 Task: Find a flat in Newry, United Kingdom, for 6 adults from 26 August to 7 September, with a price range of 10,000 to 15,000, 6 bedrooms, 6 beds, 6 bathrooms, and amenities including Wifi, TV, and Free parking.
Action: Mouse moved to (408, 182)
Screenshot: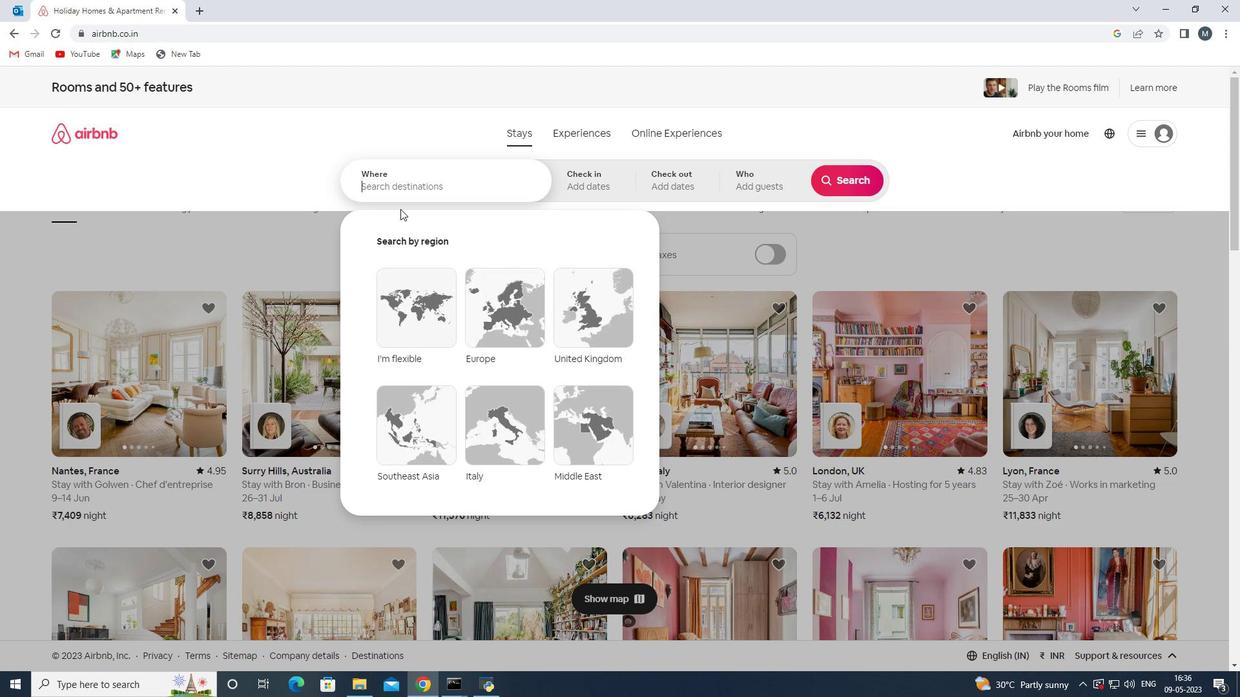 
Action: Mouse pressed left at (408, 182)
Screenshot: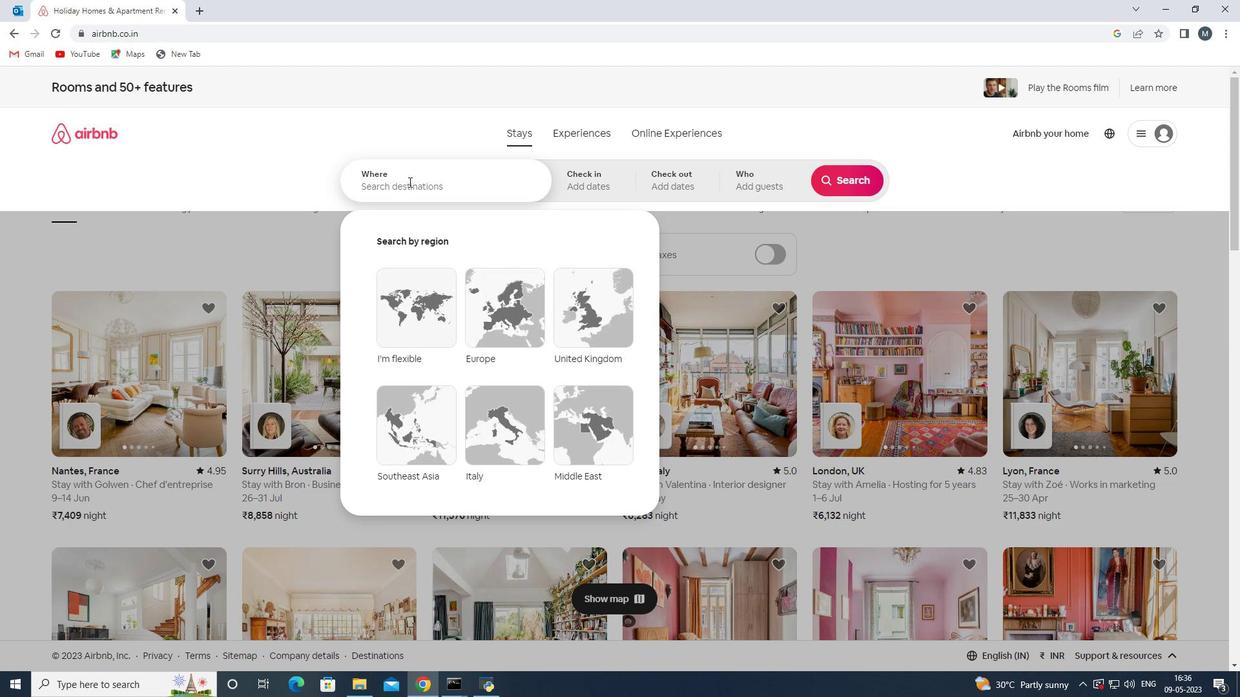 
Action: Mouse moved to (410, 182)
Screenshot: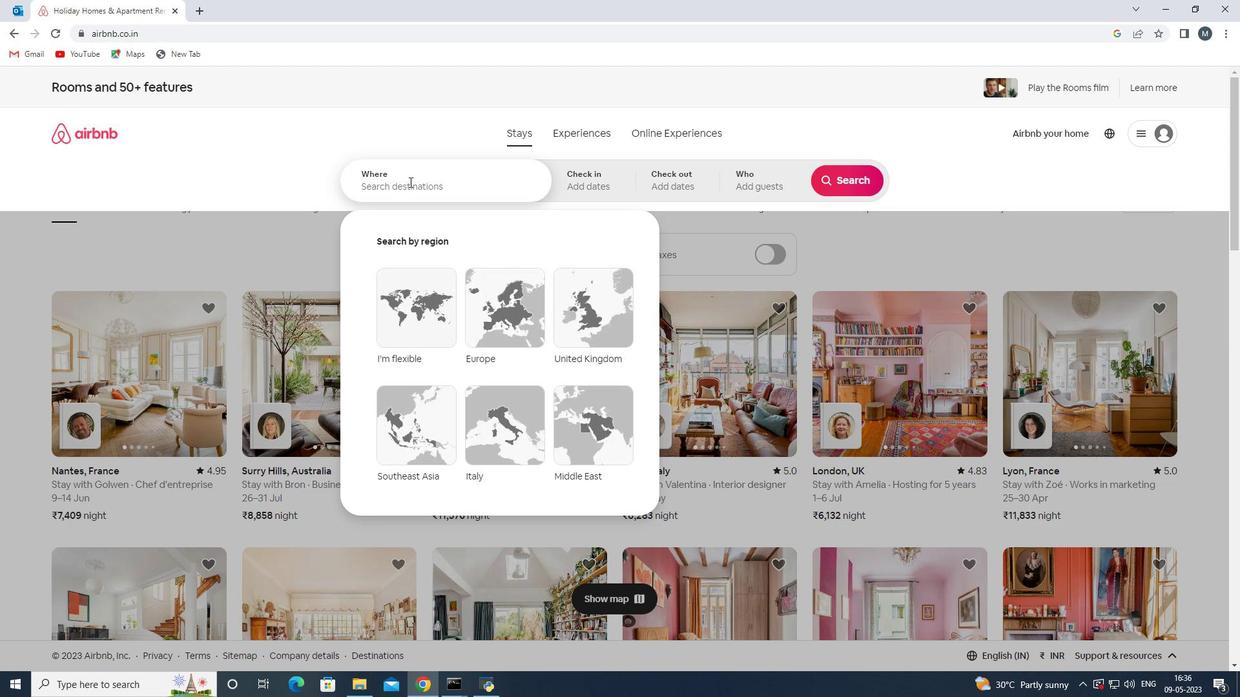 
Action: Key pressed <Key.shift>Newry,<Key.shift>u<Key.backspace><Key.space><Key.shift>United<Key.space>
Screenshot: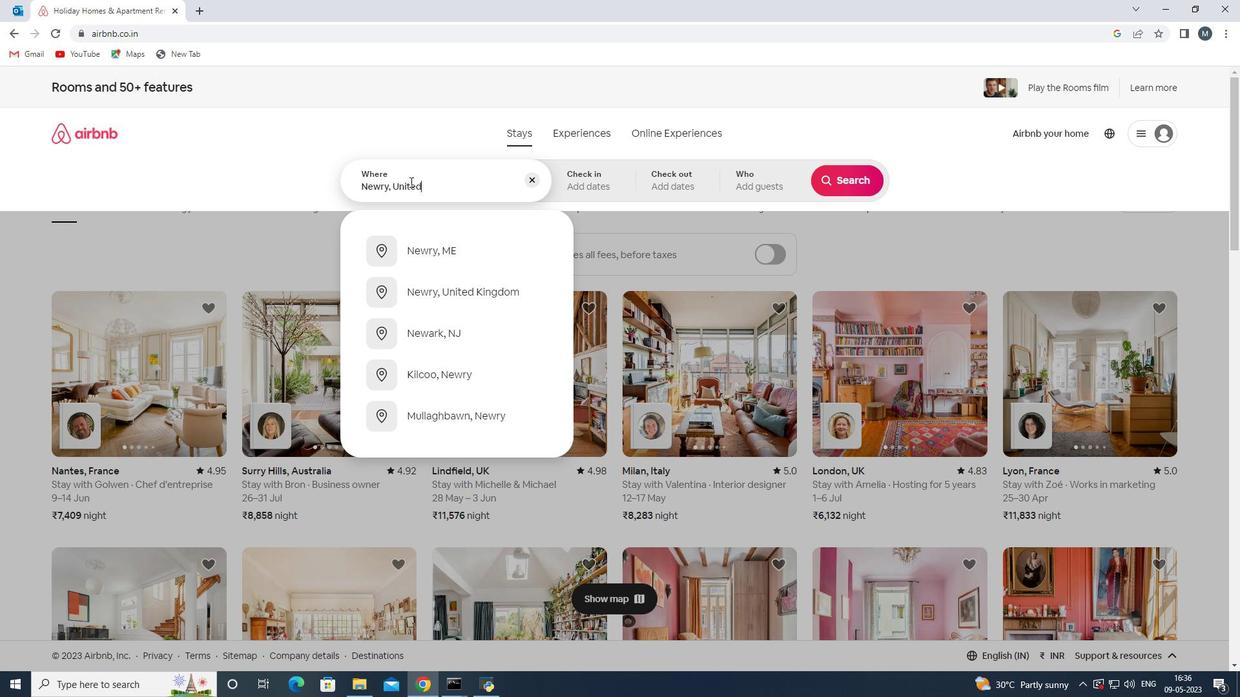 
Action: Mouse moved to (456, 283)
Screenshot: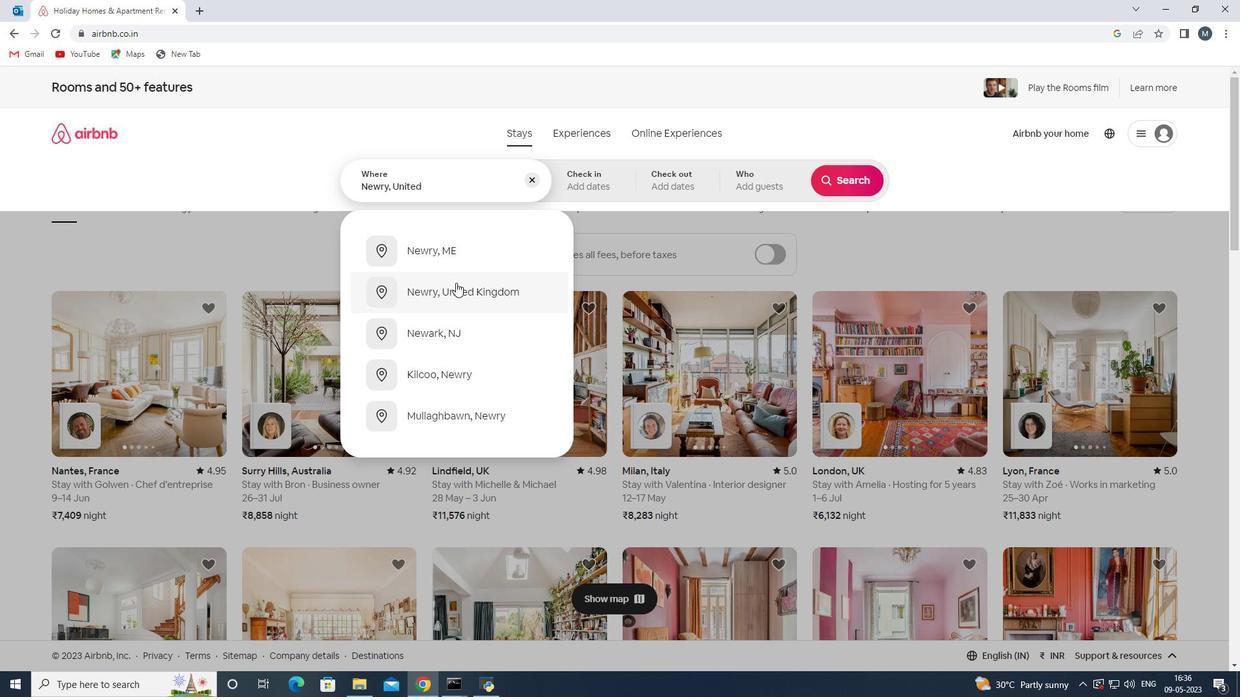 
Action: Mouse pressed left at (456, 283)
Screenshot: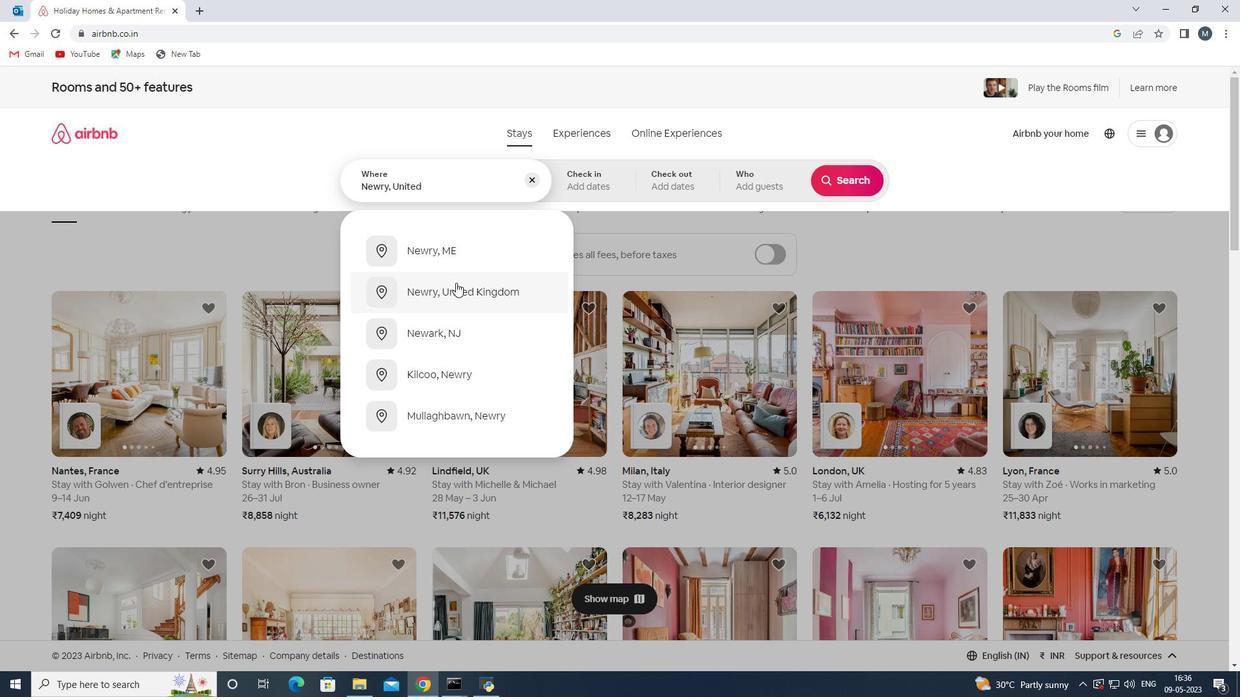 
Action: Mouse moved to (837, 284)
Screenshot: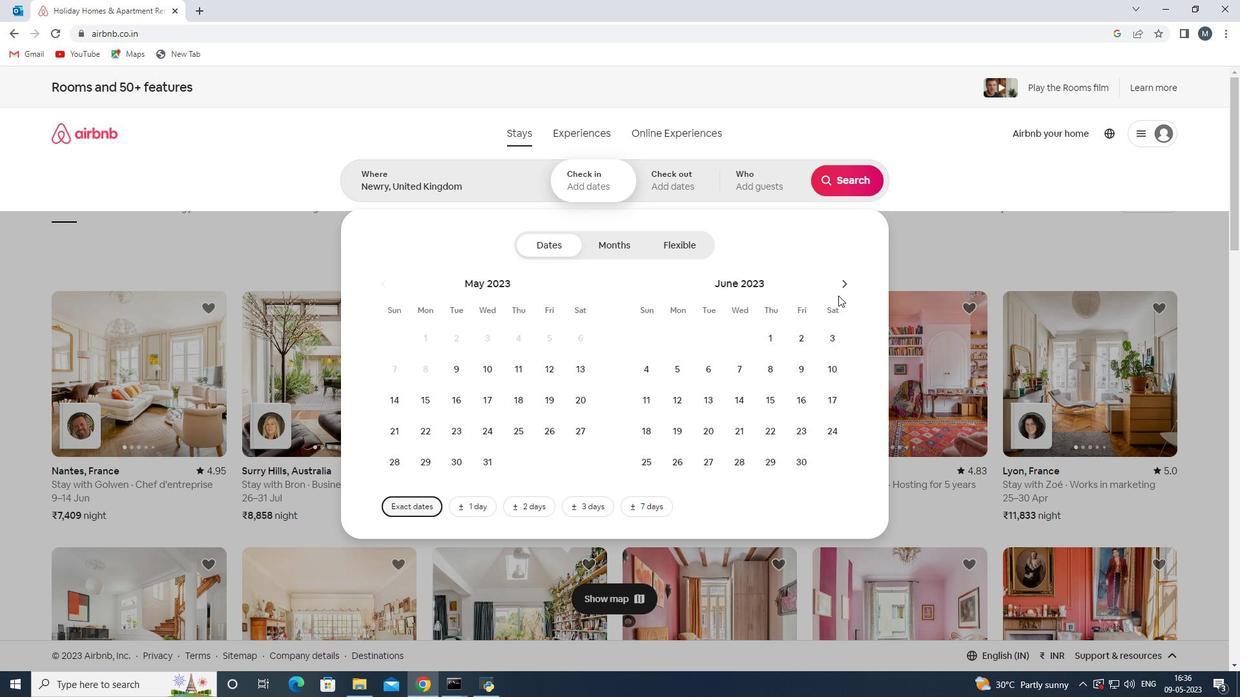 
Action: Mouse pressed left at (837, 284)
Screenshot: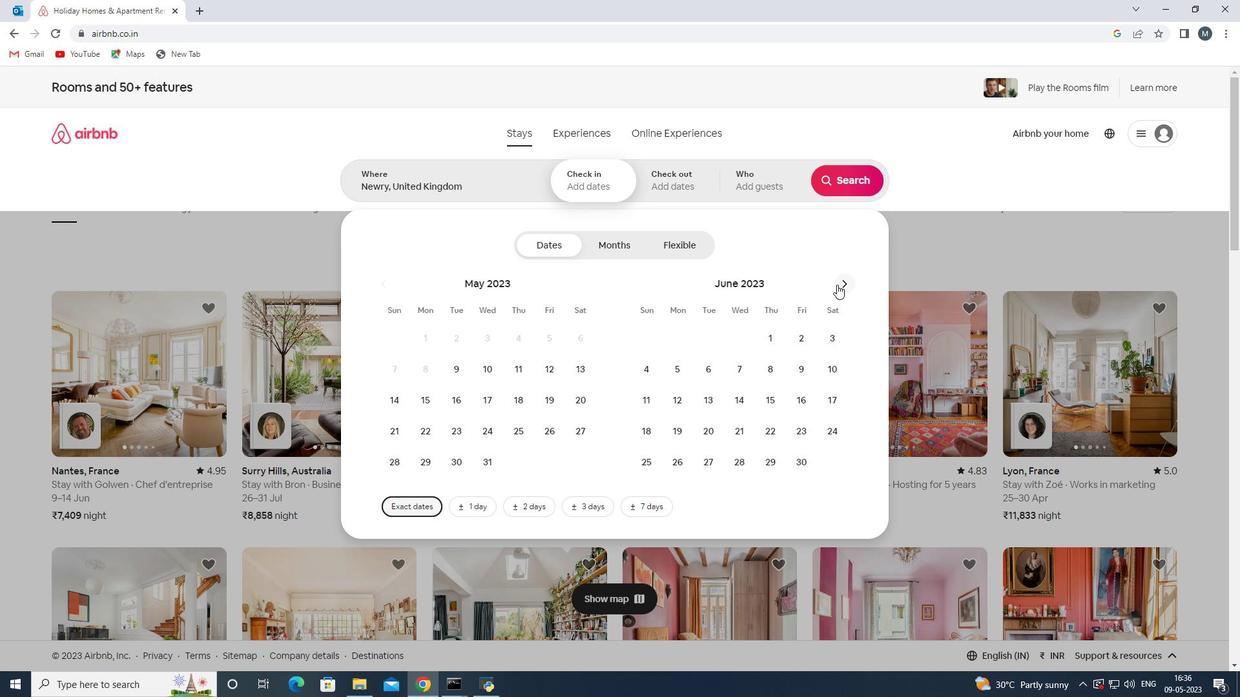 
Action: Mouse moved to (837, 284)
Screenshot: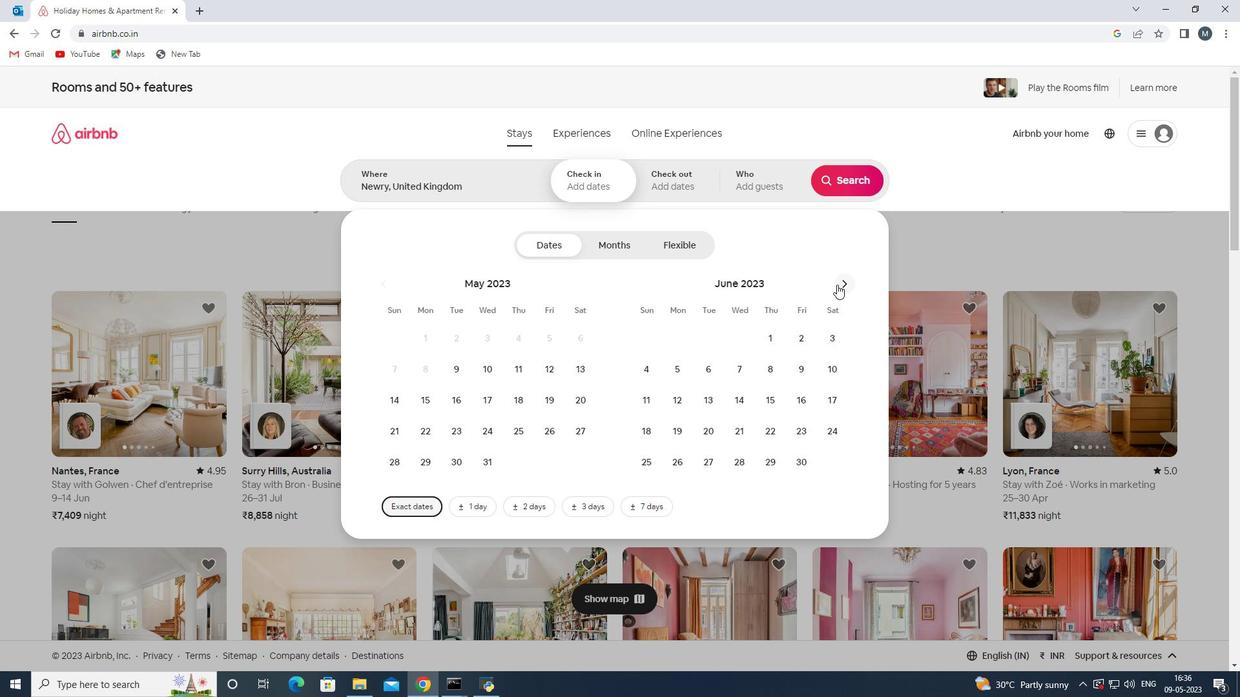 
Action: Mouse pressed left at (837, 284)
Screenshot: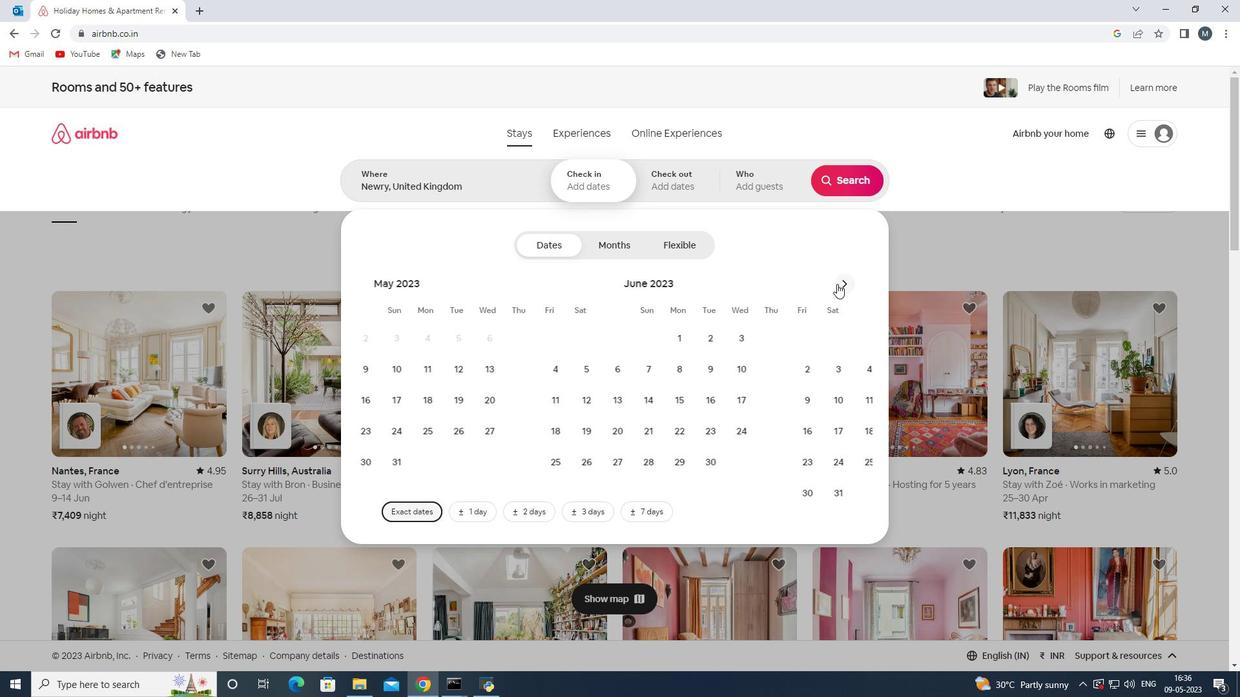
Action: Mouse moved to (826, 431)
Screenshot: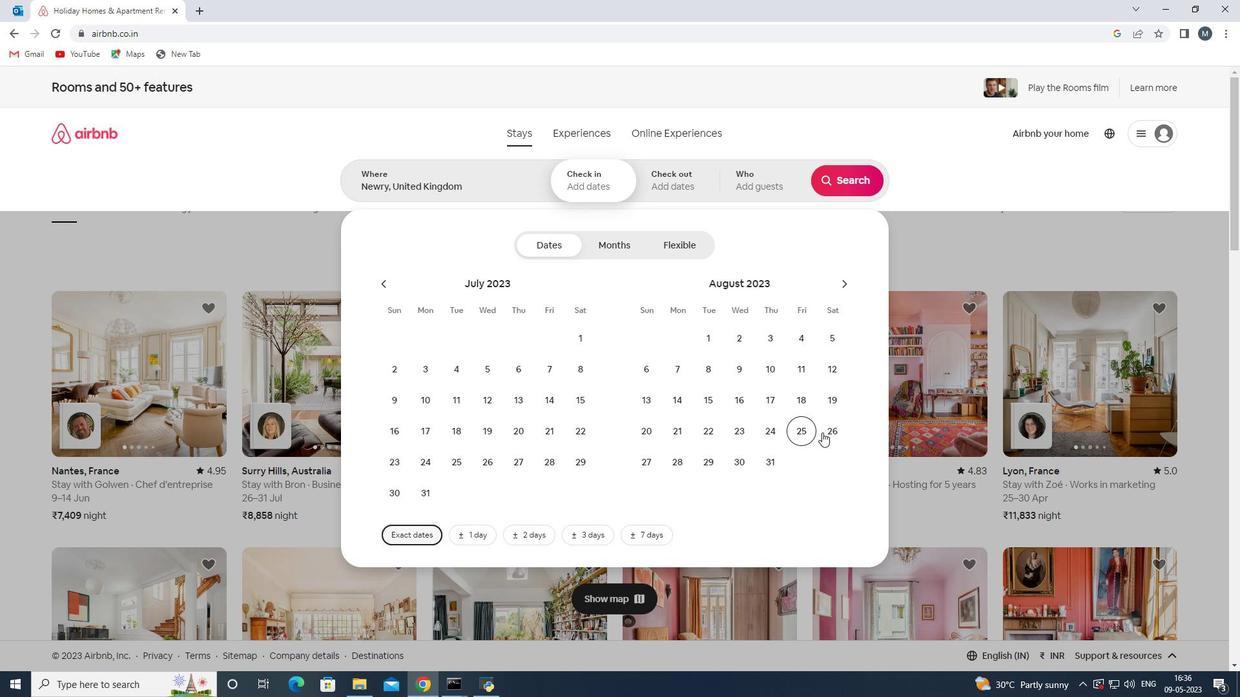 
Action: Mouse pressed left at (826, 431)
Screenshot: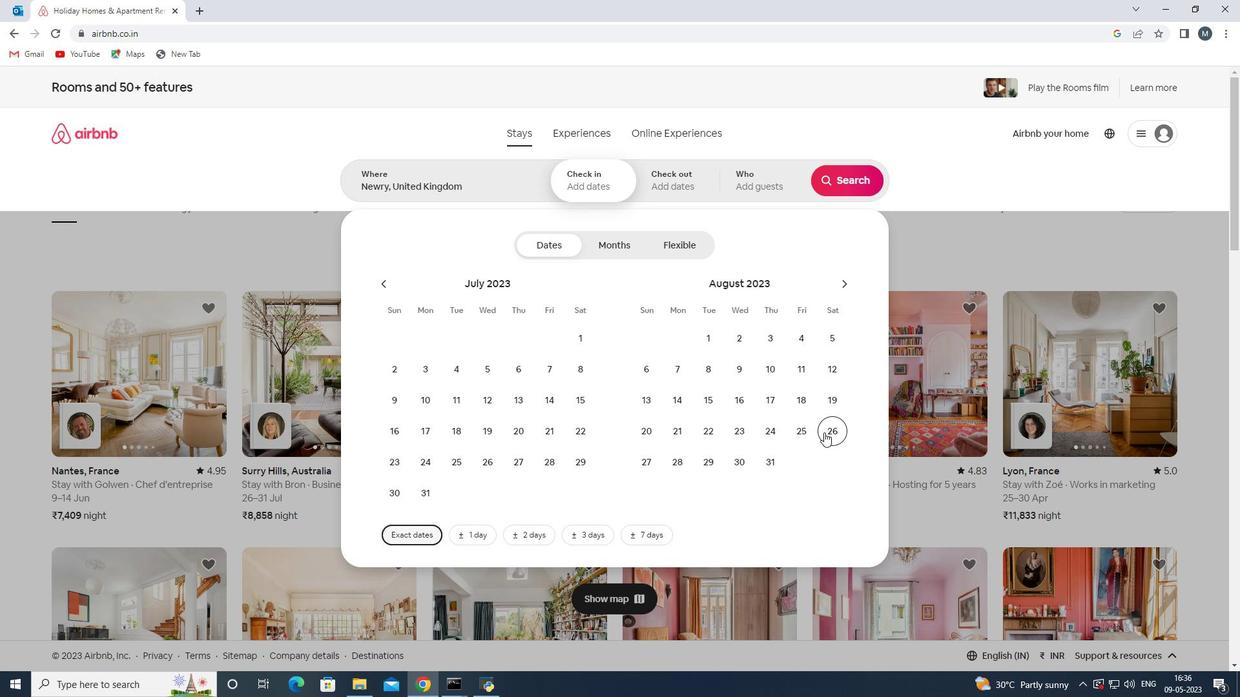 
Action: Mouse moved to (850, 287)
Screenshot: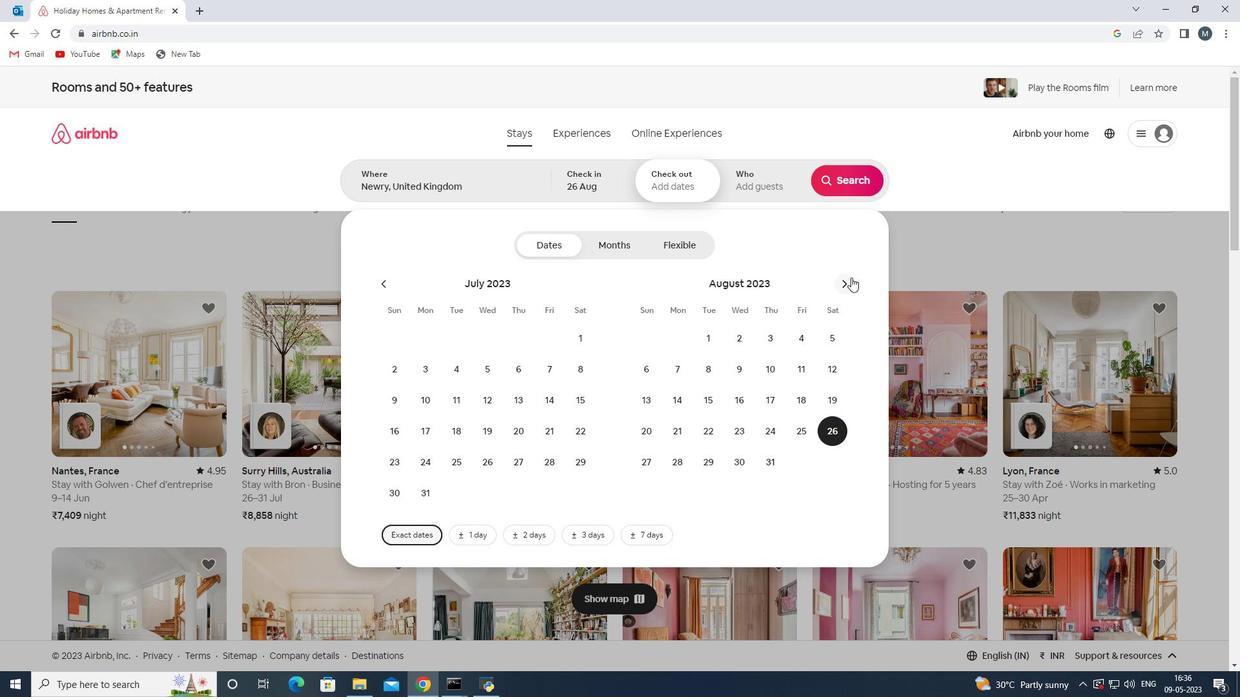 
Action: Mouse pressed left at (850, 287)
Screenshot: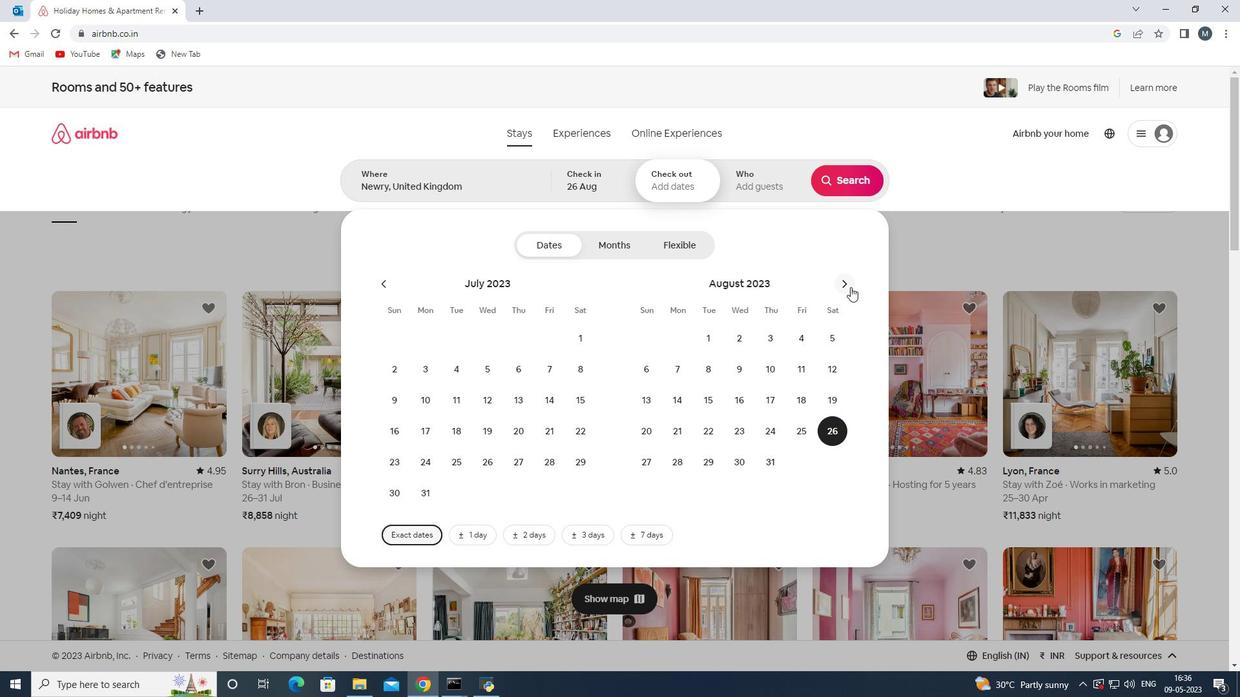 
Action: Mouse moved to (645, 398)
Screenshot: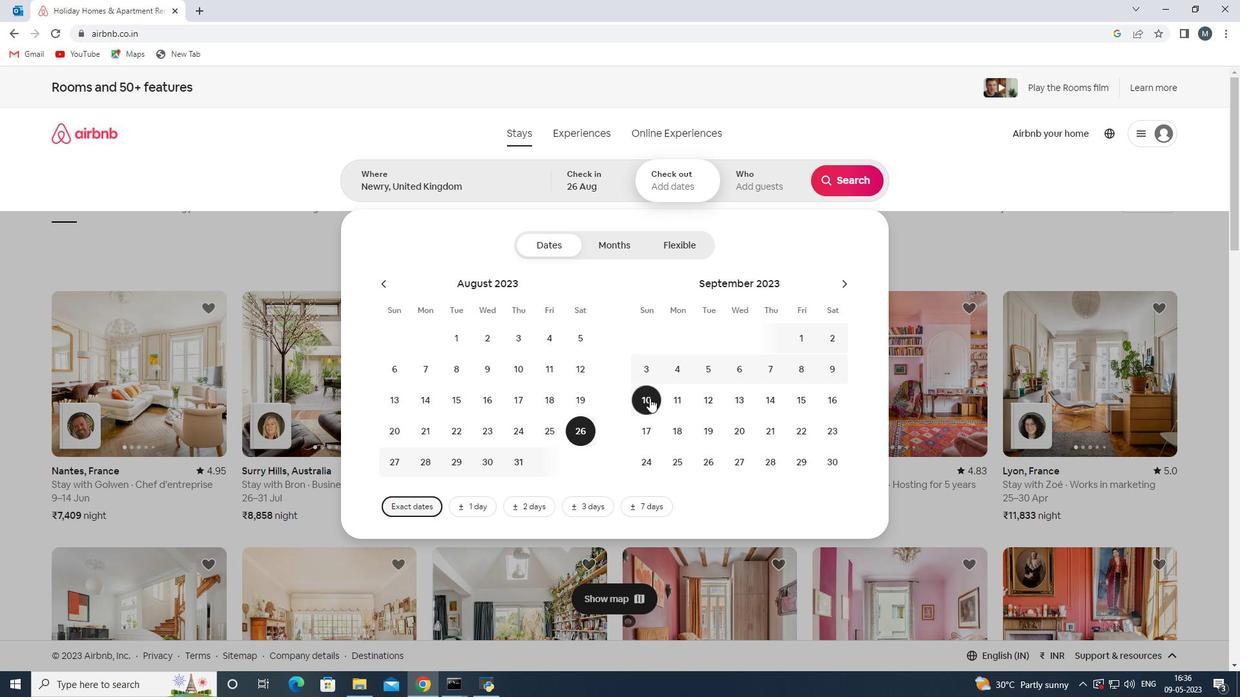 
Action: Mouse pressed left at (645, 398)
Screenshot: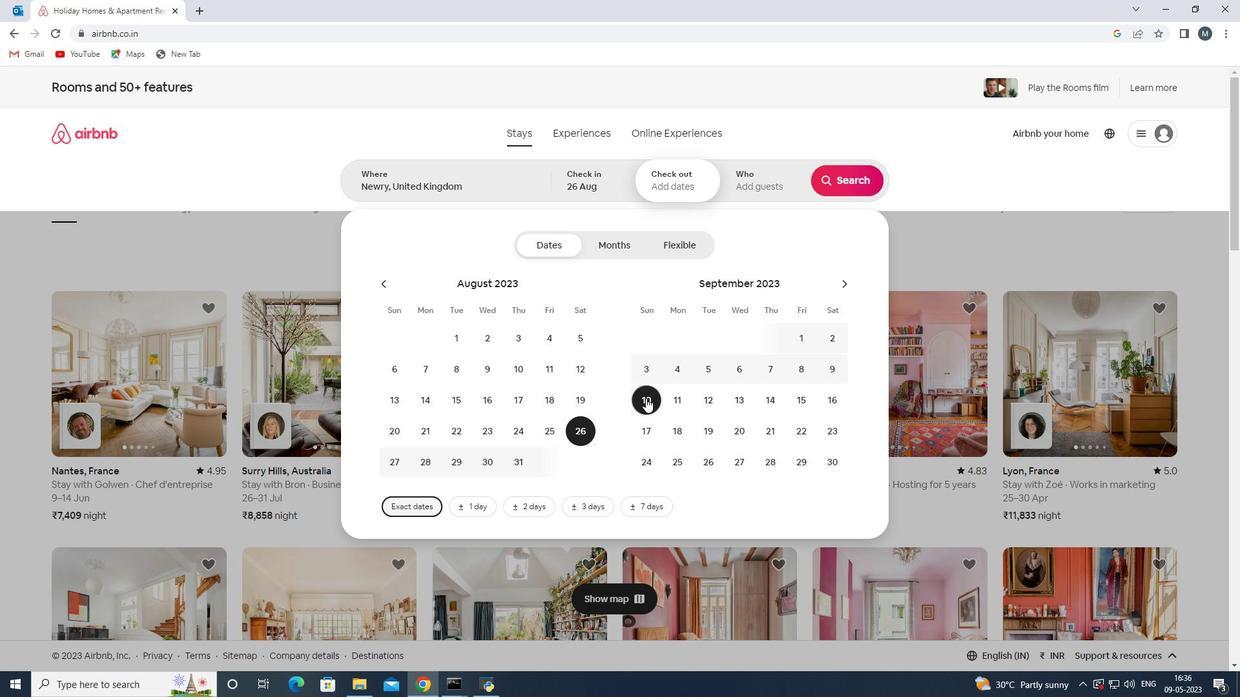 
Action: Mouse moved to (757, 189)
Screenshot: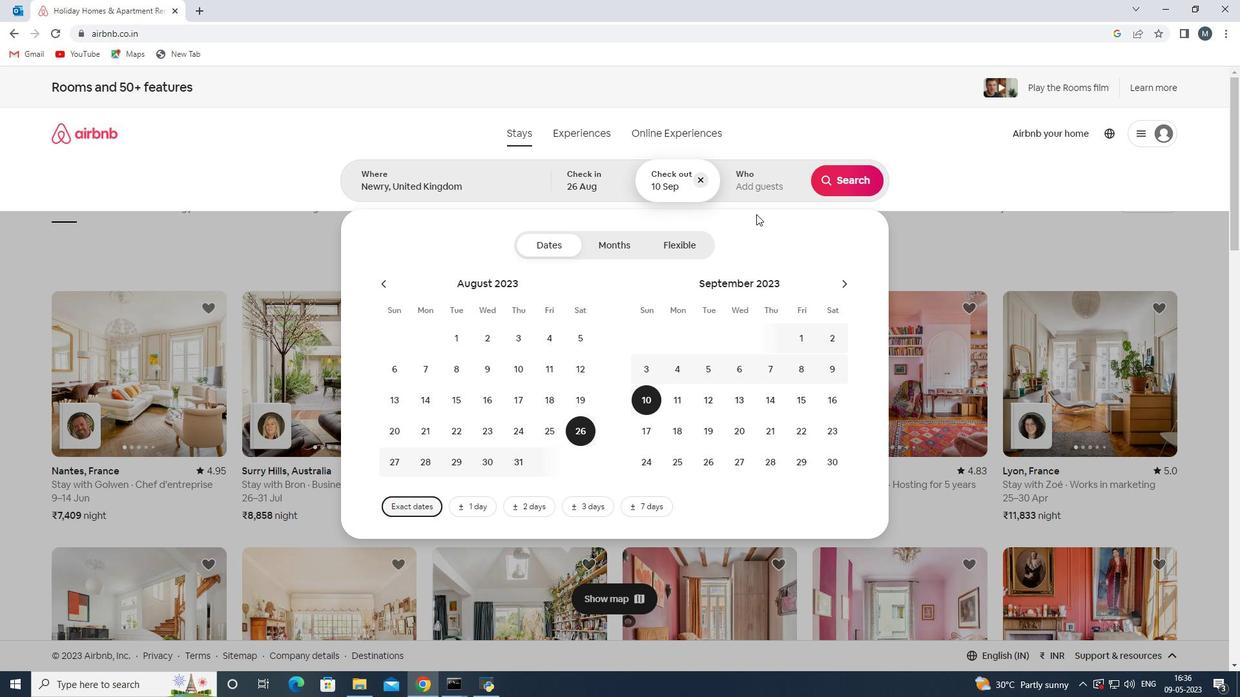 
Action: Mouse pressed left at (757, 189)
Screenshot: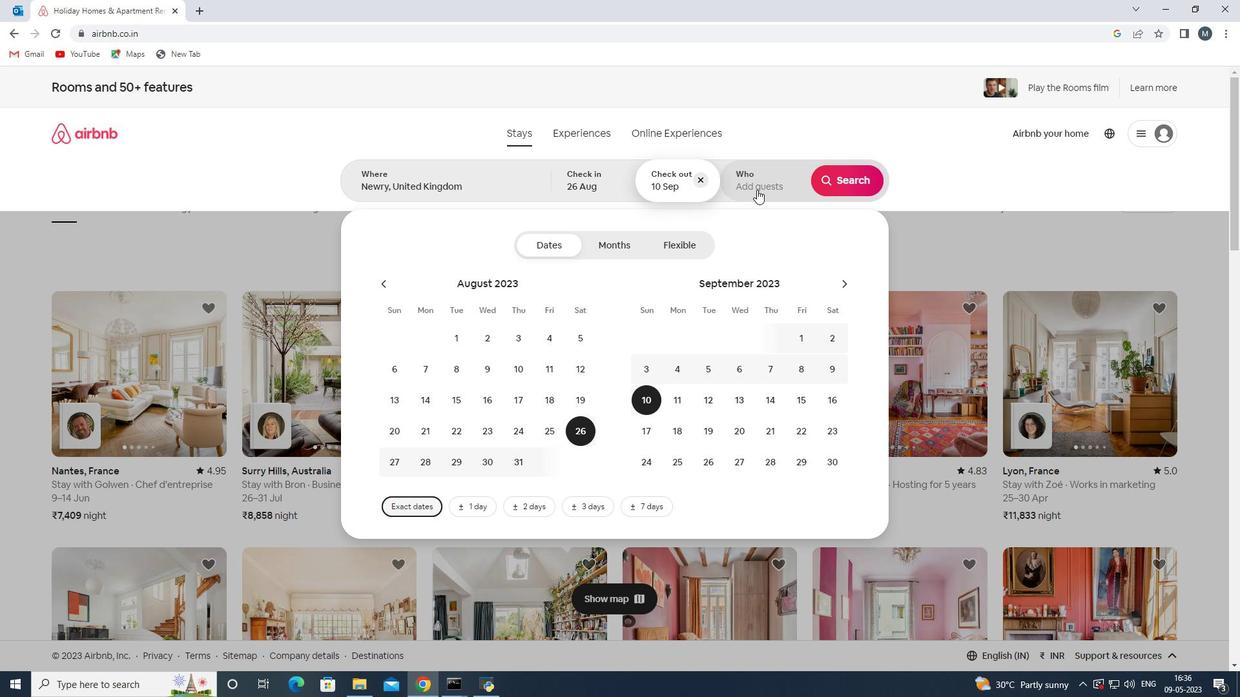 
Action: Mouse moved to (850, 251)
Screenshot: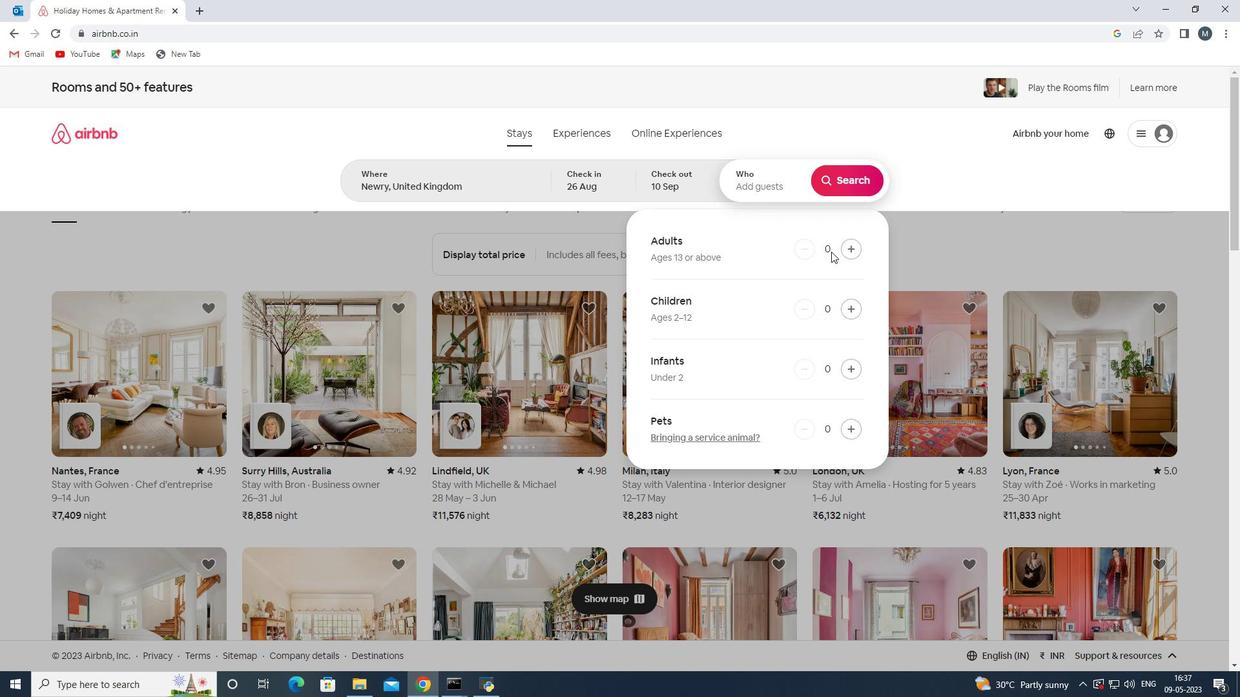 
Action: Mouse pressed left at (850, 251)
Screenshot: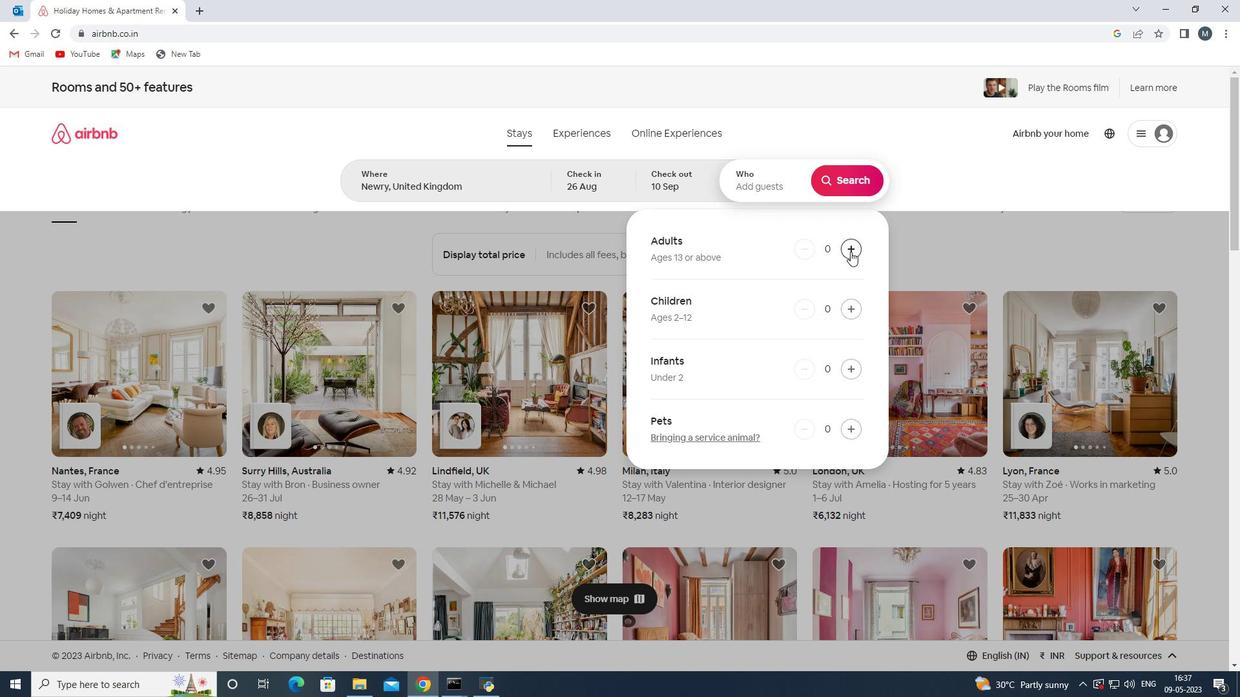 
Action: Mouse moved to (852, 251)
Screenshot: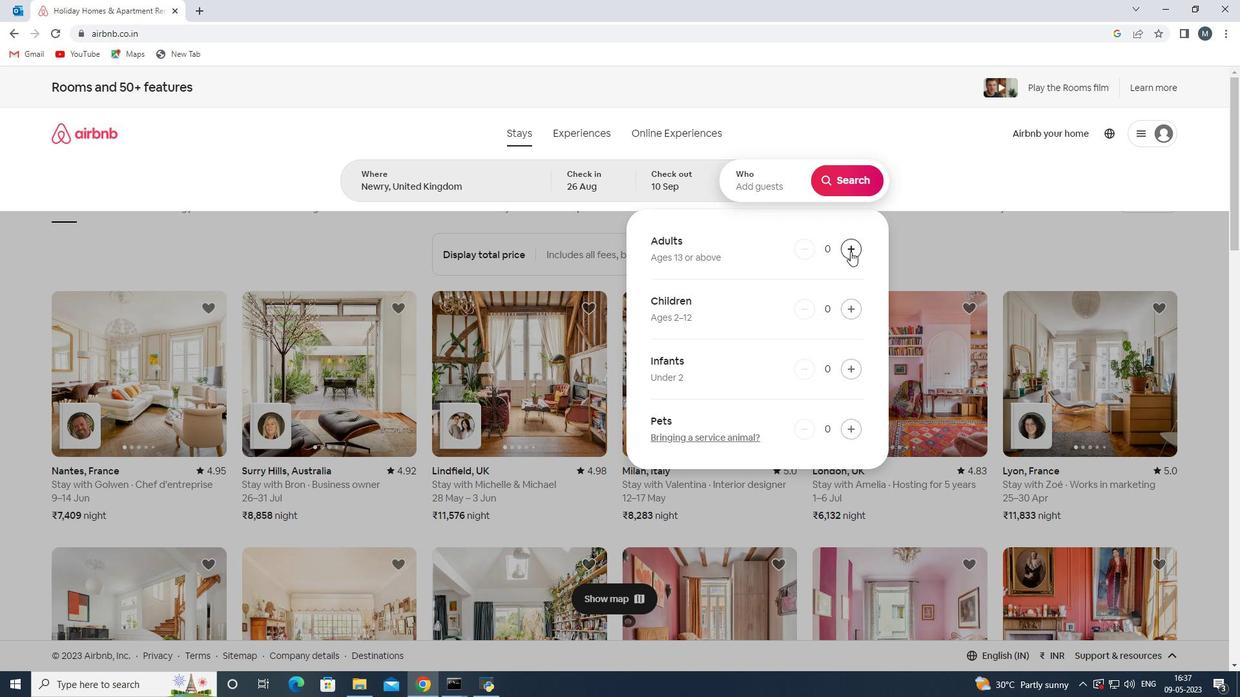 
Action: Mouse pressed left at (852, 251)
Screenshot: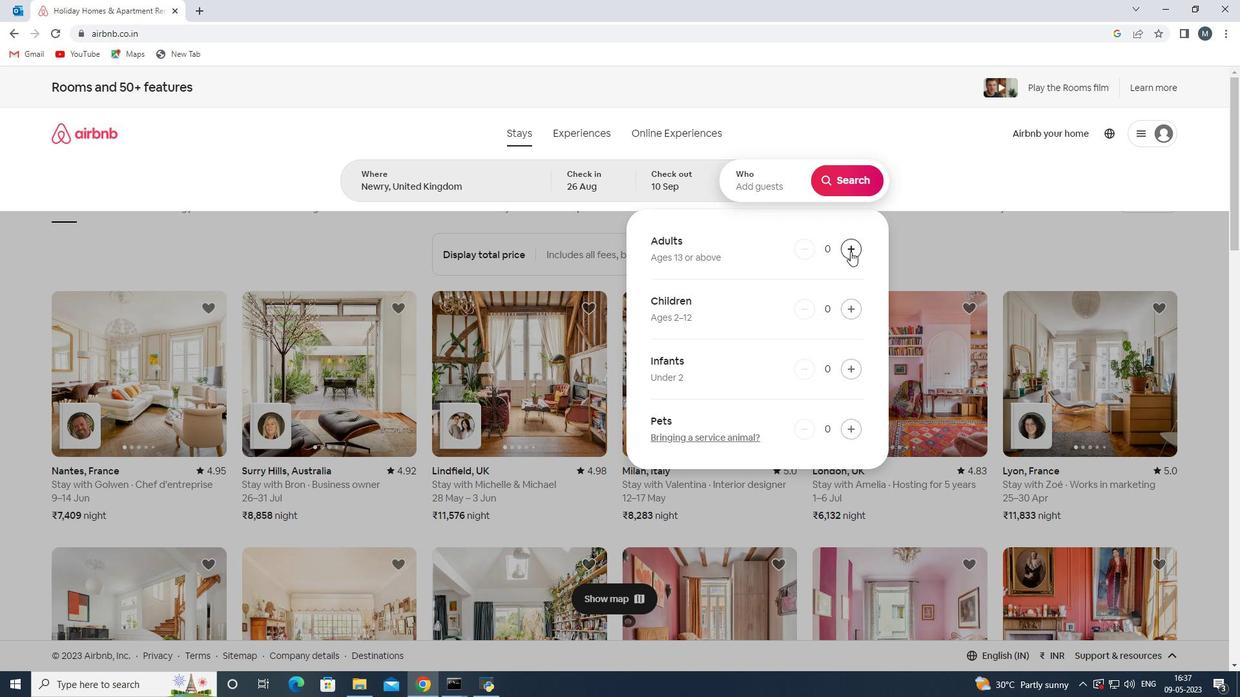 
Action: Mouse moved to (852, 251)
Screenshot: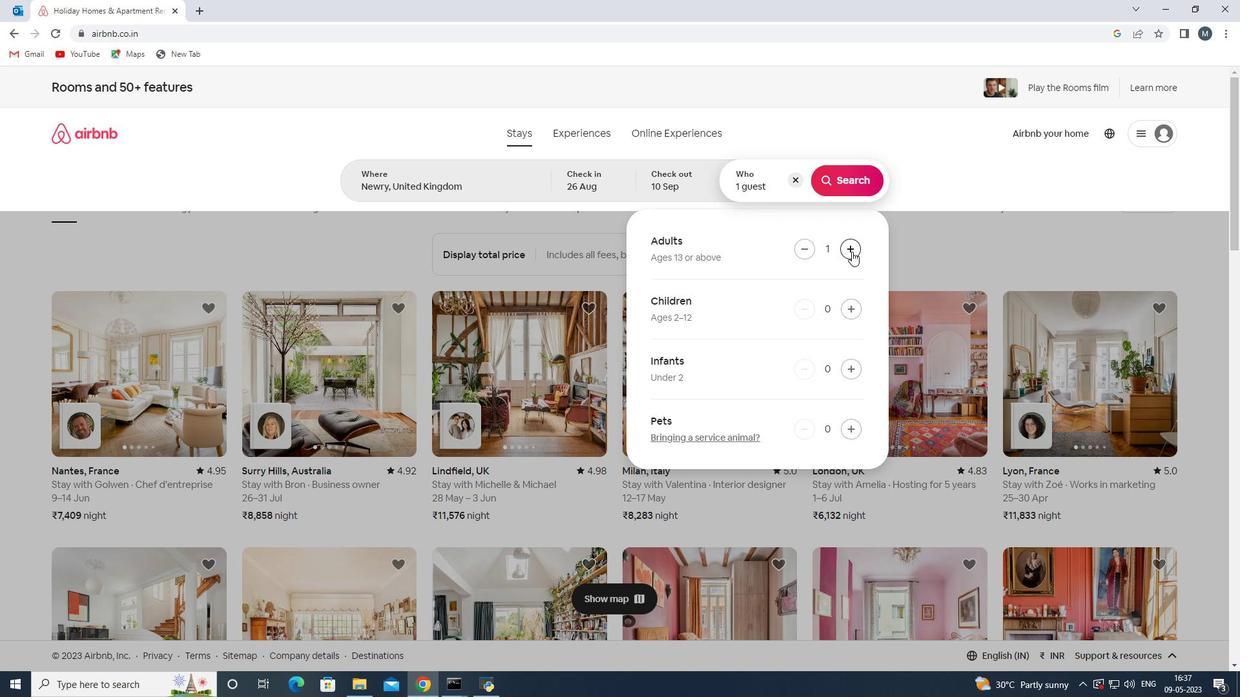 
Action: Mouse pressed left at (852, 251)
Screenshot: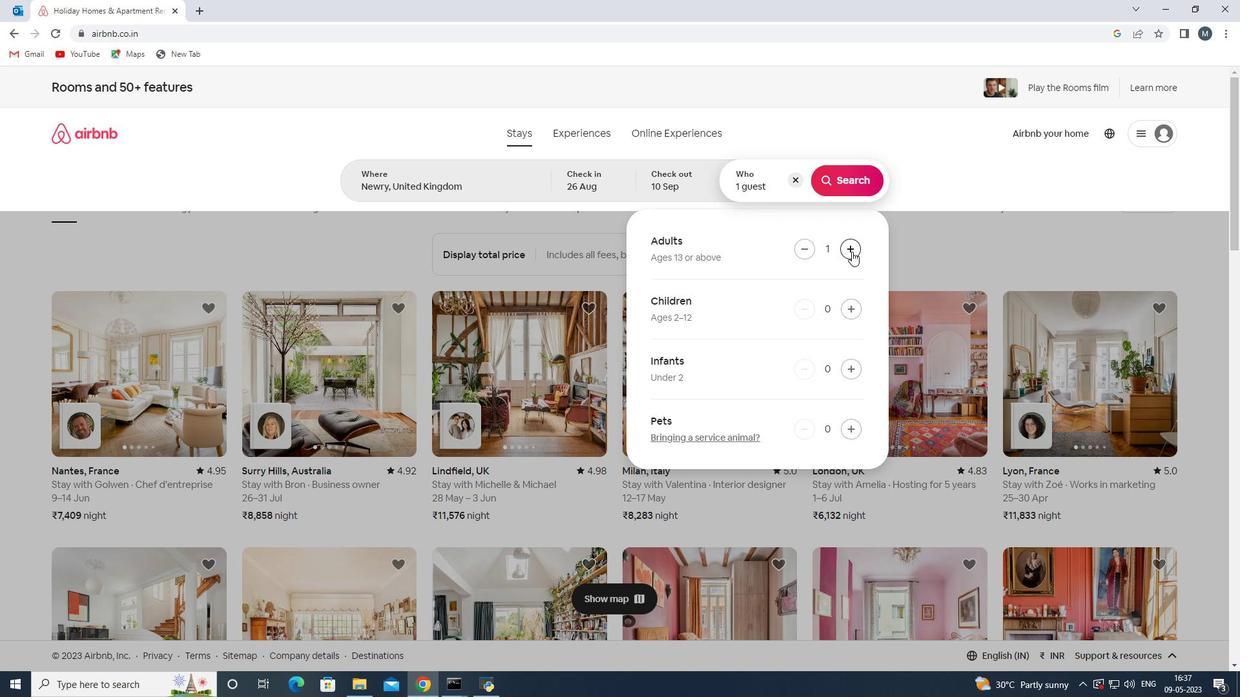 
Action: Mouse moved to (852, 250)
Screenshot: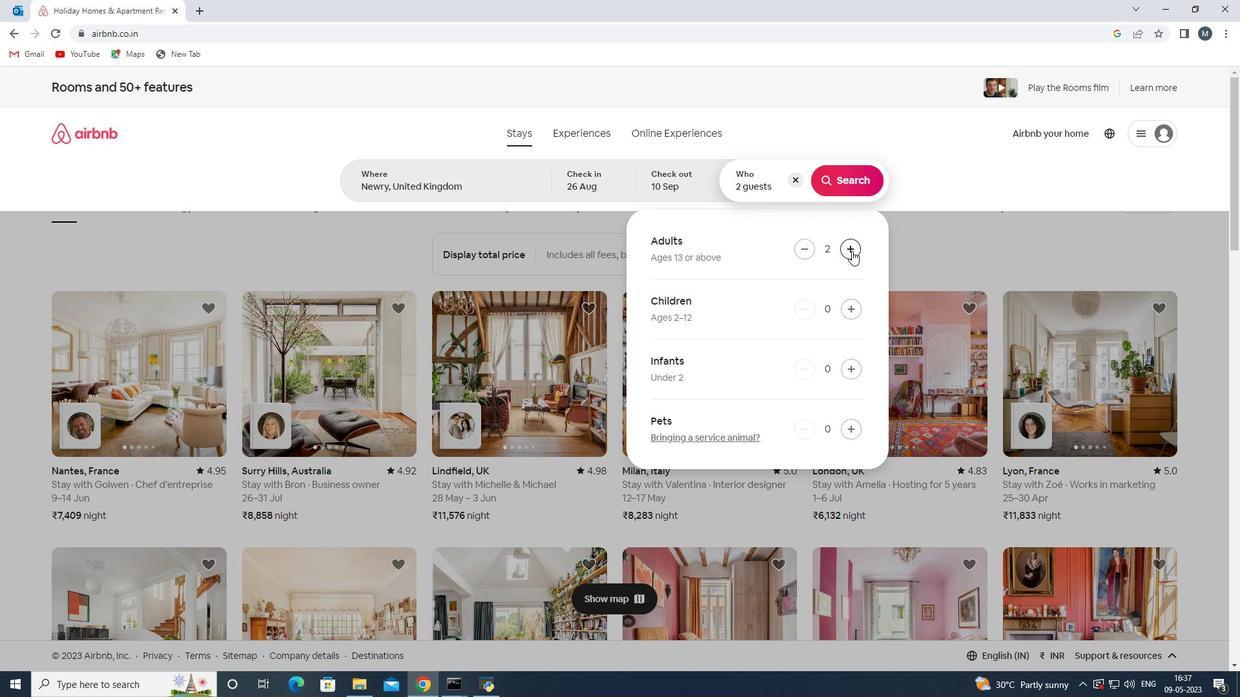 
Action: Mouse pressed left at (852, 250)
Screenshot: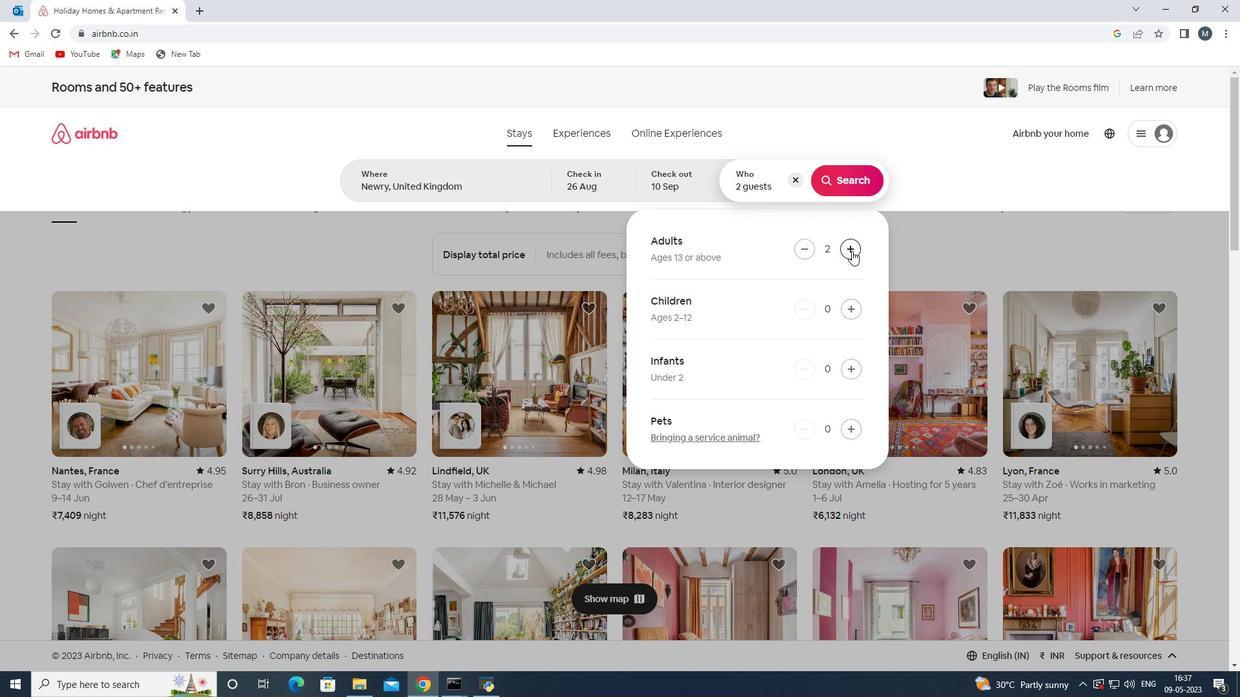 
Action: Mouse moved to (852, 249)
Screenshot: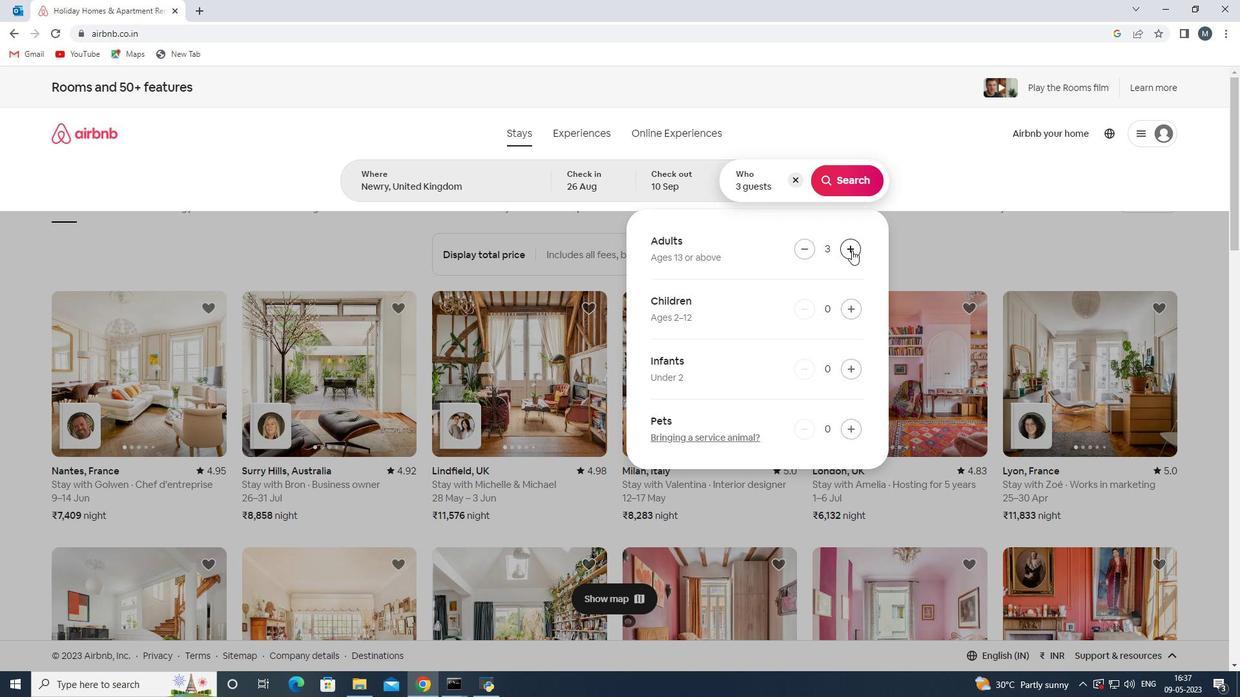 
Action: Mouse pressed left at (852, 249)
Screenshot: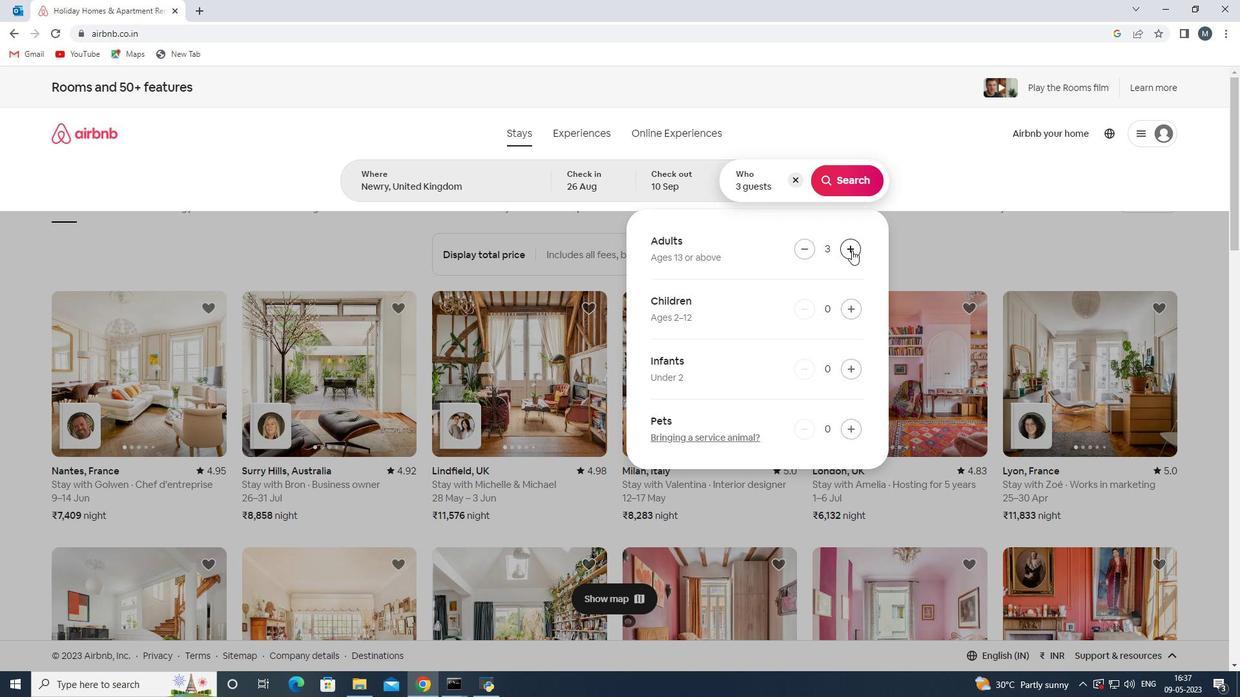 
Action: Mouse pressed left at (852, 249)
Screenshot: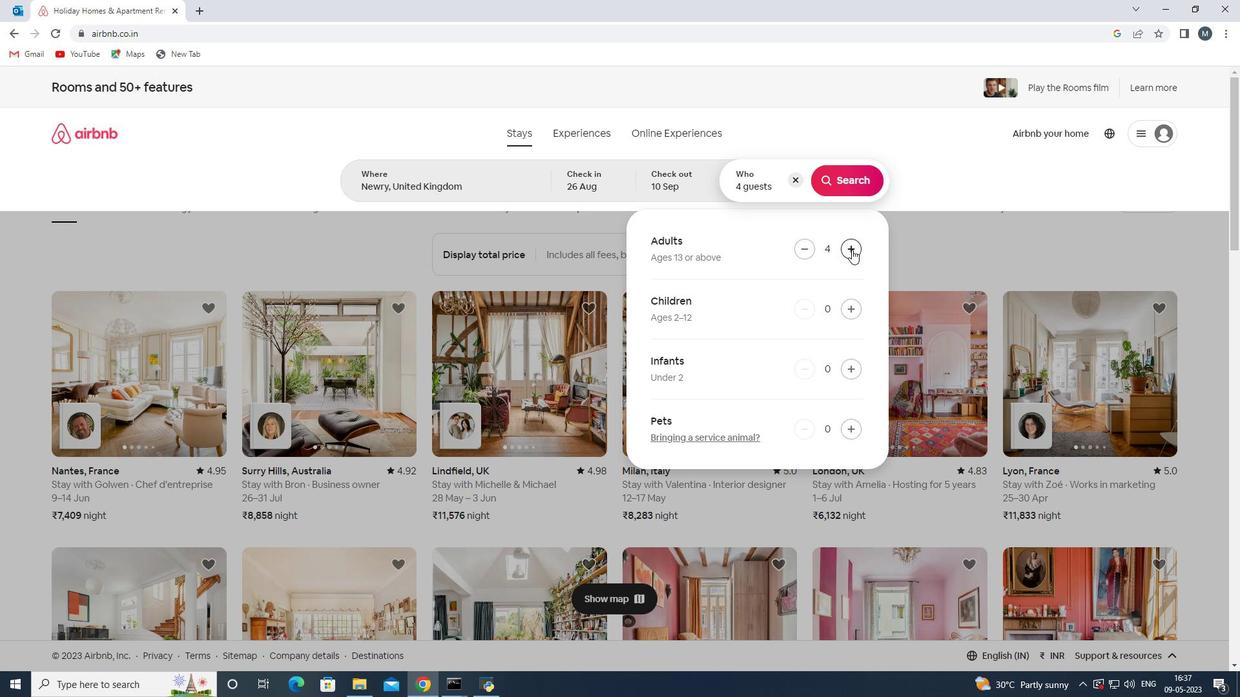 
Action: Mouse moved to (846, 310)
Screenshot: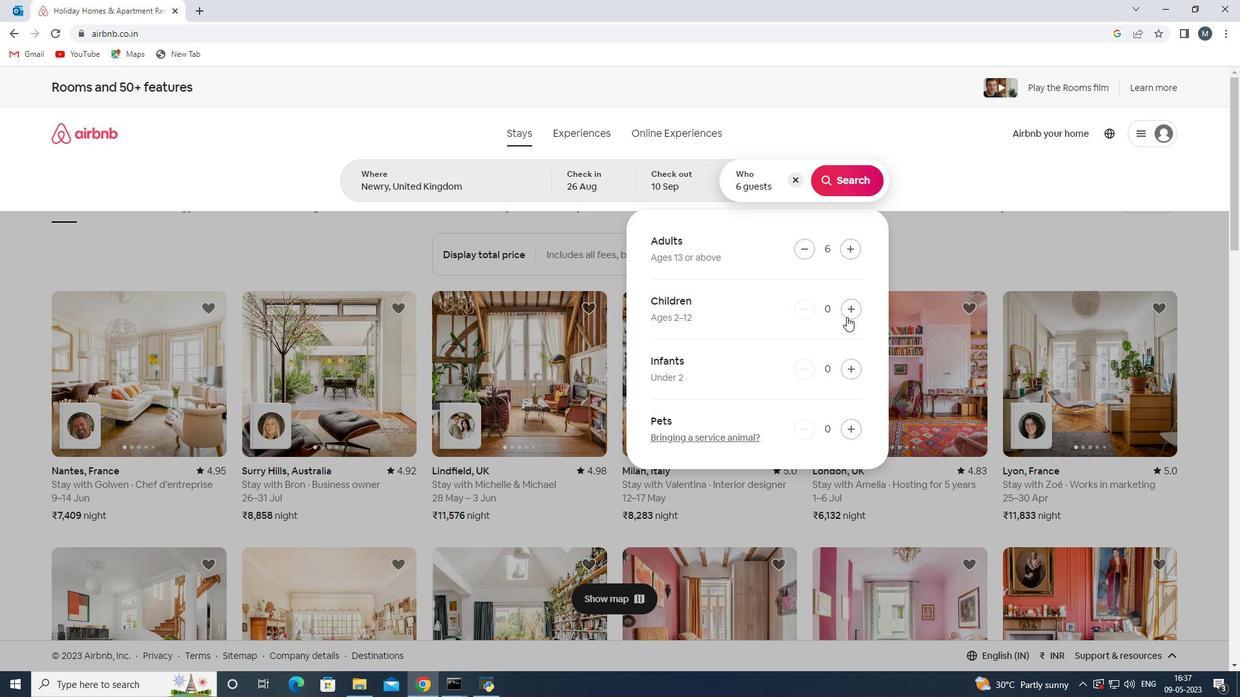 
Action: Mouse pressed left at (846, 310)
Screenshot: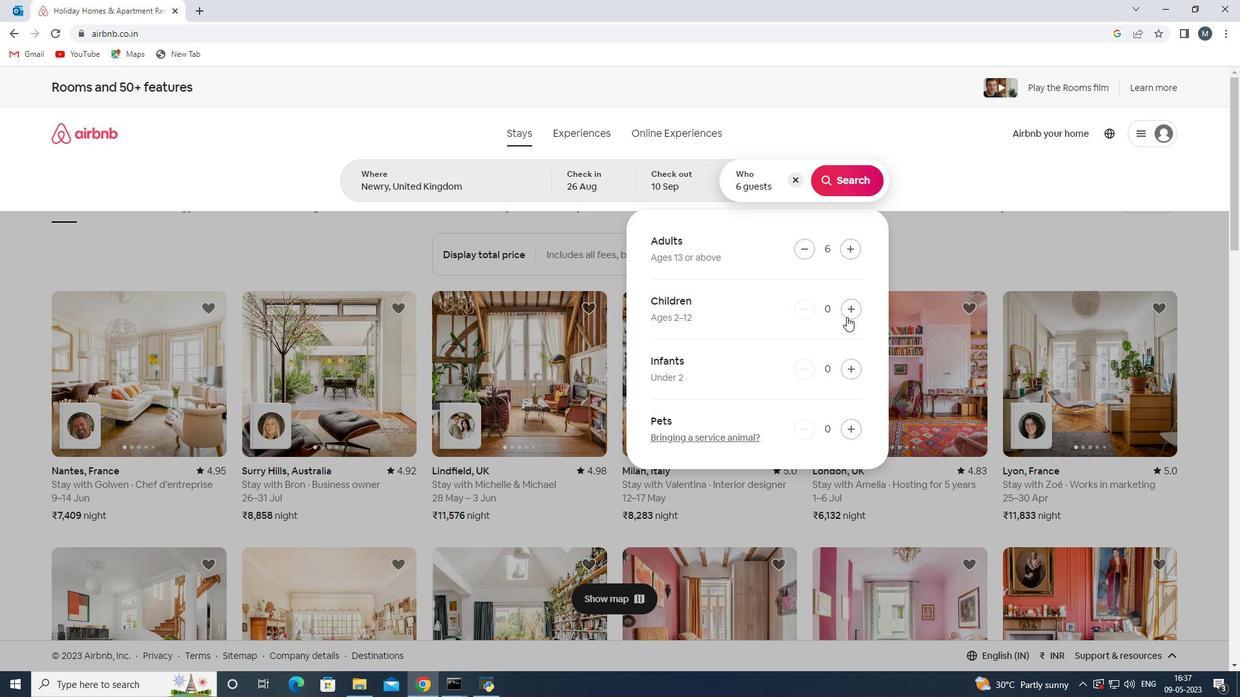 
Action: Mouse moved to (848, 310)
Screenshot: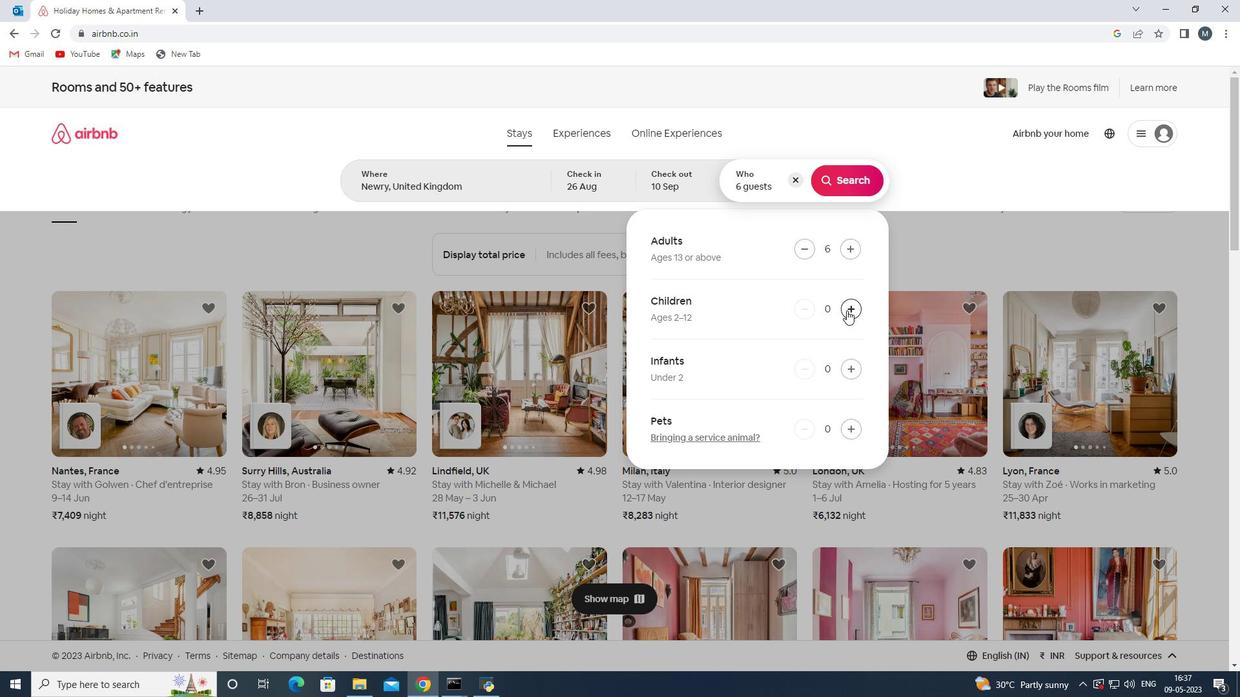 
Action: Mouse pressed left at (848, 310)
Screenshot: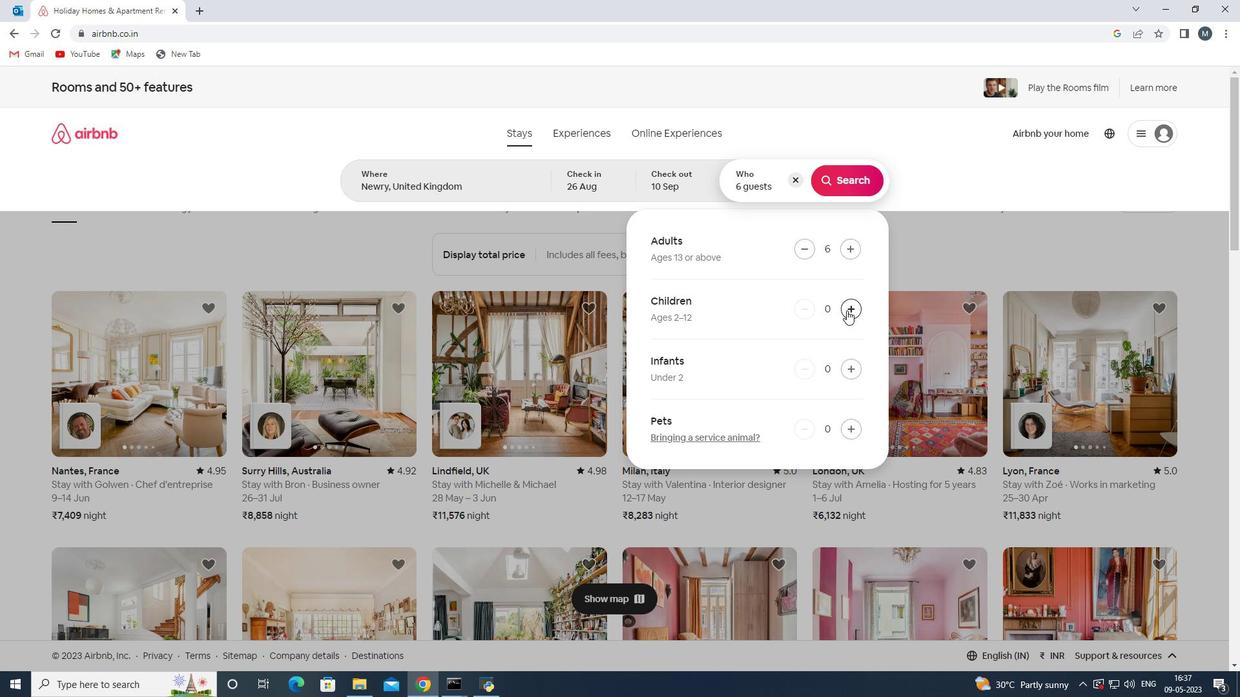 
Action: Mouse moved to (840, 175)
Screenshot: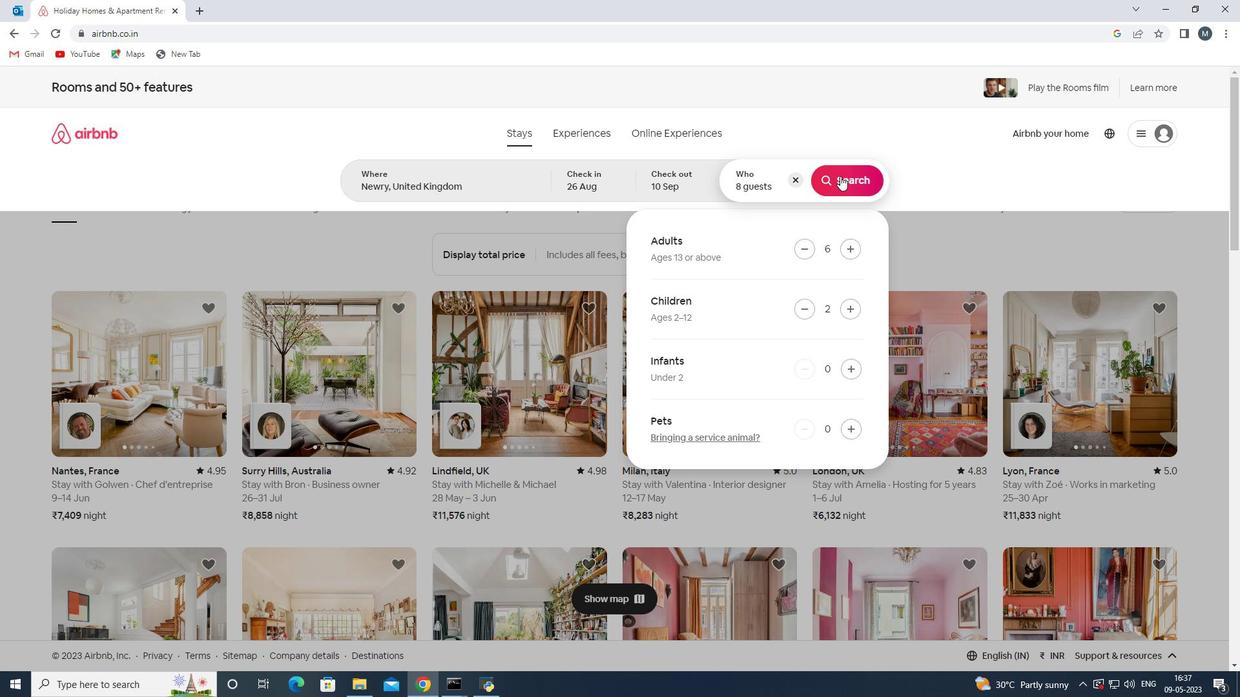 
Action: Mouse pressed left at (840, 175)
Screenshot: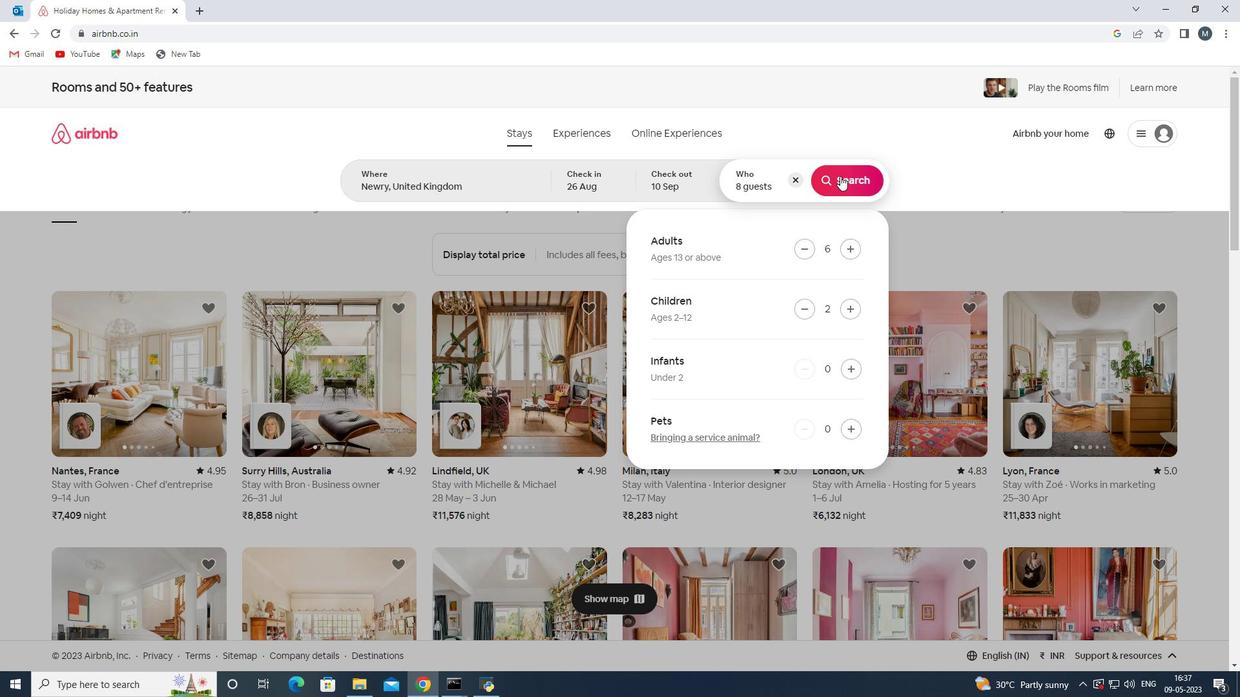 
Action: Mouse moved to (1173, 140)
Screenshot: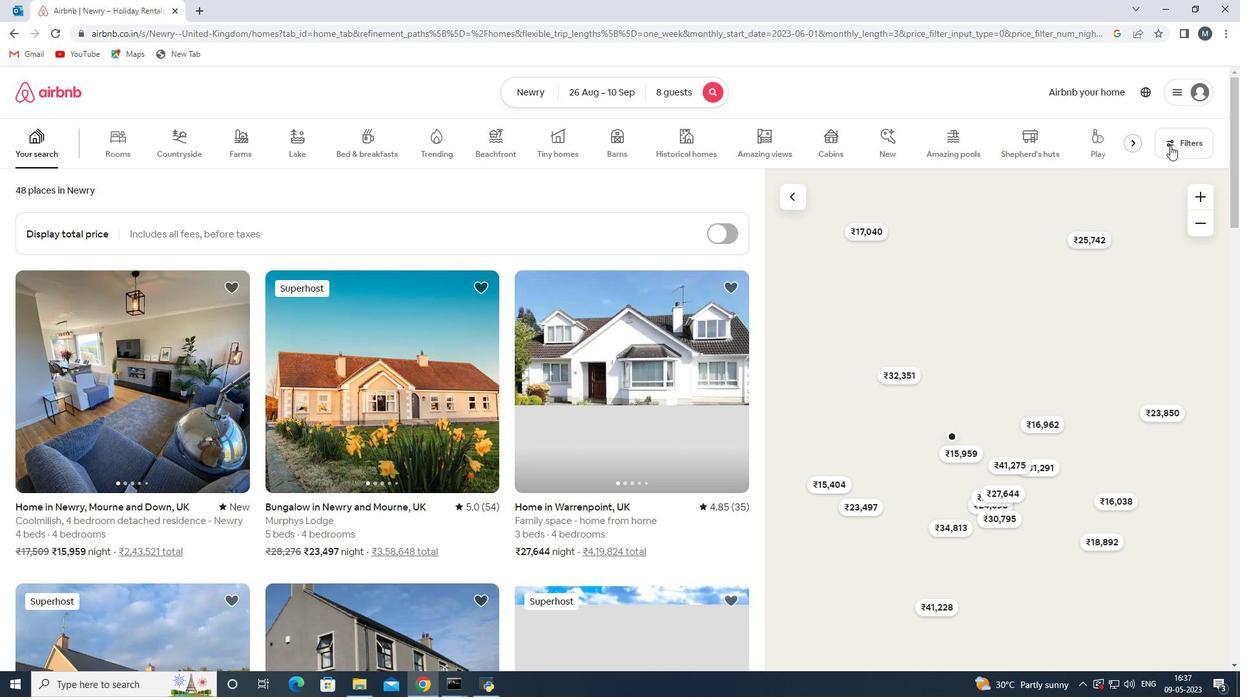 
Action: Mouse pressed left at (1173, 140)
Screenshot: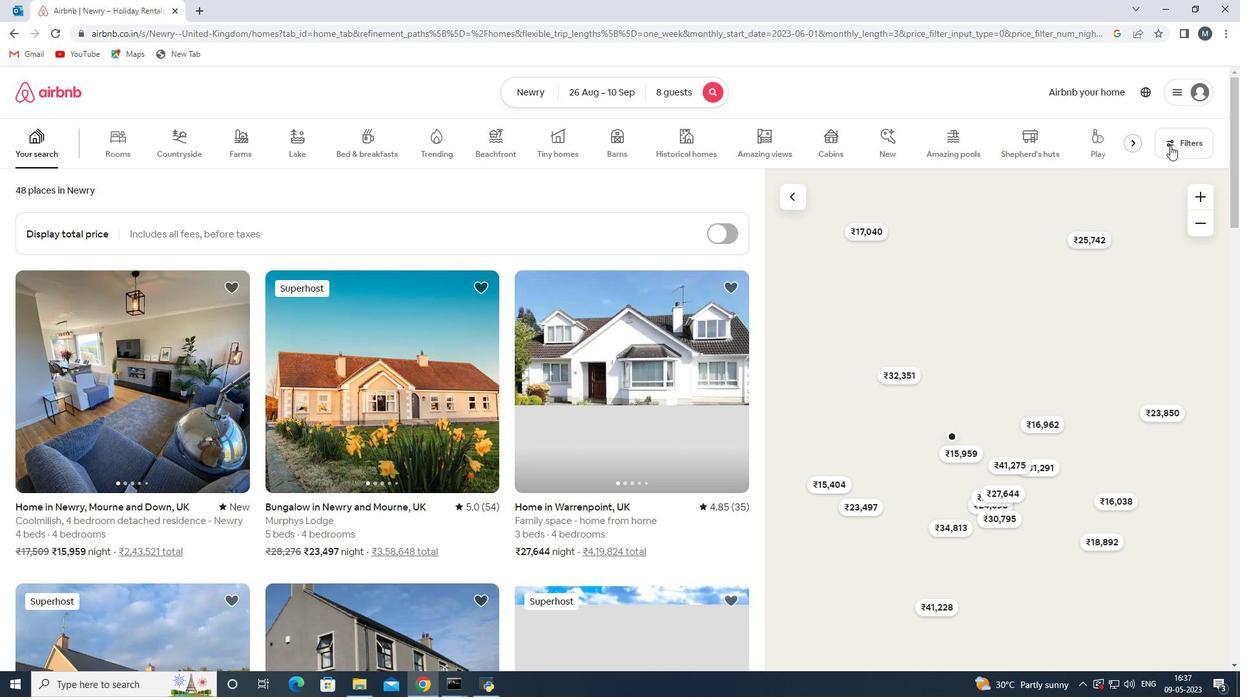 
Action: Mouse moved to (559, 457)
Screenshot: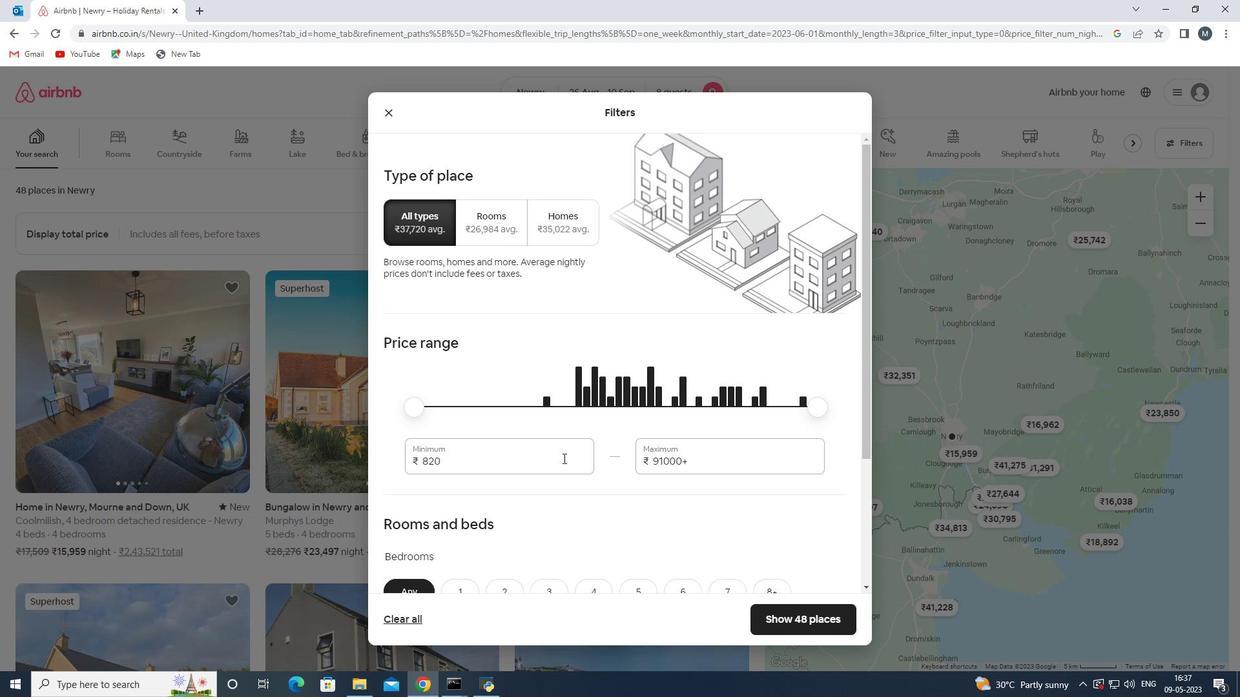 
Action: Mouse pressed left at (559, 457)
Screenshot: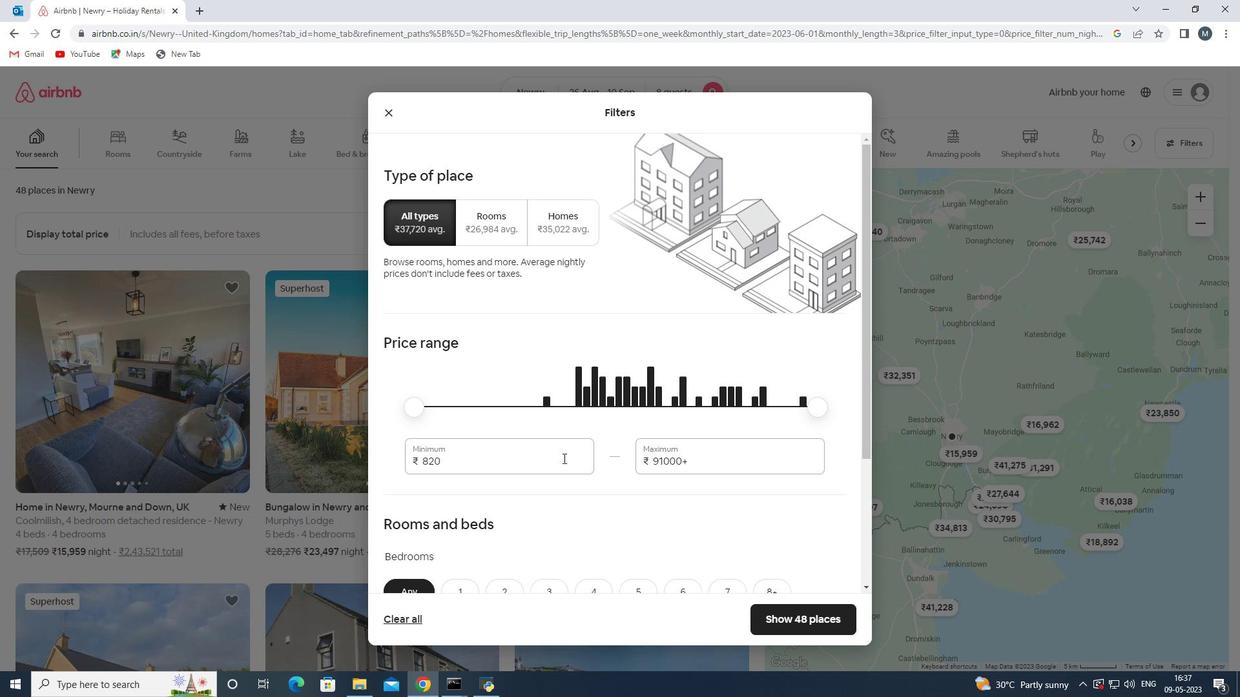 
Action: Mouse moved to (411, 456)
Screenshot: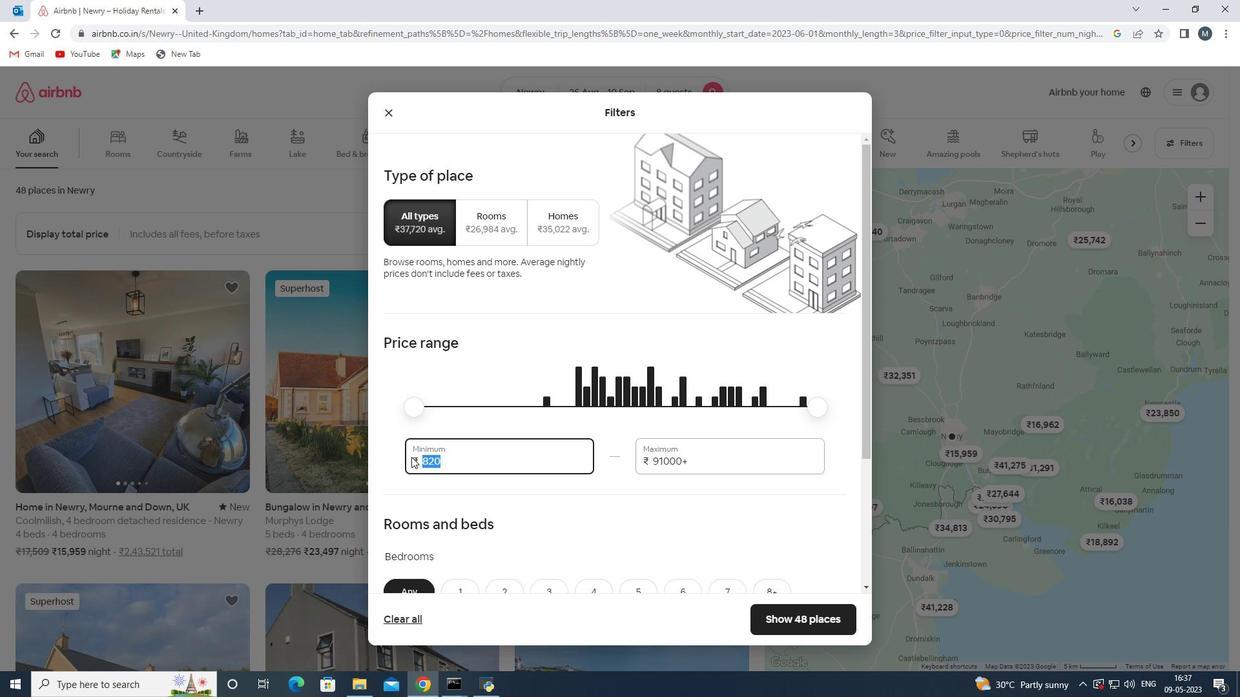 
Action: Key pressed 1000
Screenshot: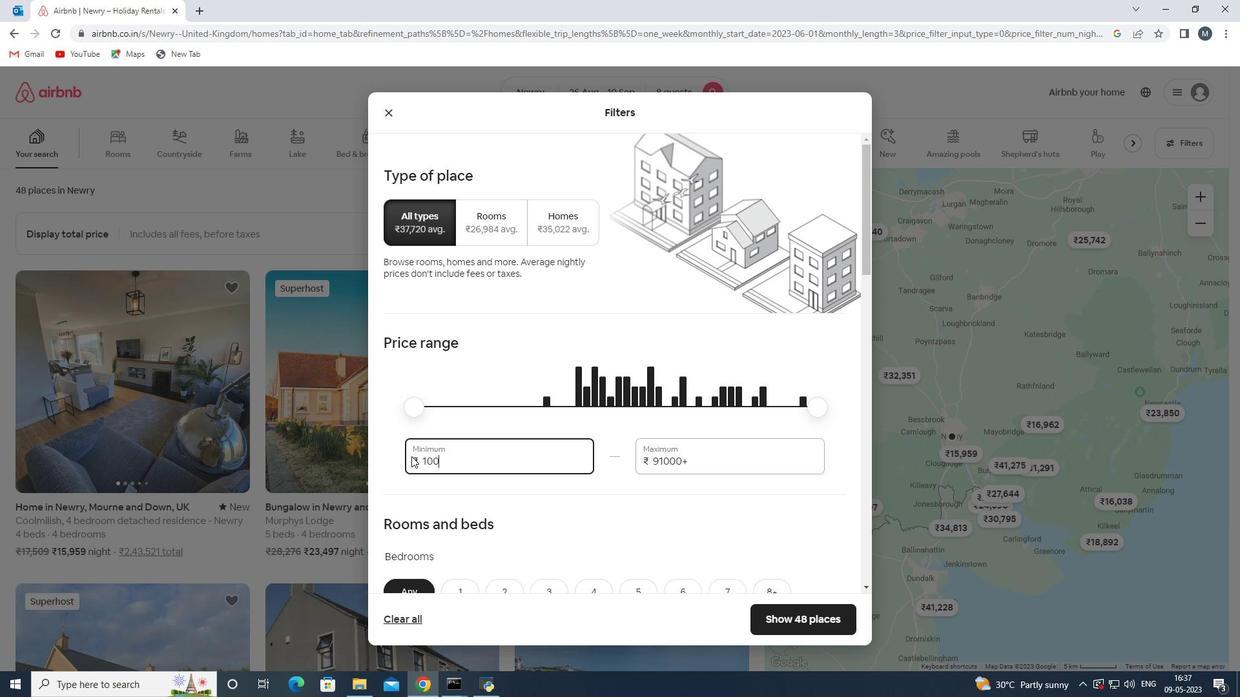 
Action: Mouse moved to (411, 456)
Screenshot: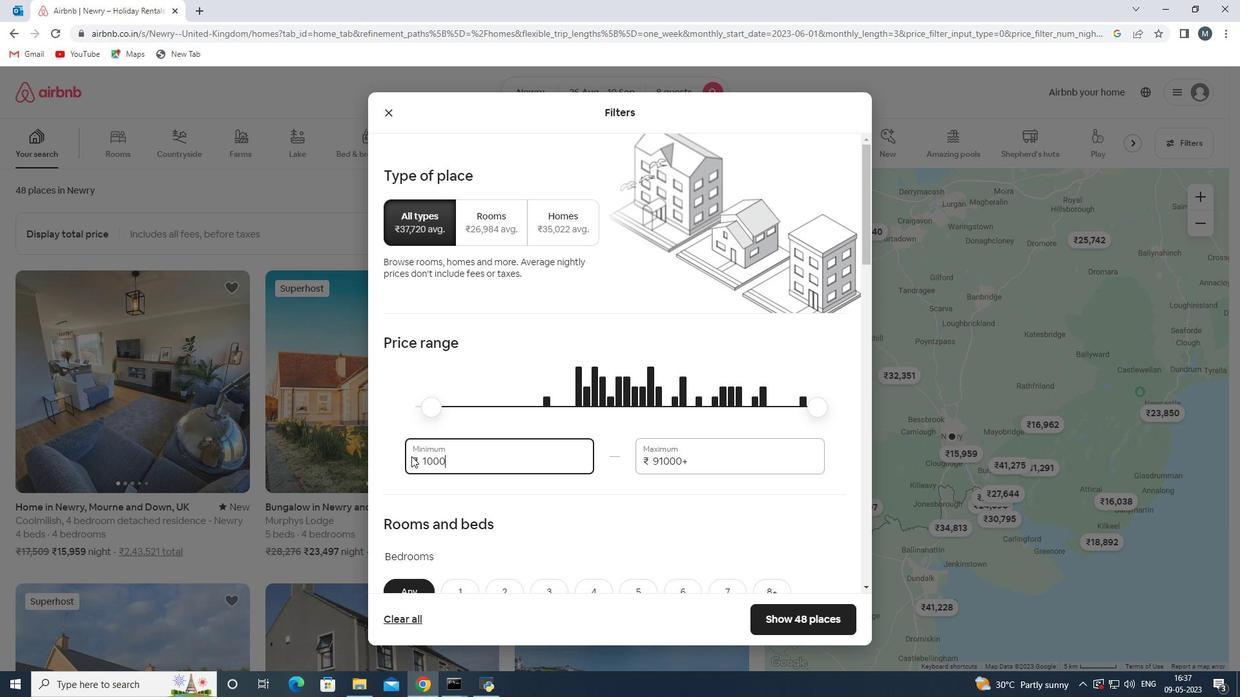 
Action: Key pressed 0
Screenshot: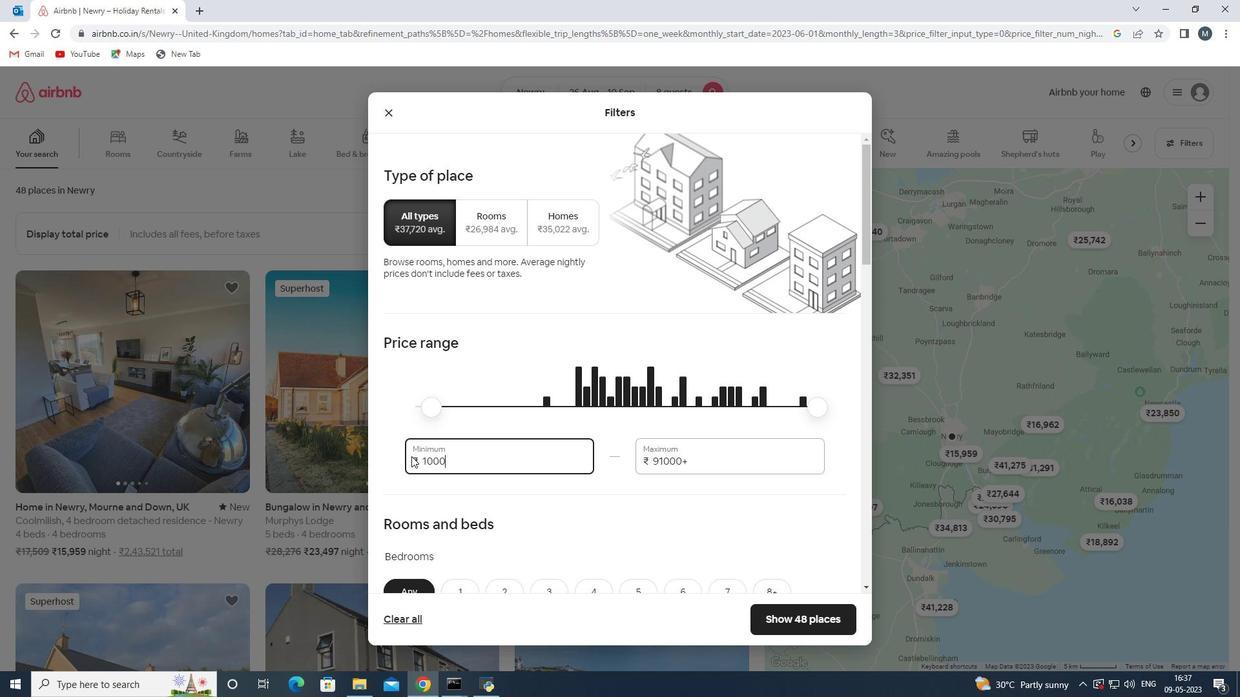 
Action: Mouse moved to (698, 465)
Screenshot: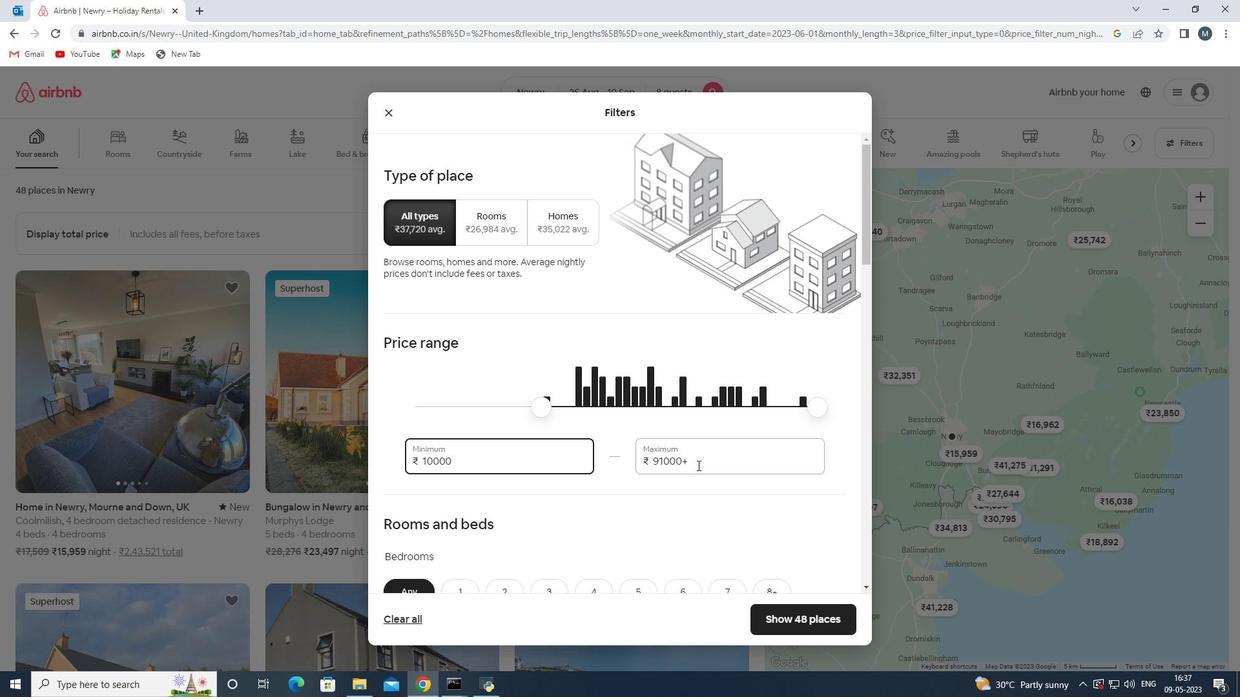 
Action: Mouse pressed left at (698, 465)
Screenshot: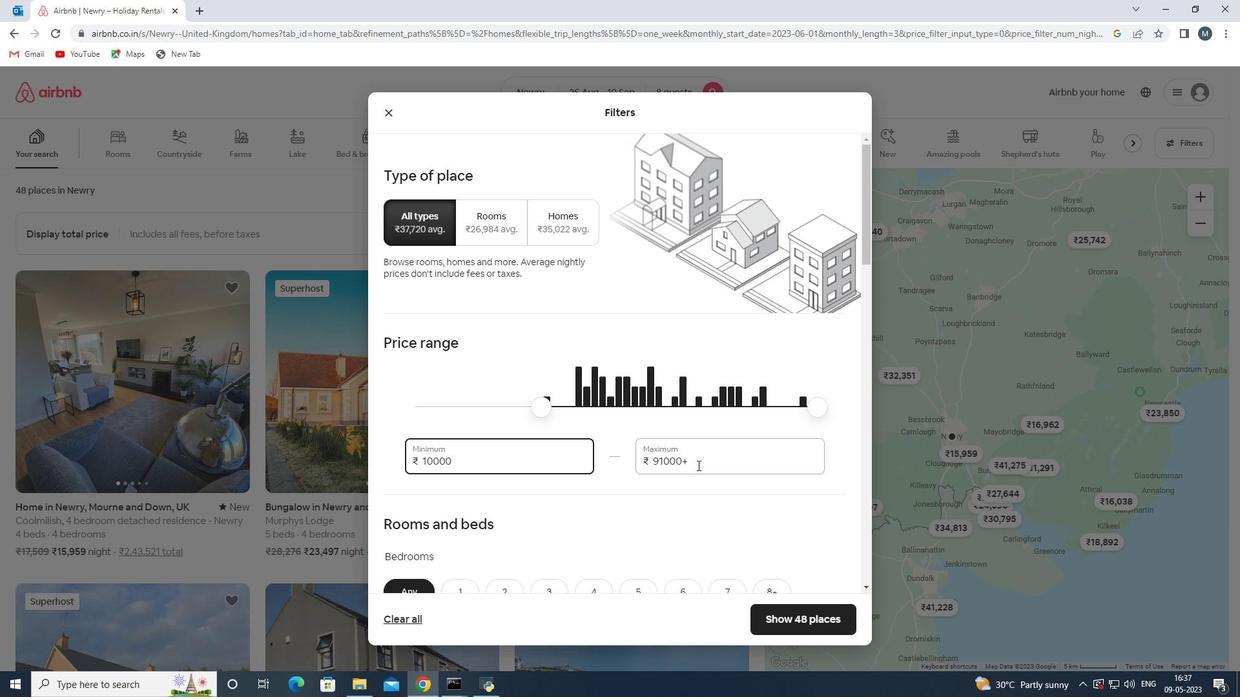 
Action: Mouse moved to (616, 463)
Screenshot: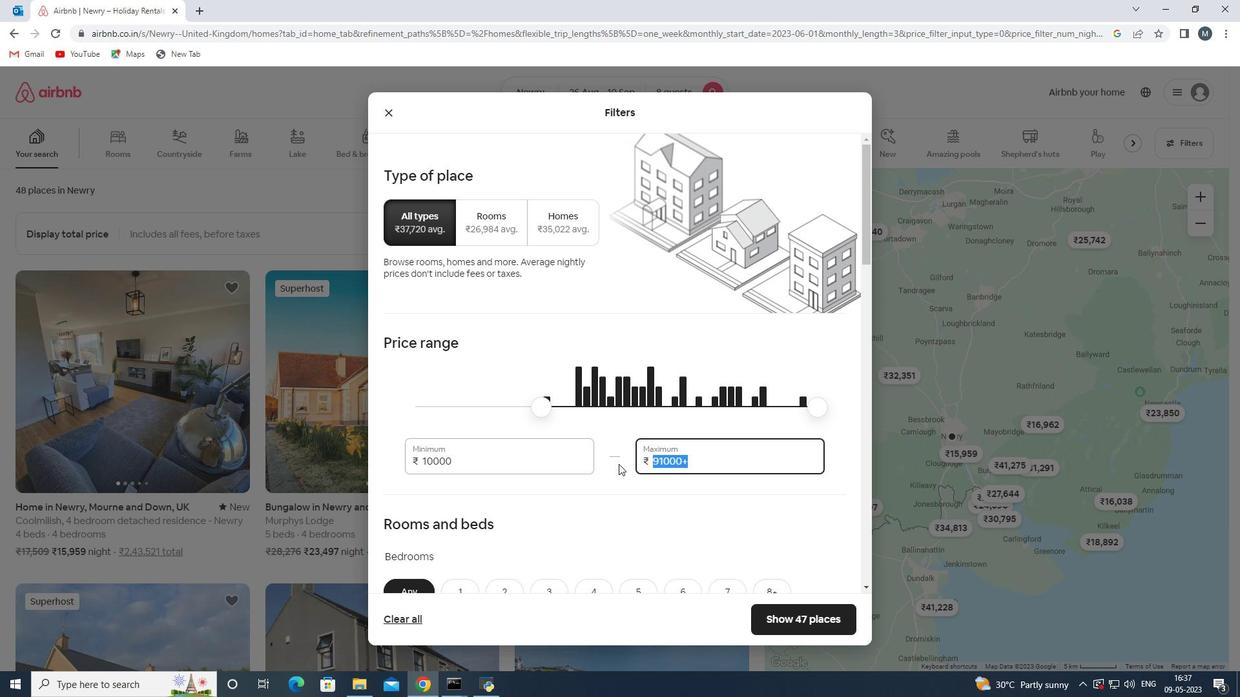 
Action: Key pressed 1500
Screenshot: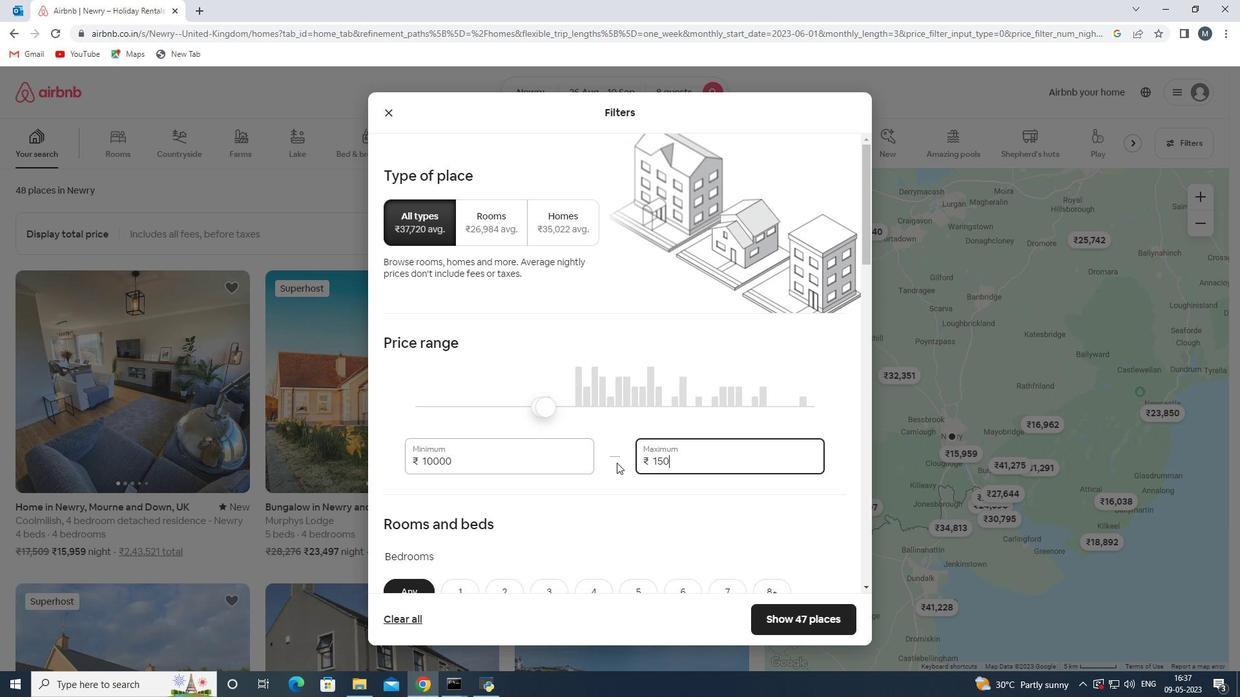 
Action: Mouse moved to (616, 463)
Screenshot: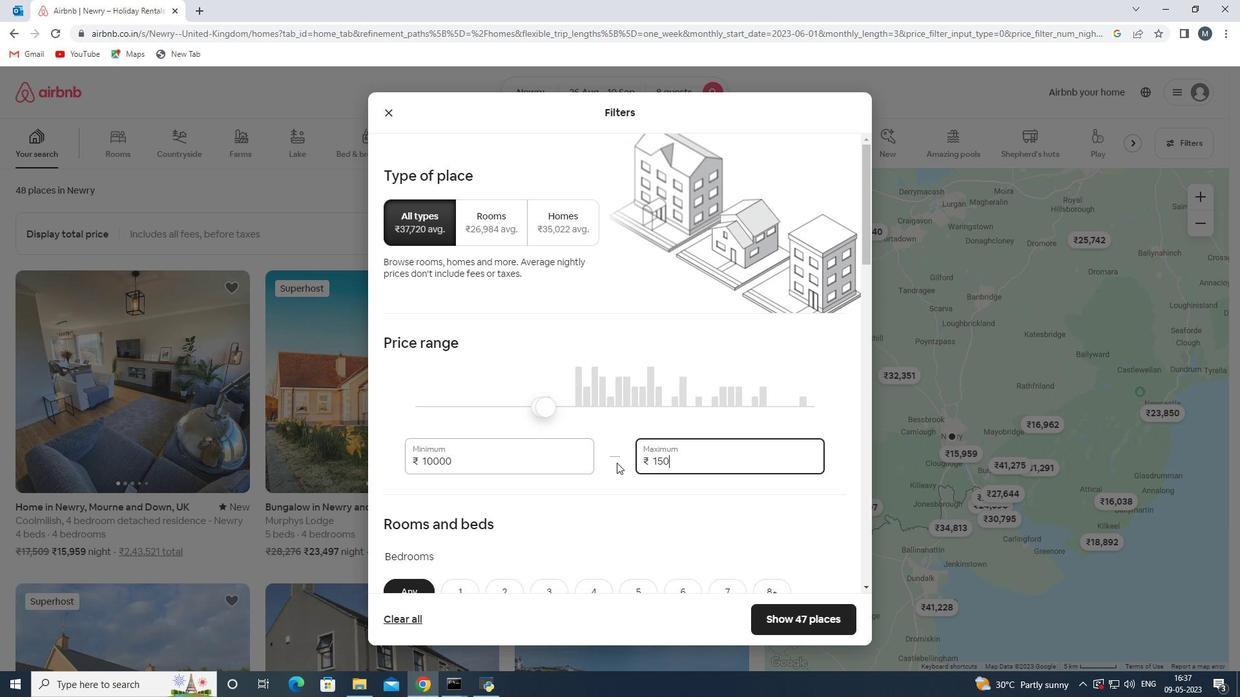 
Action: Key pressed 0
Screenshot: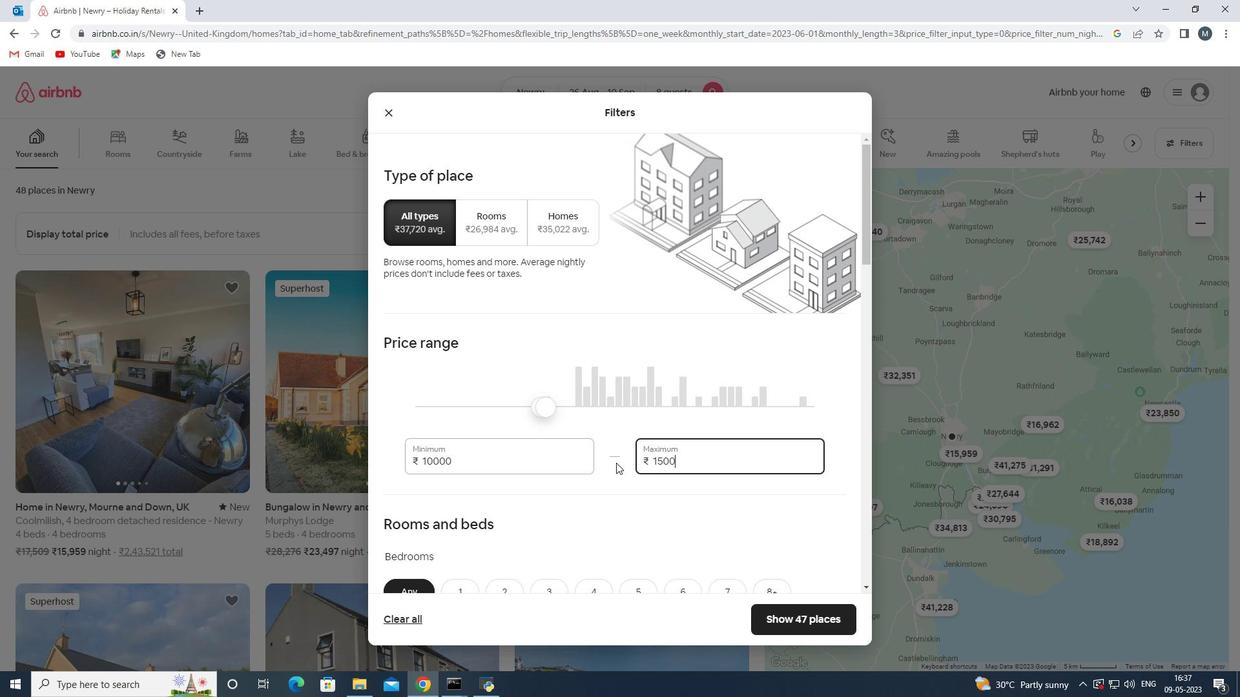 
Action: Mouse moved to (603, 441)
Screenshot: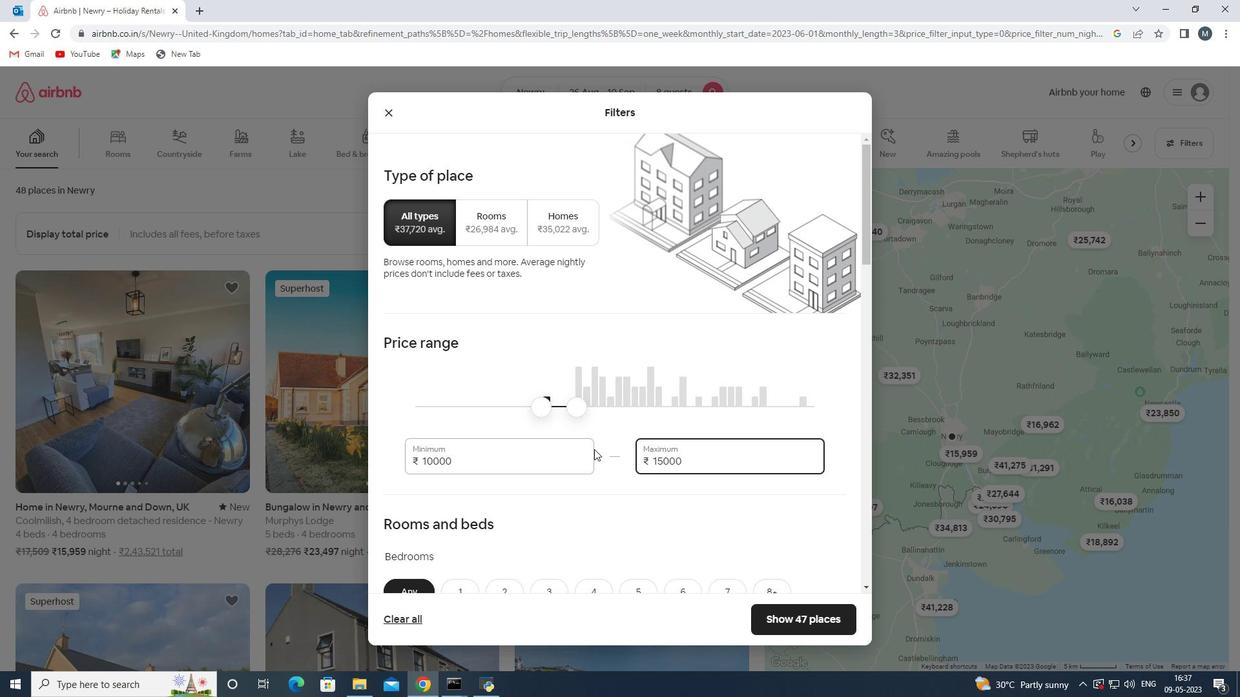 
Action: Mouse scrolled (603, 441) with delta (0, 0)
Screenshot: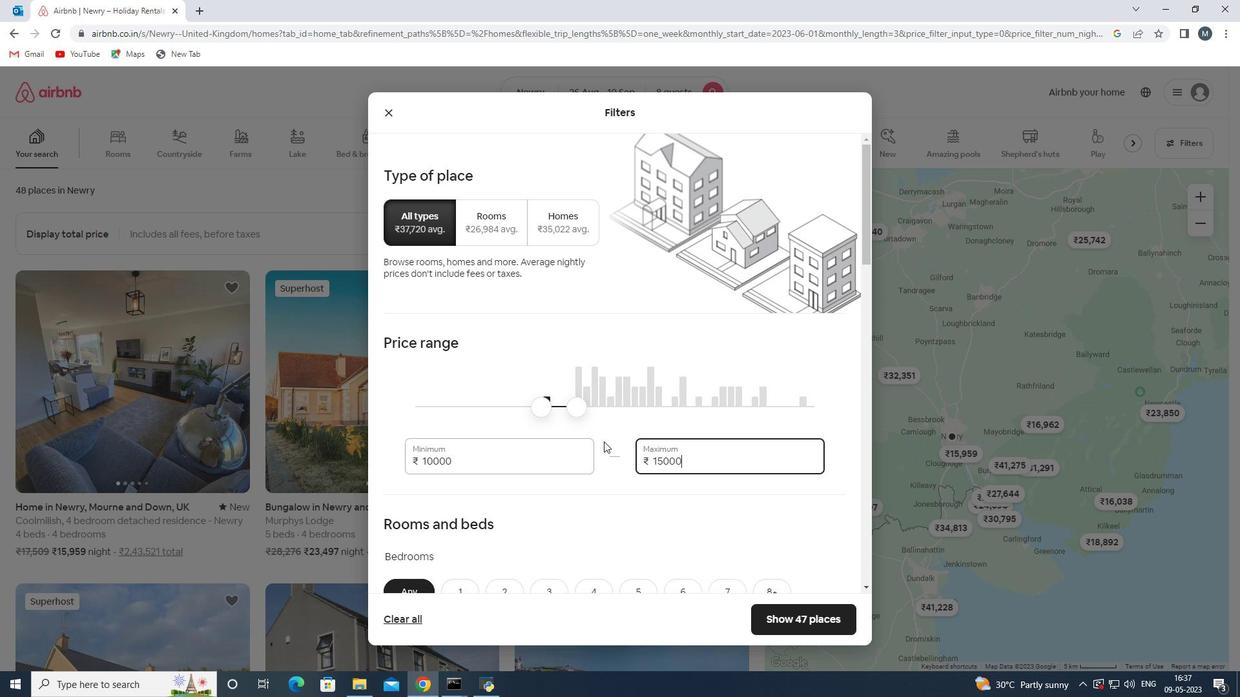 
Action: Mouse moved to (608, 436)
Screenshot: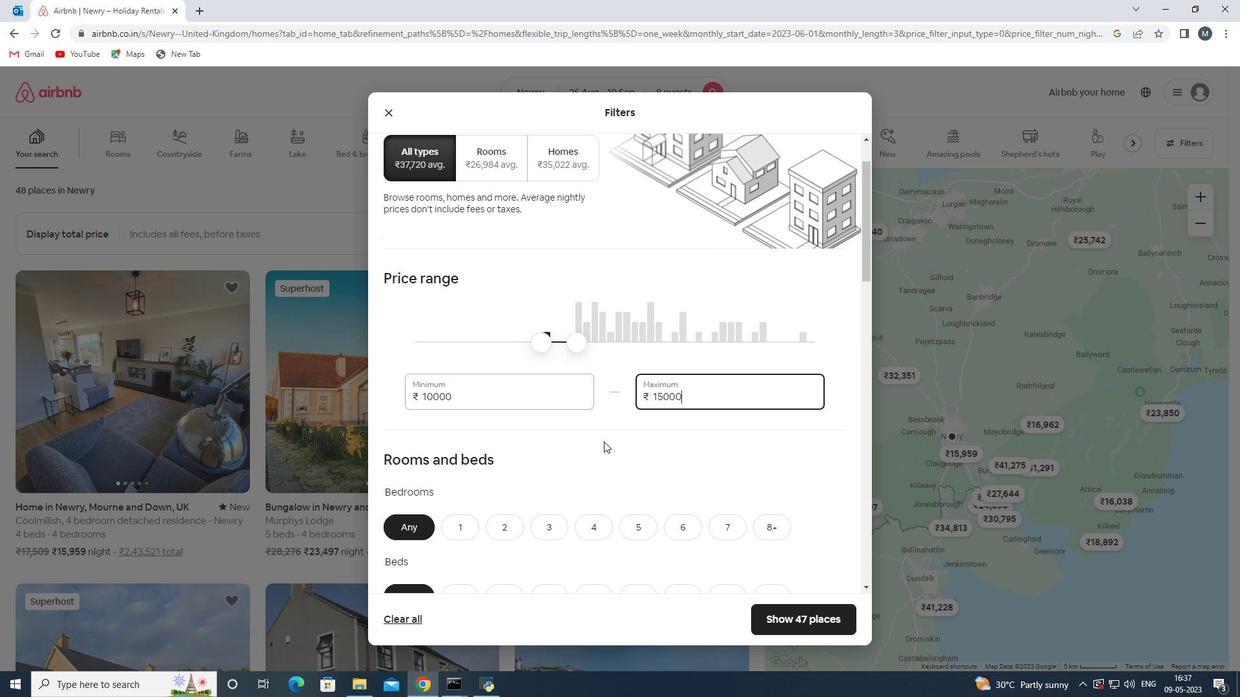 
Action: Mouse scrolled (608, 435) with delta (0, 0)
Screenshot: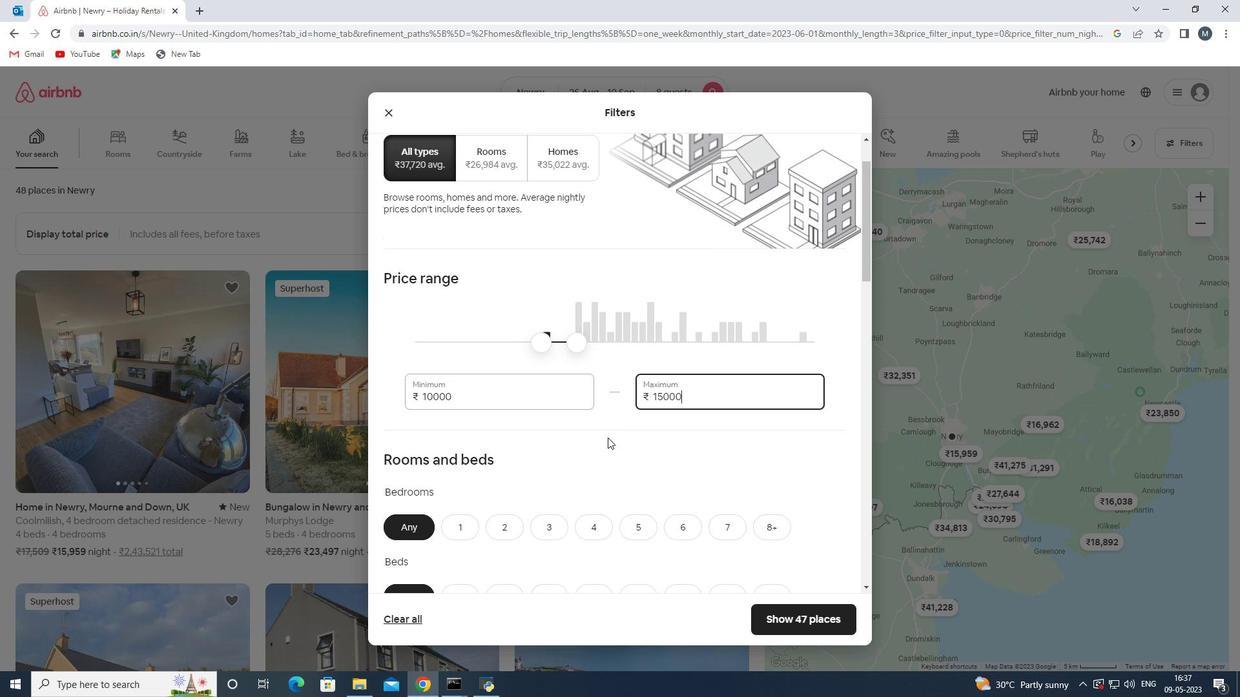 
Action: Mouse moved to (605, 436)
Screenshot: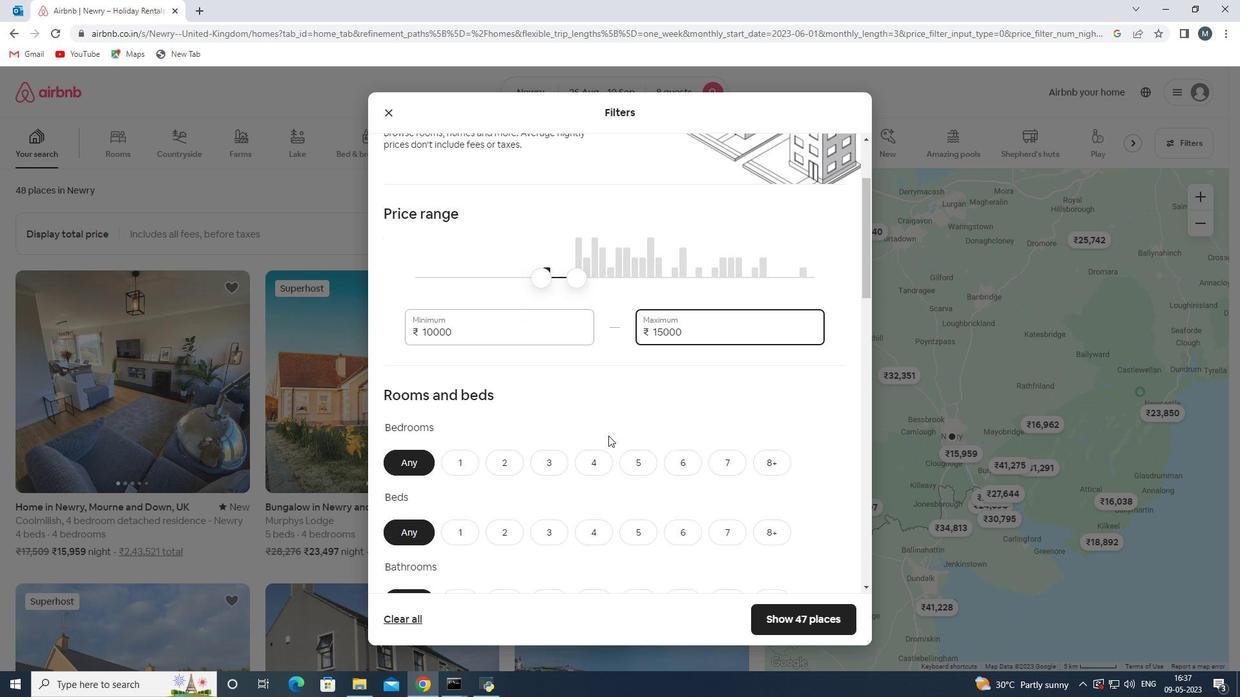 
Action: Mouse scrolled (605, 435) with delta (0, 0)
Screenshot: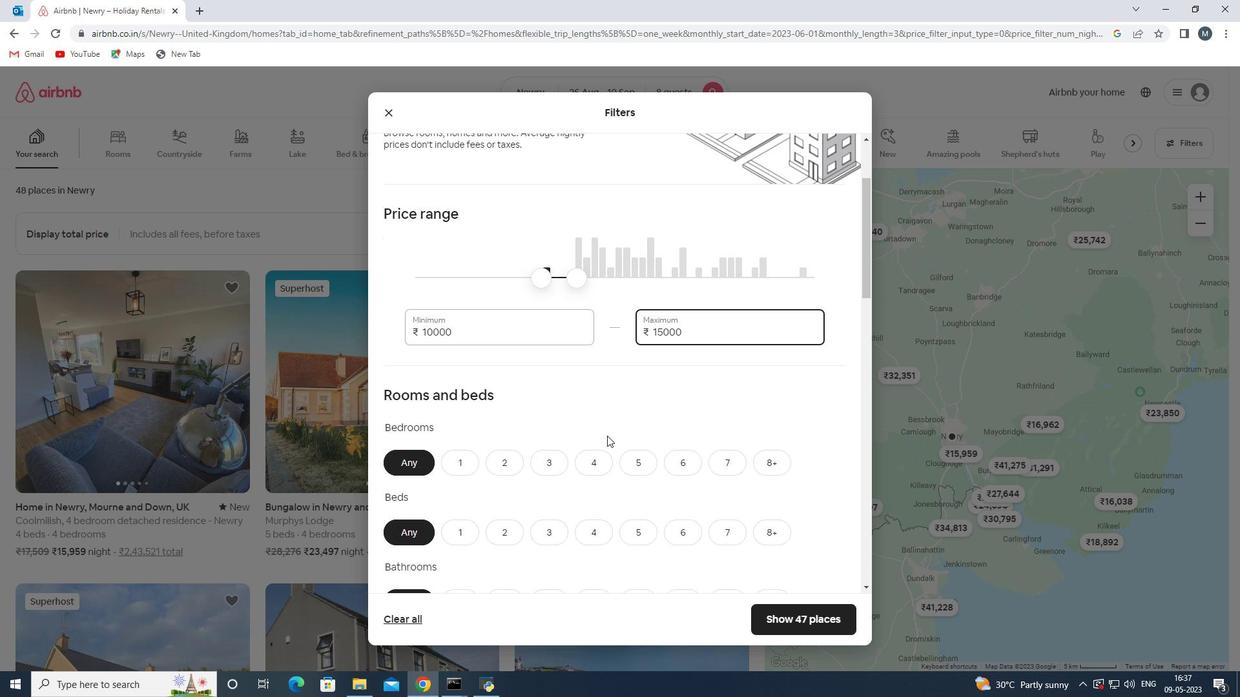 
Action: Mouse moved to (680, 406)
Screenshot: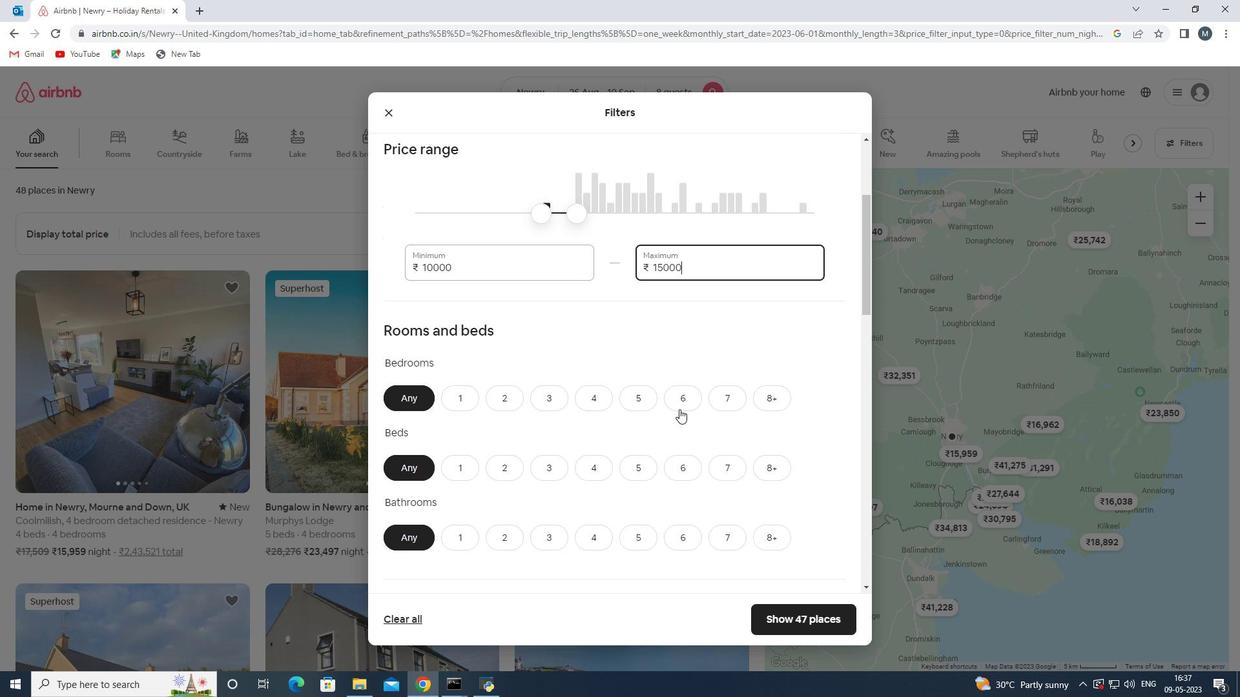
Action: Mouse pressed left at (680, 406)
Screenshot: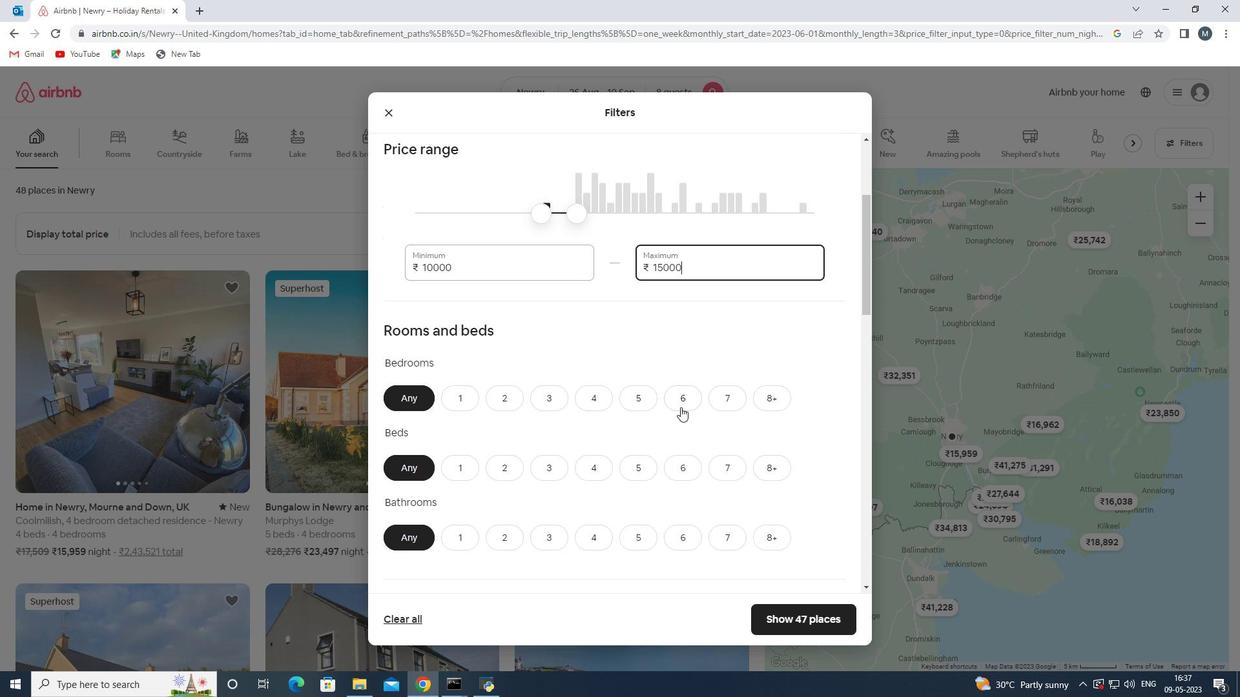 
Action: Mouse moved to (678, 467)
Screenshot: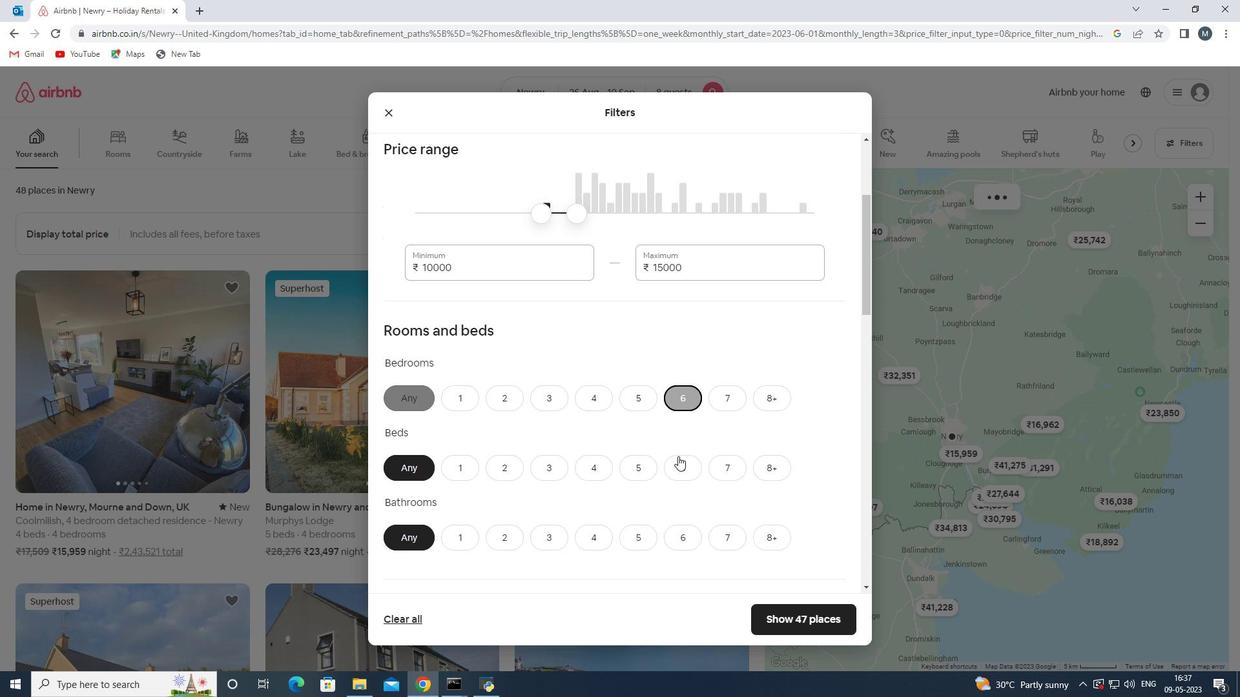 
Action: Mouse pressed left at (678, 467)
Screenshot: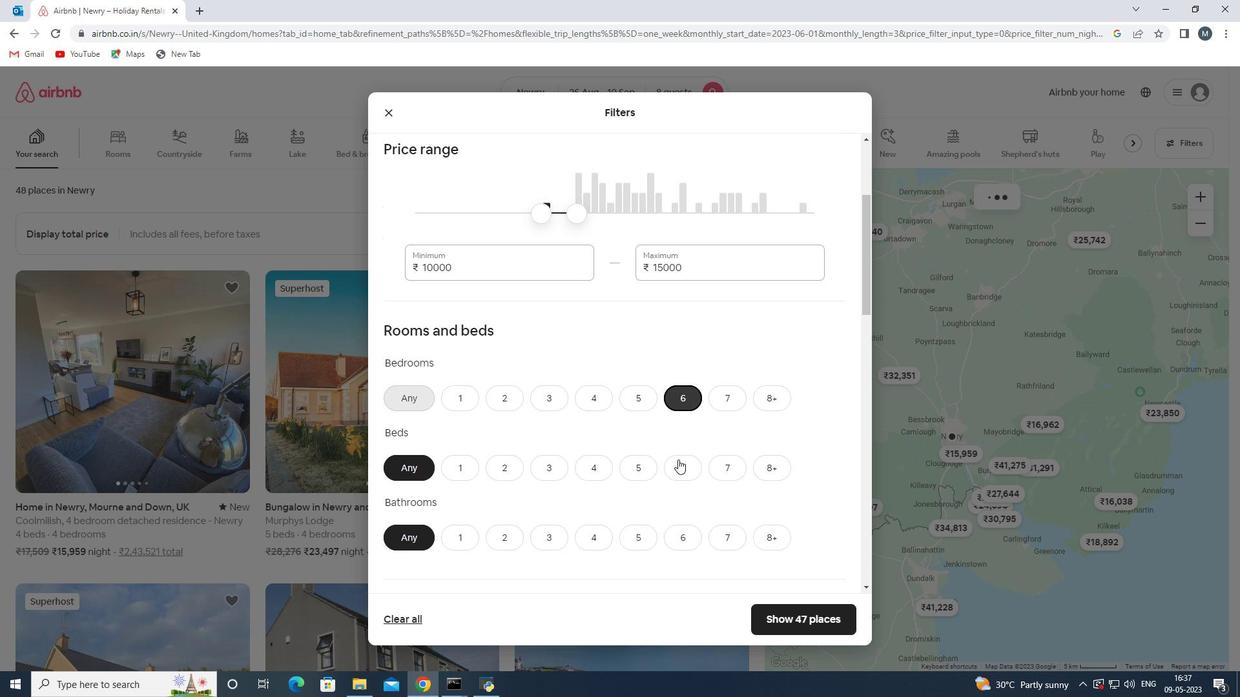
Action: Mouse moved to (686, 543)
Screenshot: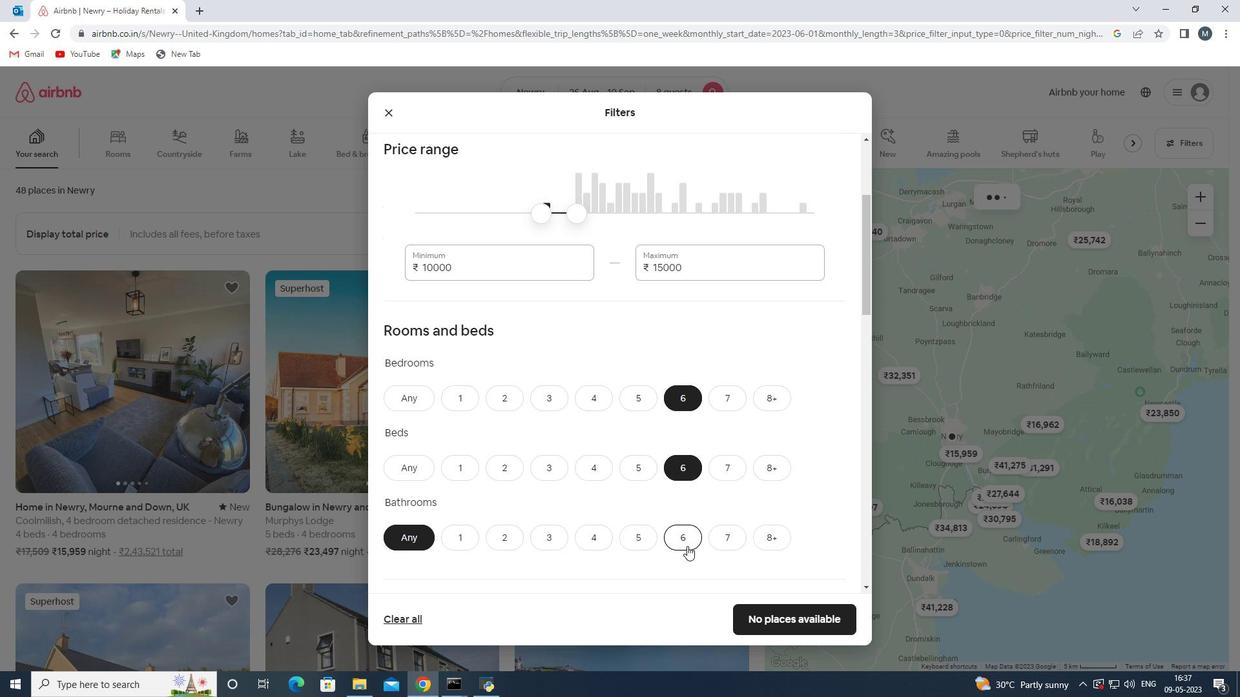 
Action: Mouse pressed left at (686, 543)
Screenshot: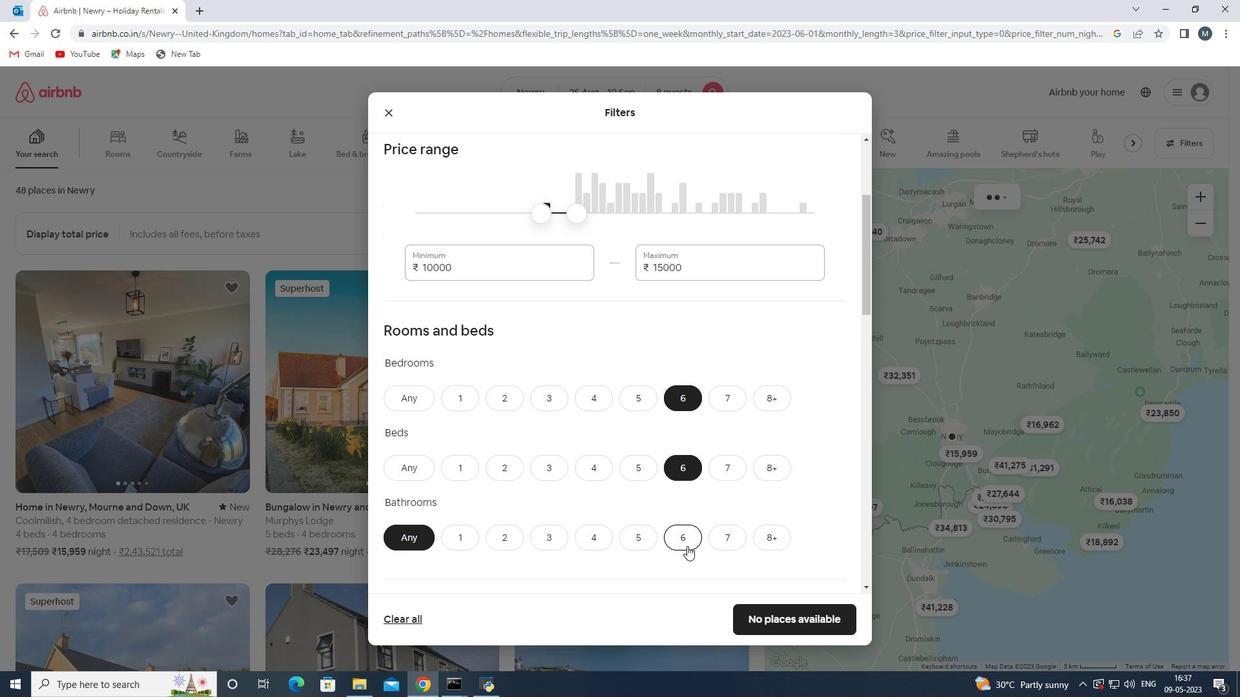 
Action: Mouse moved to (625, 472)
Screenshot: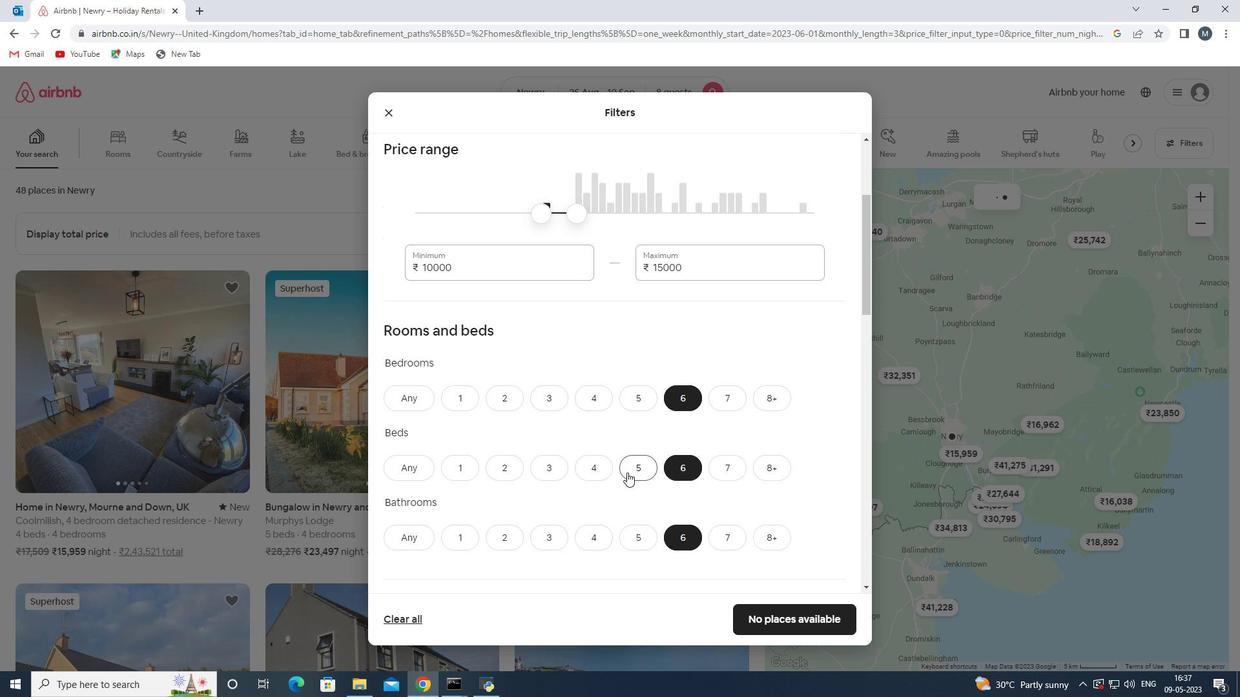 
Action: Mouse scrolled (625, 472) with delta (0, 0)
Screenshot: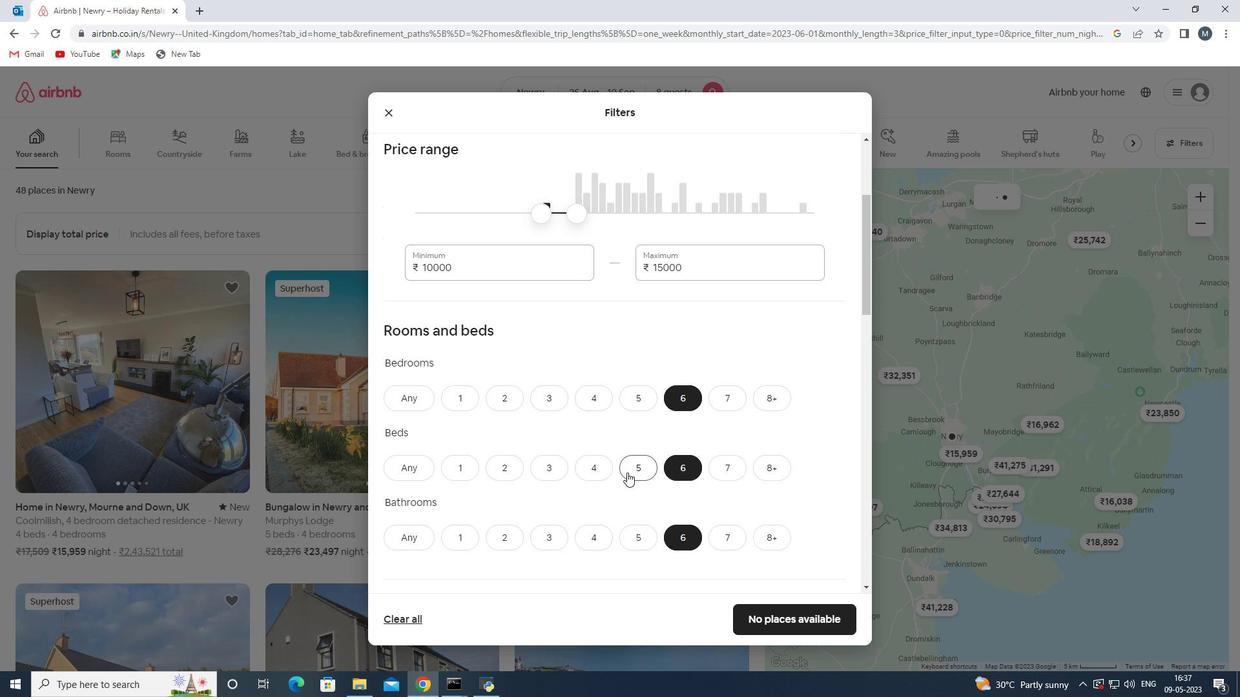 
Action: Mouse moved to (590, 448)
Screenshot: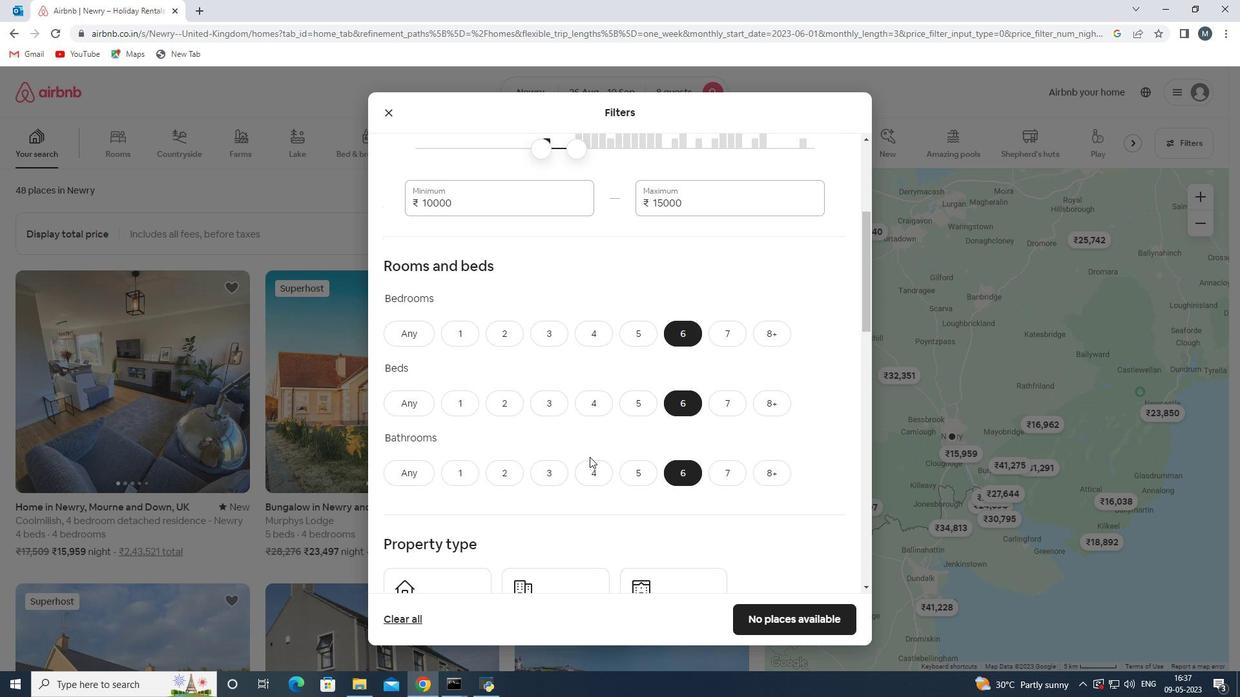 
Action: Mouse scrolled (590, 448) with delta (0, 0)
Screenshot: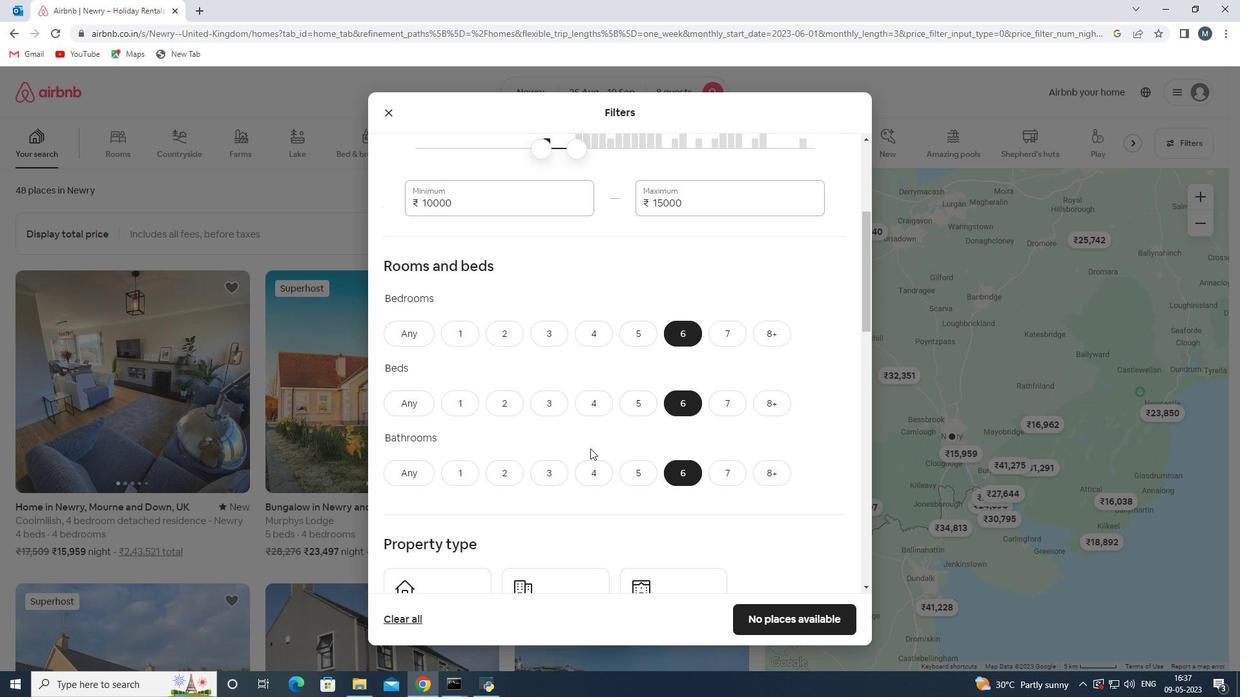 
Action: Mouse moved to (589, 448)
Screenshot: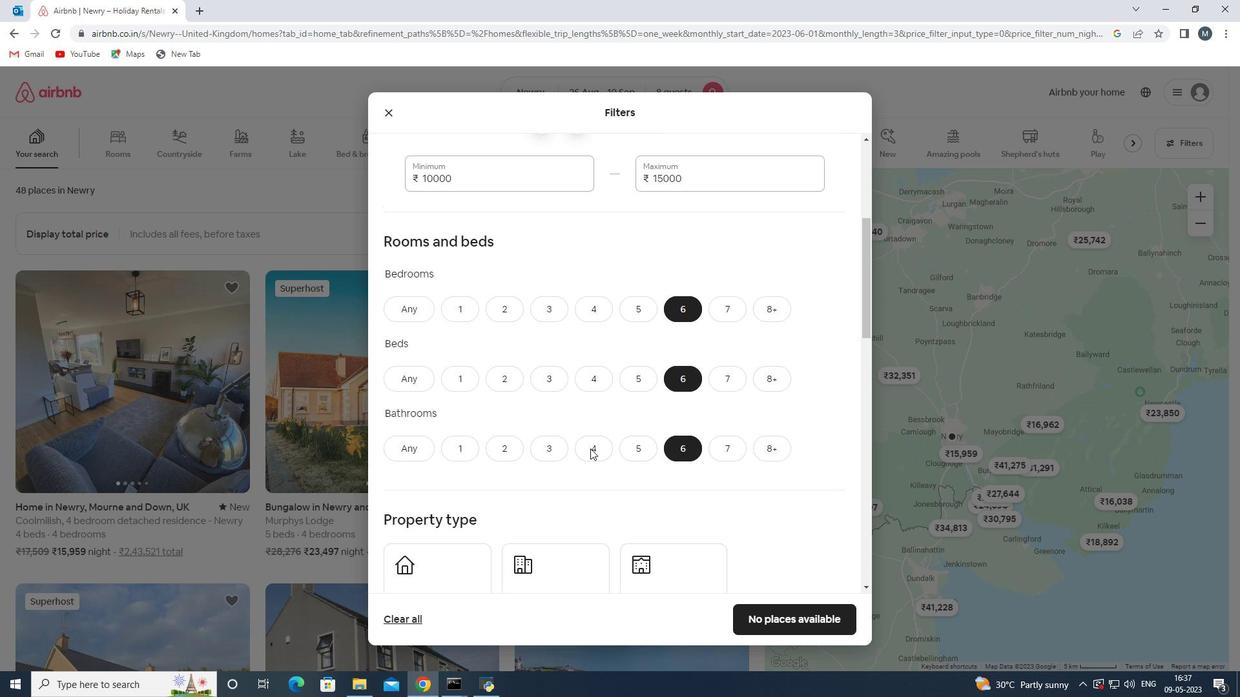 
Action: Mouse scrolled (589, 448) with delta (0, 0)
Screenshot: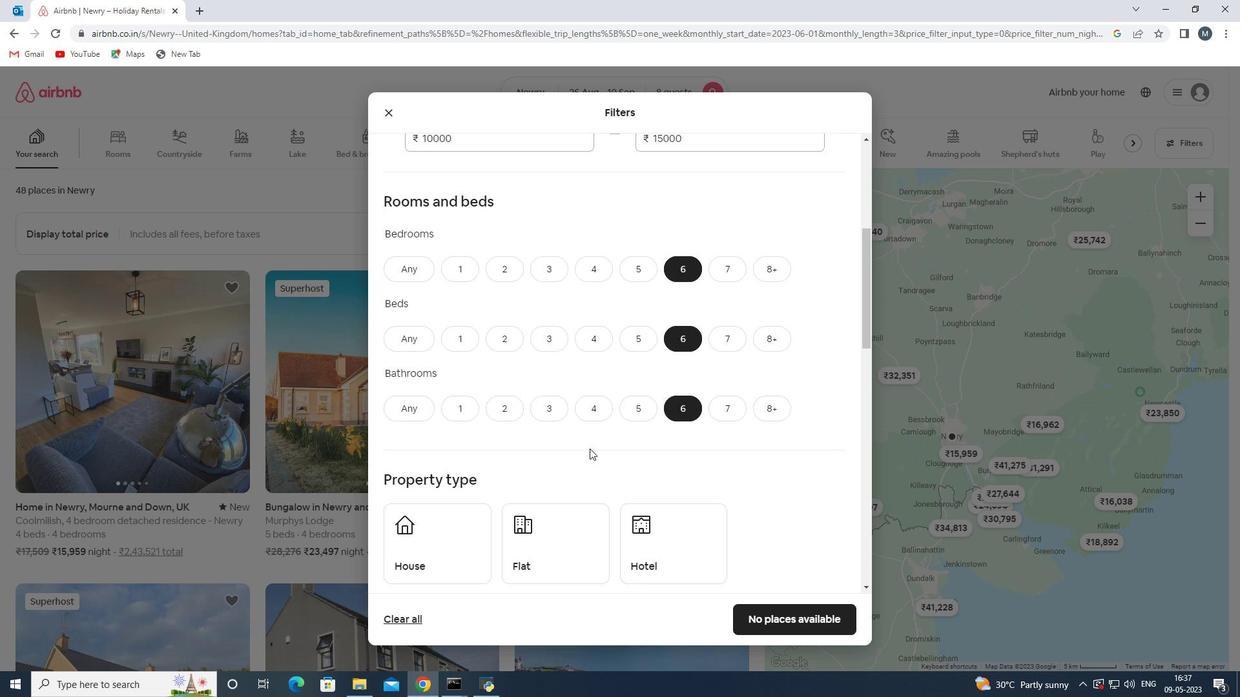 
Action: Mouse moved to (425, 483)
Screenshot: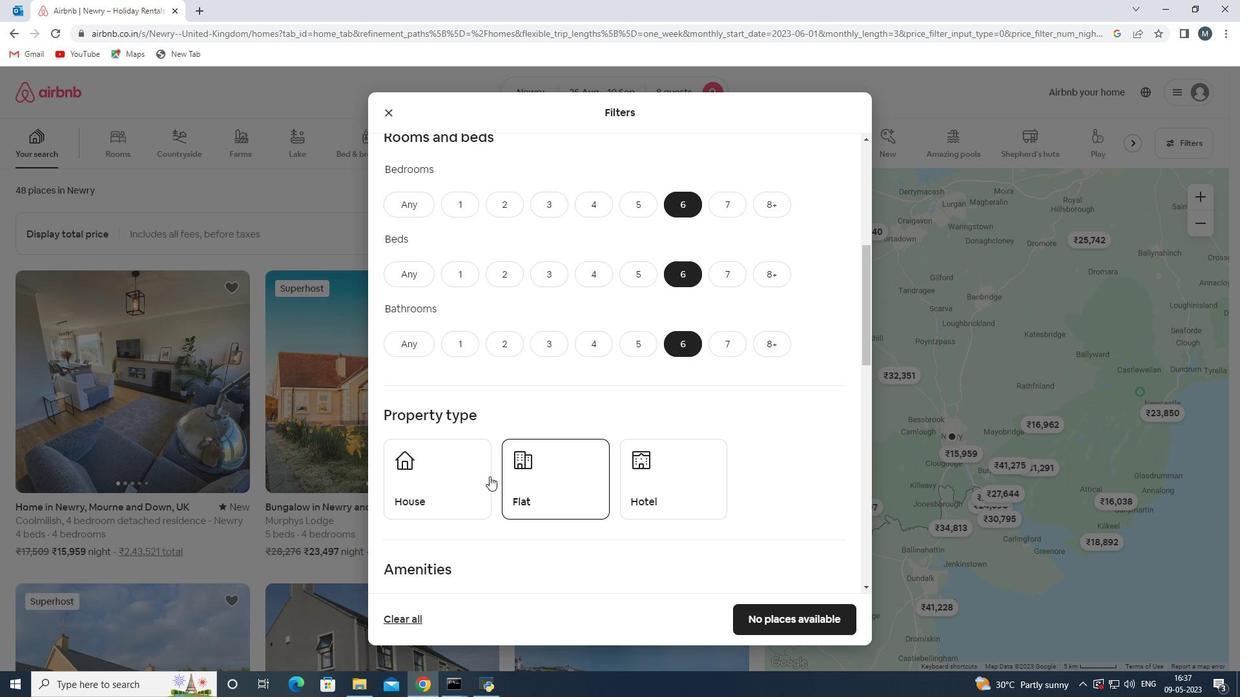 
Action: Mouse pressed left at (425, 483)
Screenshot: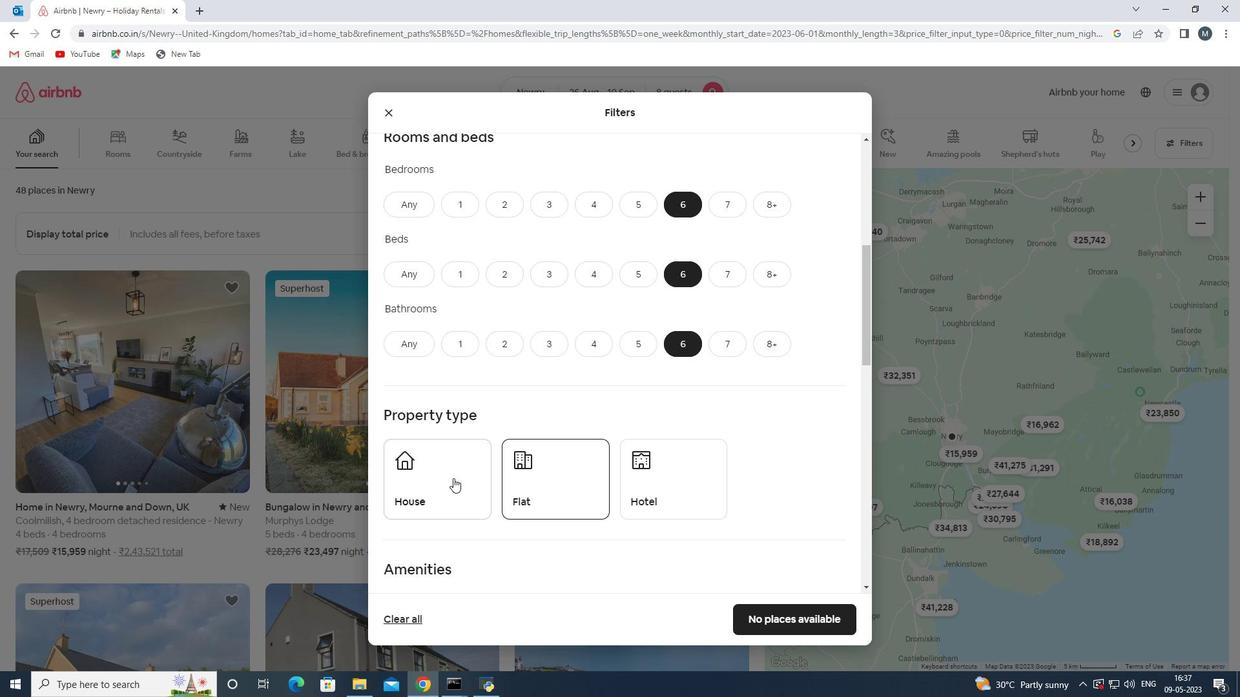 
Action: Mouse moved to (527, 476)
Screenshot: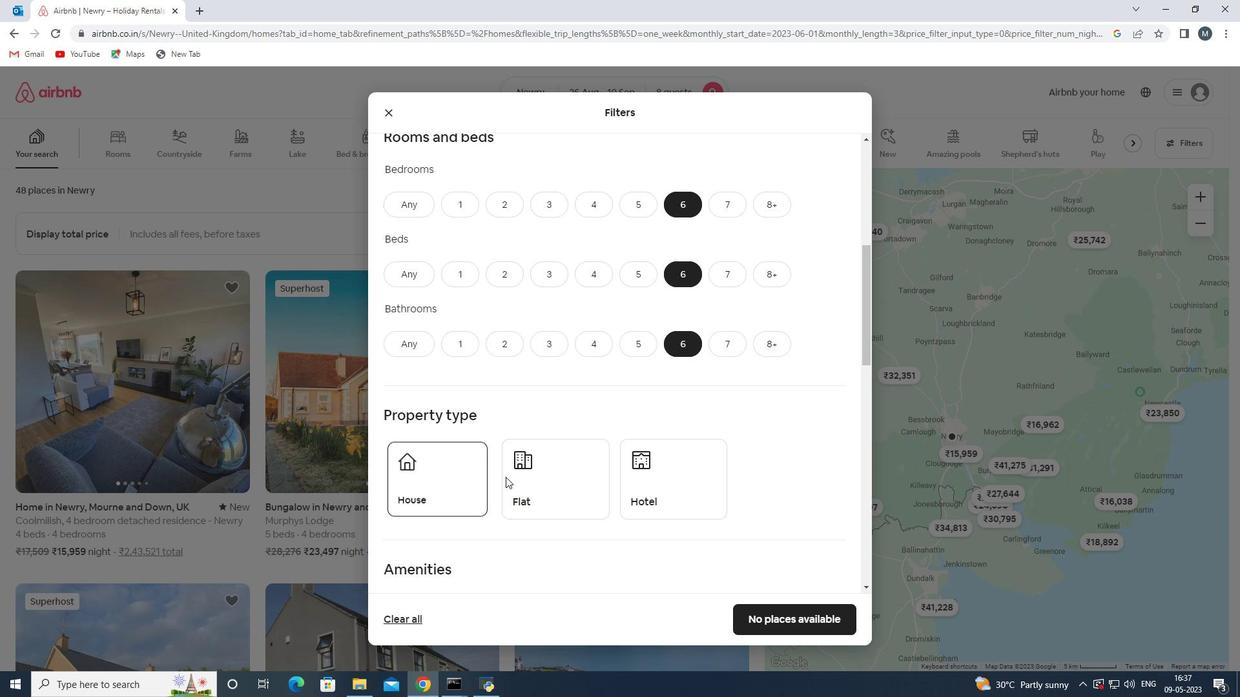 
Action: Mouse pressed left at (527, 476)
Screenshot: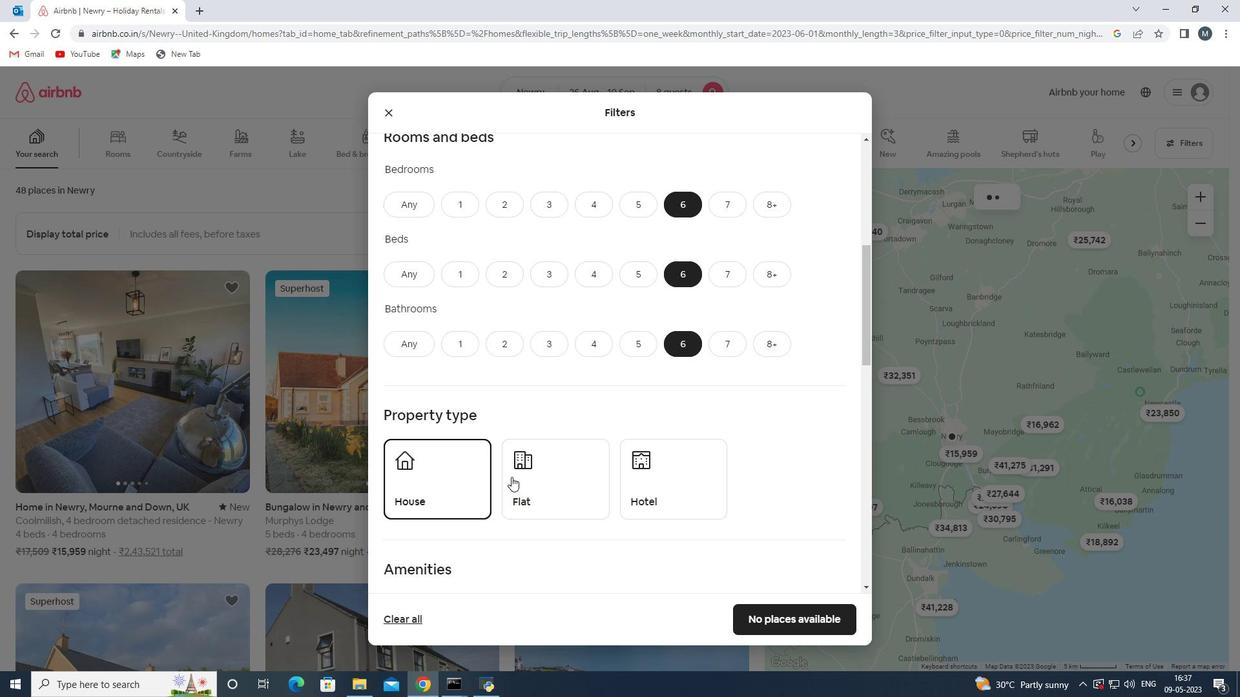 
Action: Mouse moved to (574, 464)
Screenshot: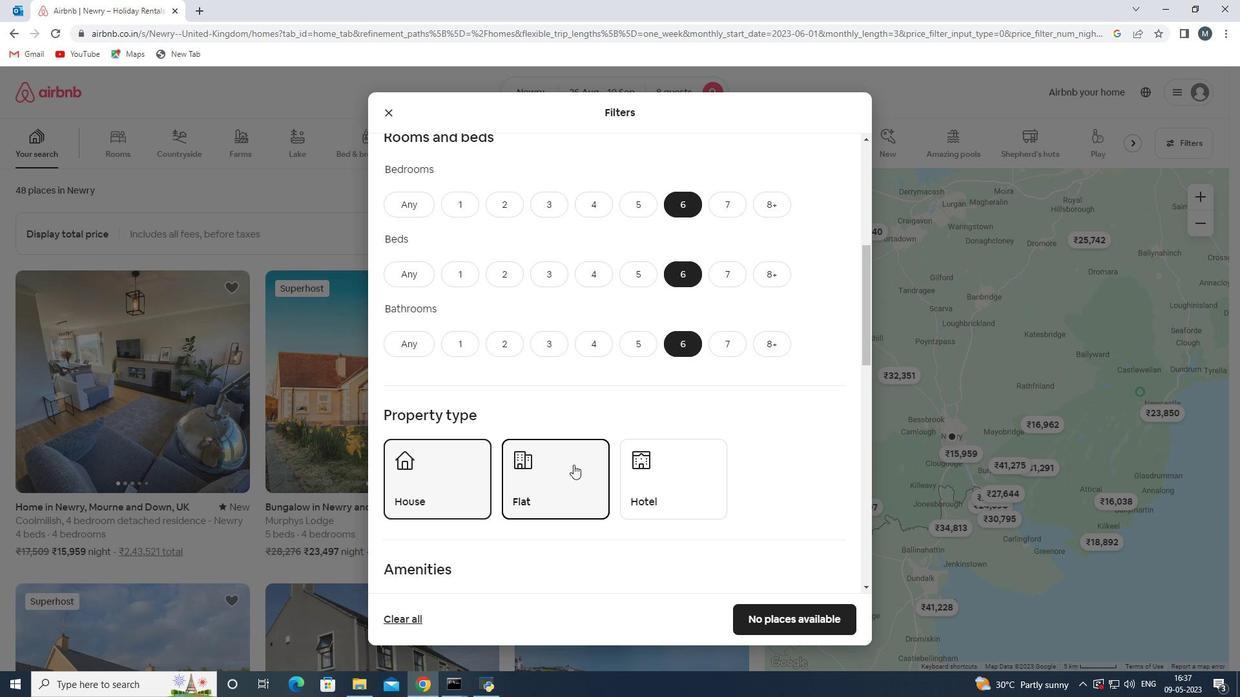 
Action: Mouse scrolled (574, 463) with delta (0, 0)
Screenshot: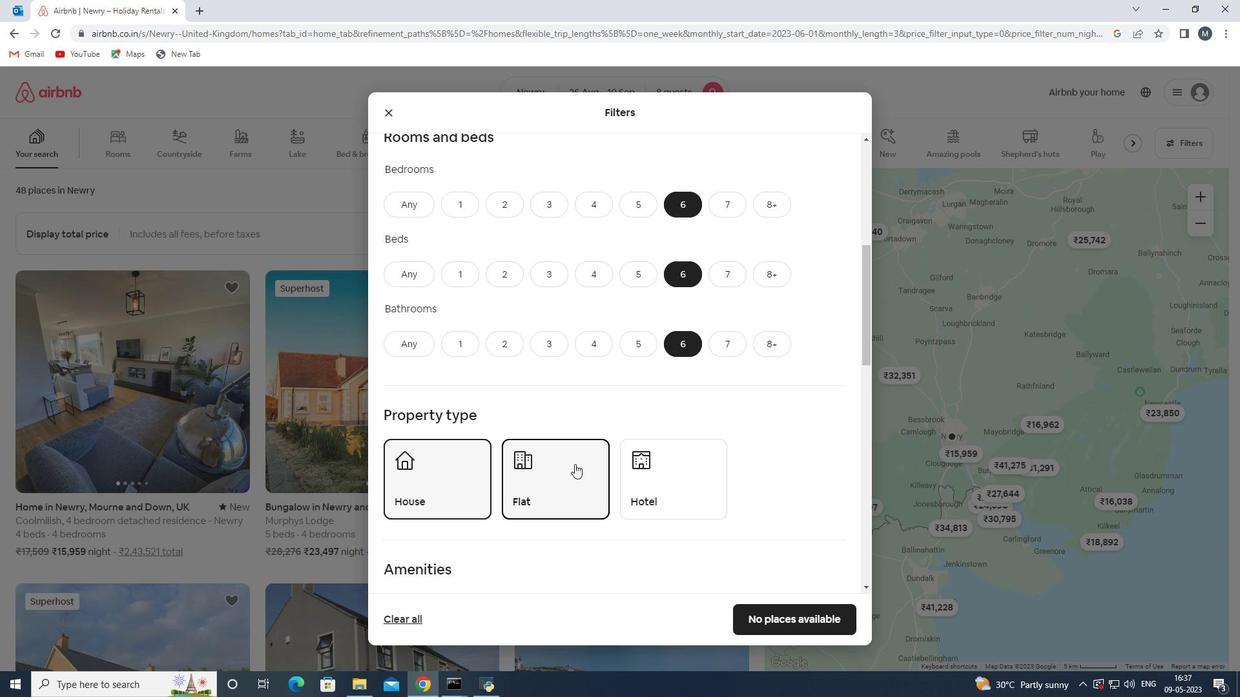 
Action: Mouse moved to (580, 447)
Screenshot: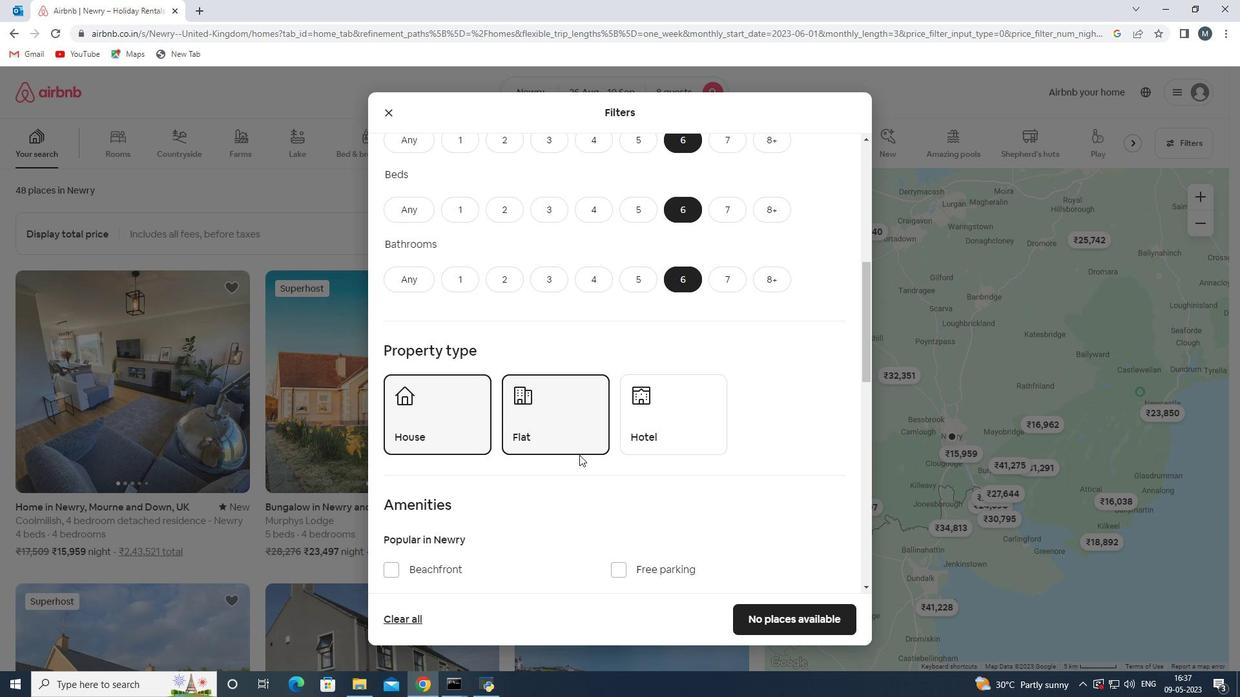 
Action: Mouse scrolled (580, 446) with delta (0, 0)
Screenshot: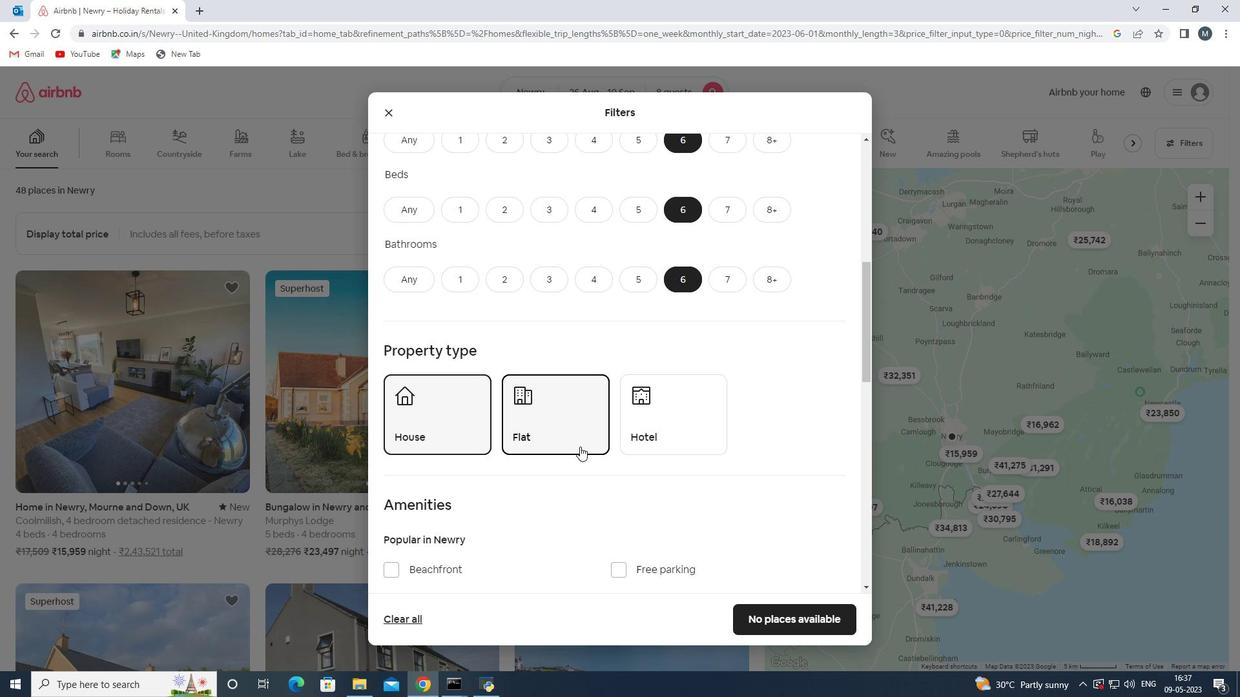 
Action: Mouse moved to (577, 447)
Screenshot: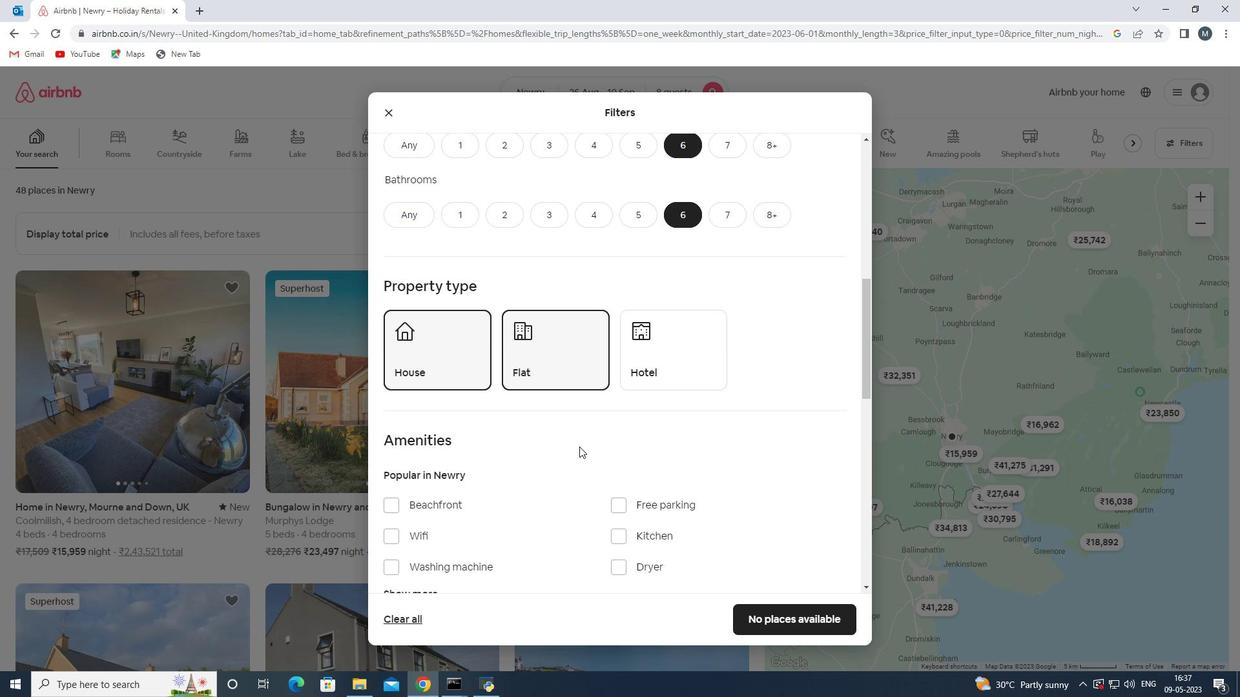 
Action: Mouse scrolled (577, 447) with delta (0, 0)
Screenshot: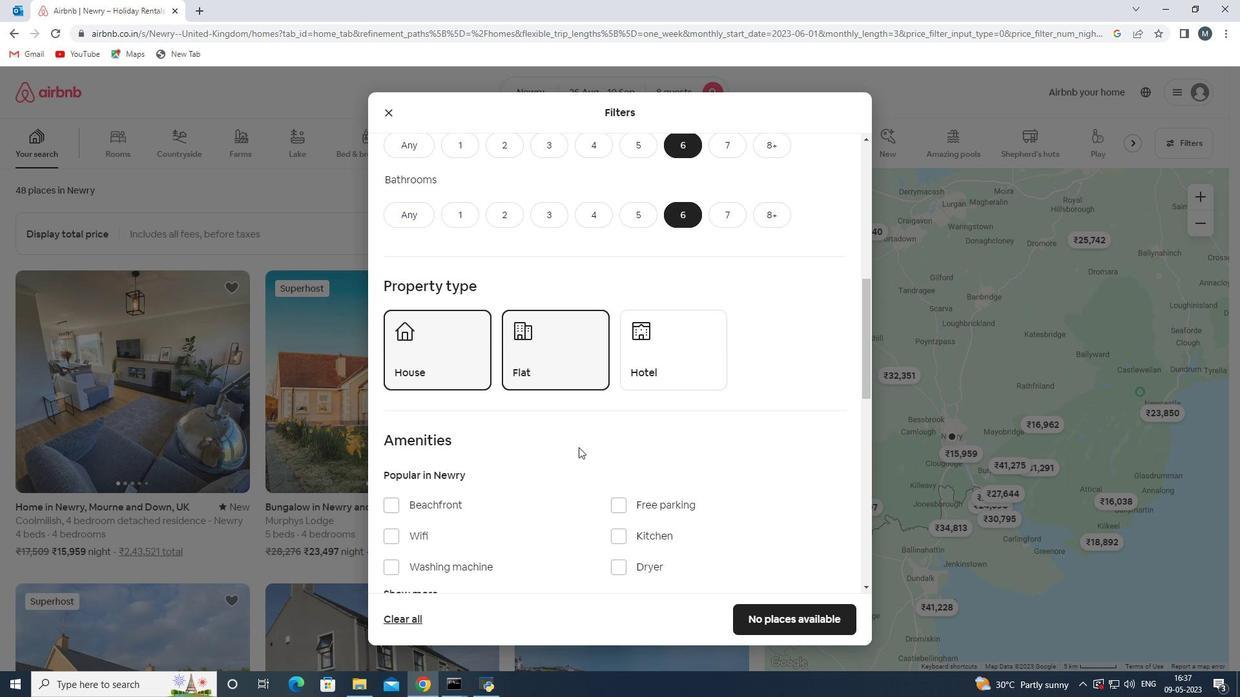 
Action: Mouse moved to (466, 472)
Screenshot: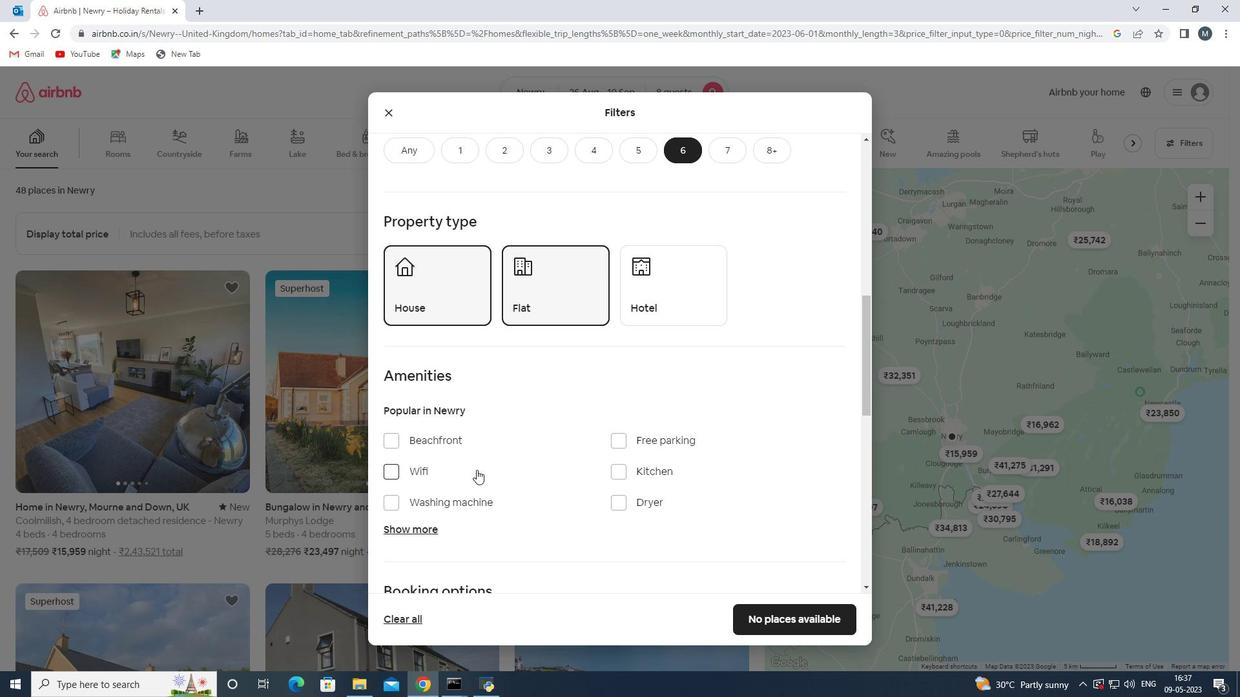 
Action: Mouse pressed left at (466, 472)
Screenshot: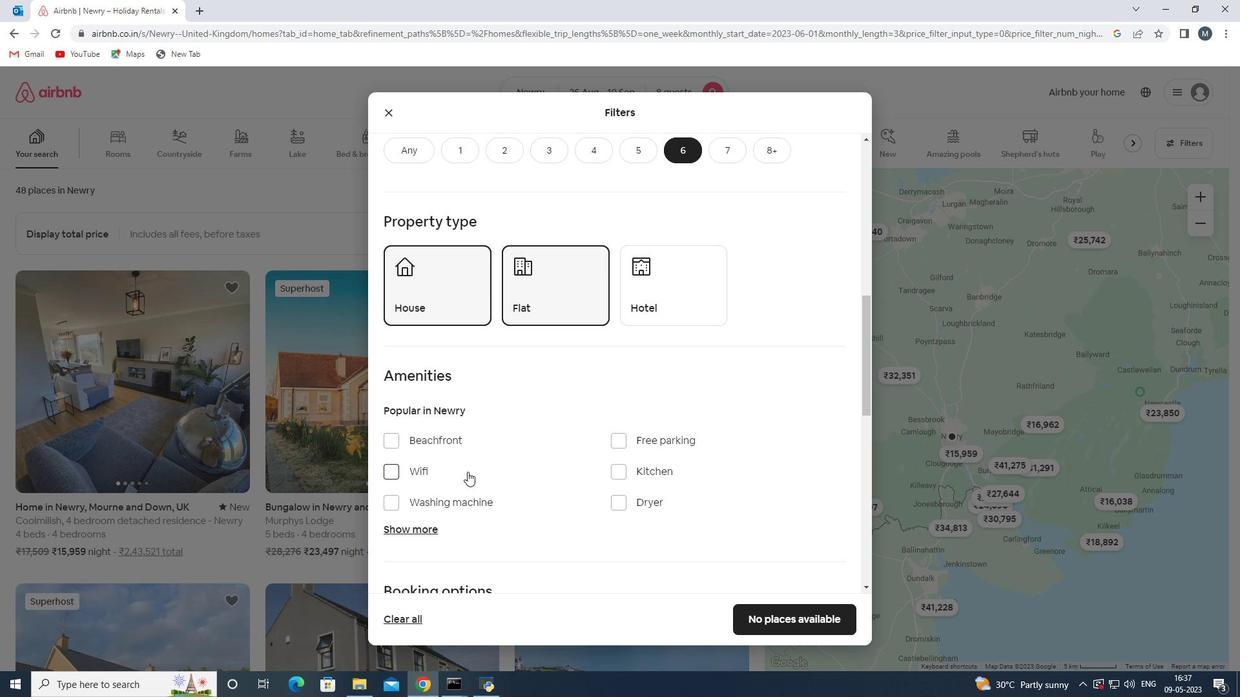 
Action: Mouse moved to (429, 528)
Screenshot: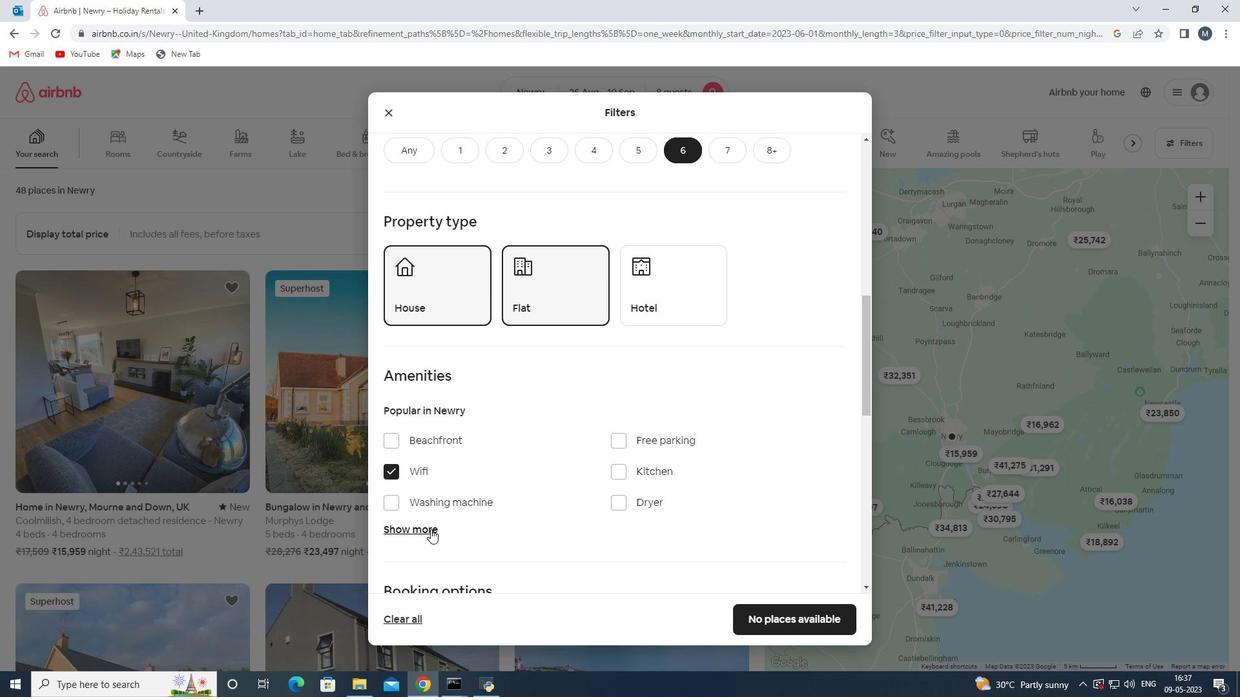 
Action: Mouse pressed left at (429, 528)
Screenshot: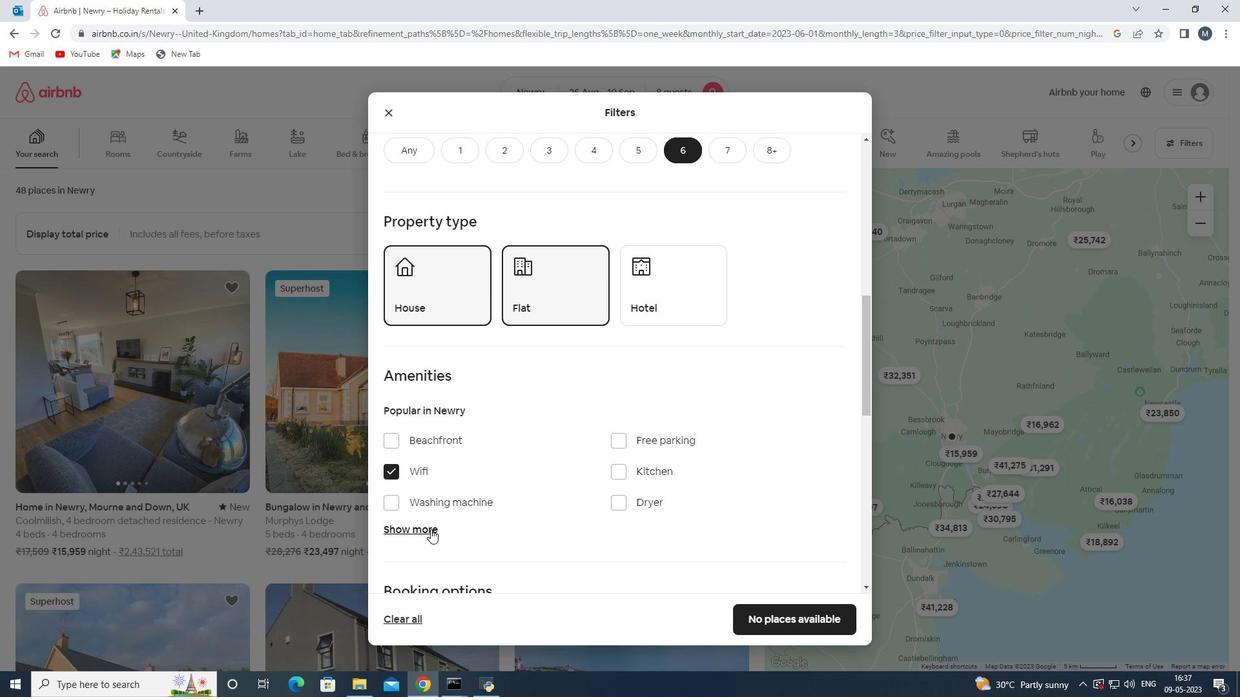 
Action: Mouse moved to (490, 490)
Screenshot: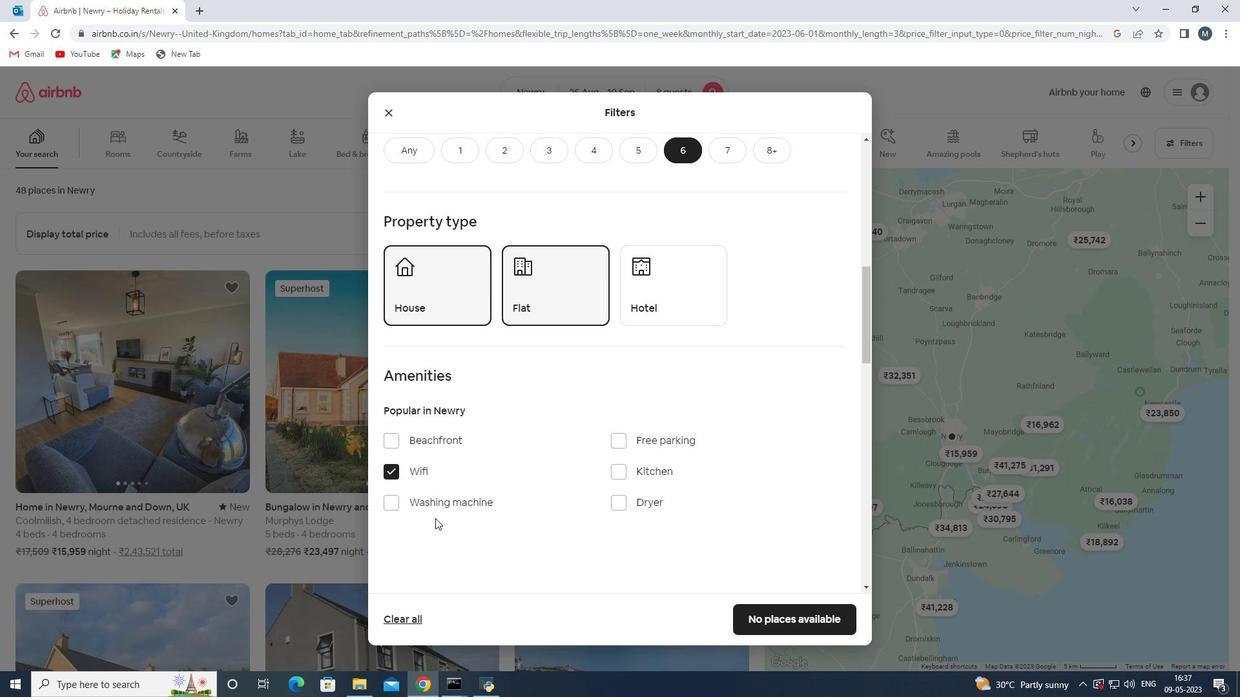 
Action: Mouse scrolled (490, 490) with delta (0, 0)
Screenshot: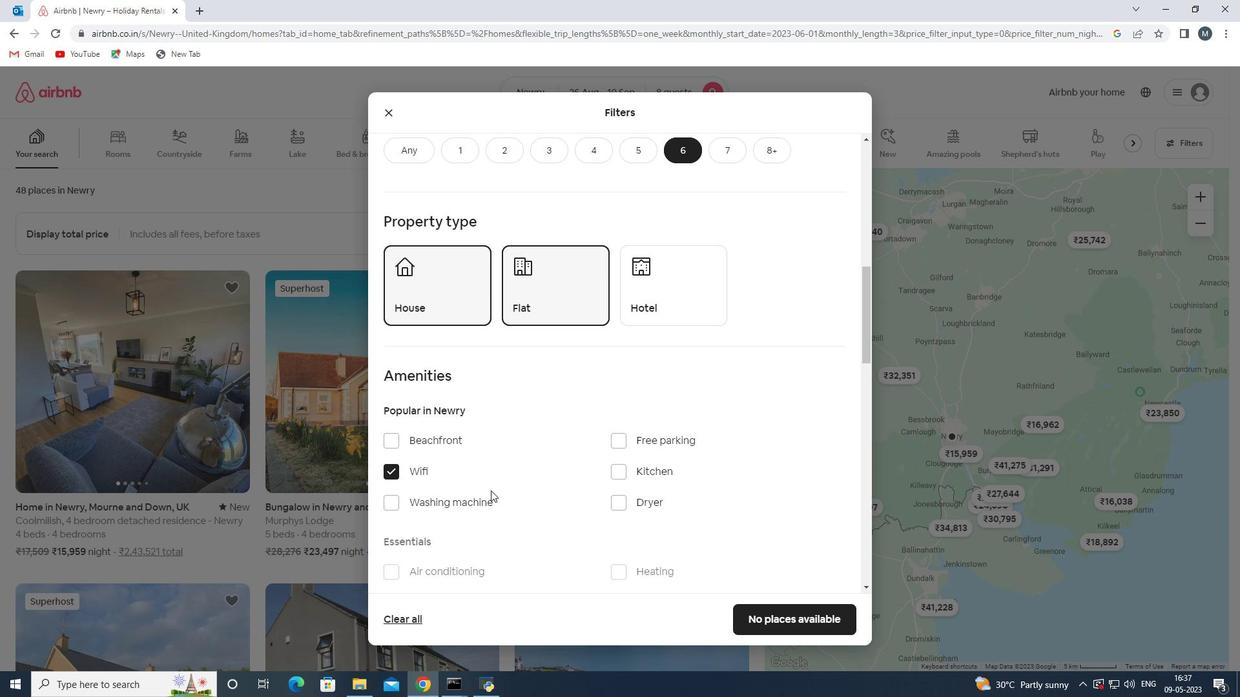 
Action: Mouse moved to (493, 491)
Screenshot: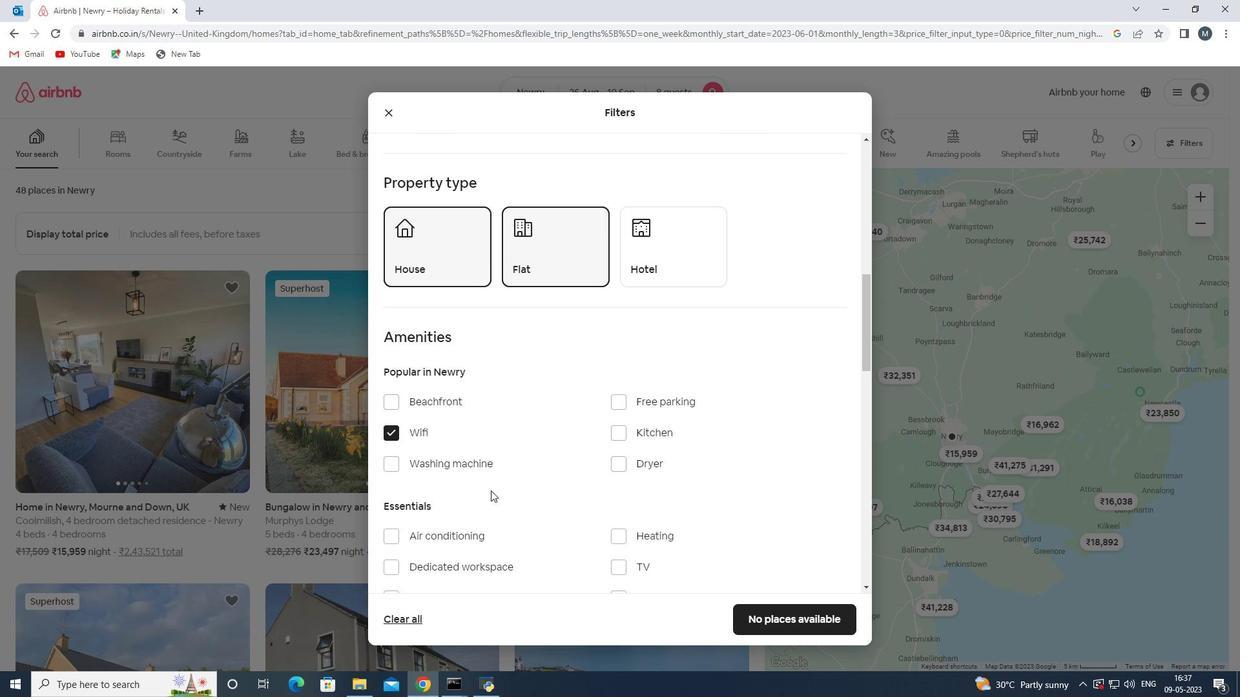 
Action: Mouse scrolled (493, 490) with delta (0, 0)
Screenshot: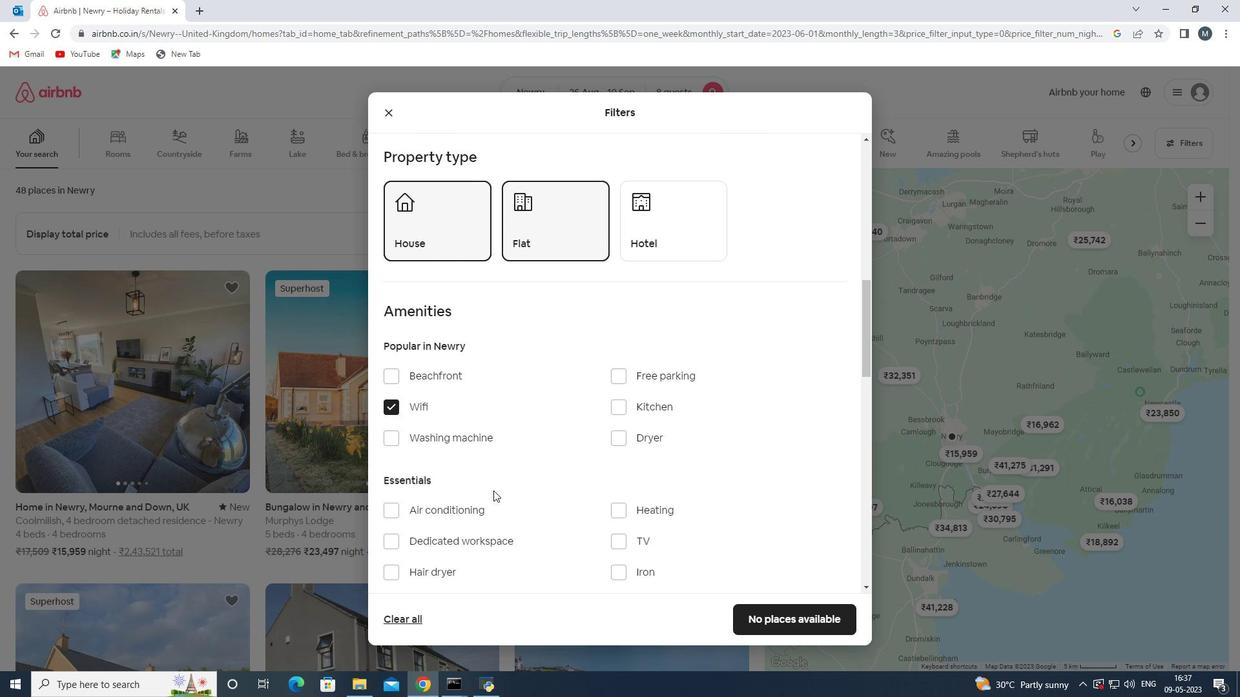 
Action: Mouse moved to (612, 479)
Screenshot: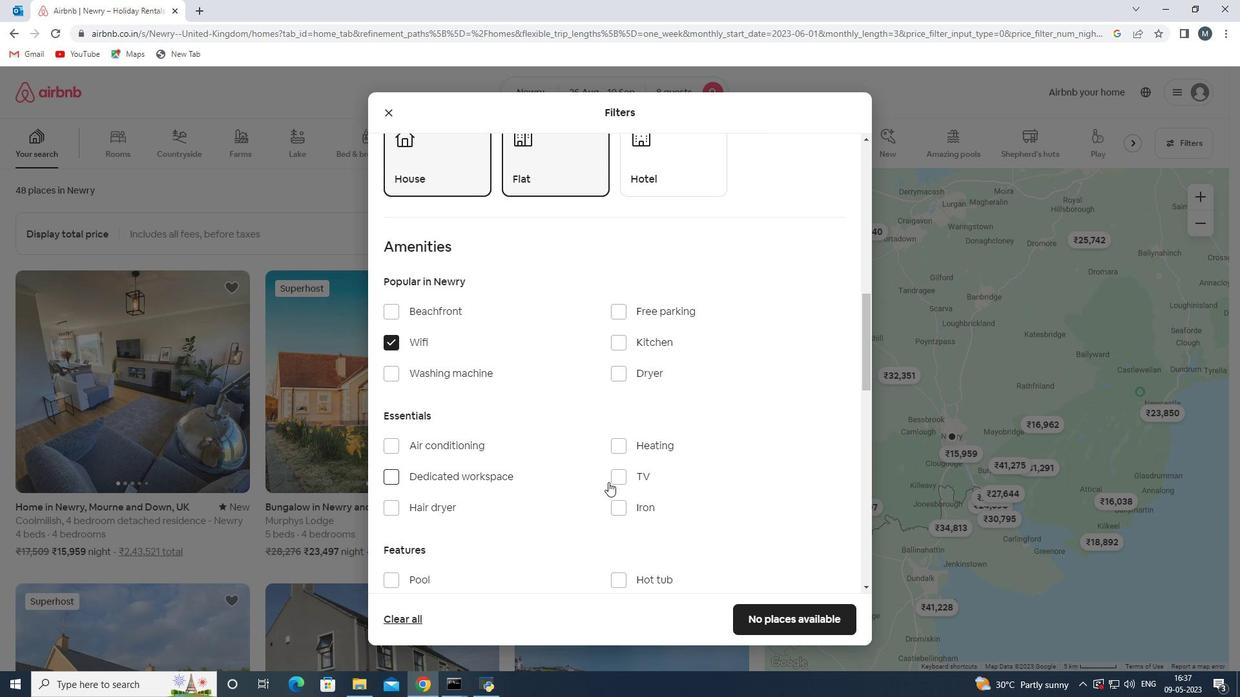 
Action: Mouse pressed left at (612, 479)
Screenshot: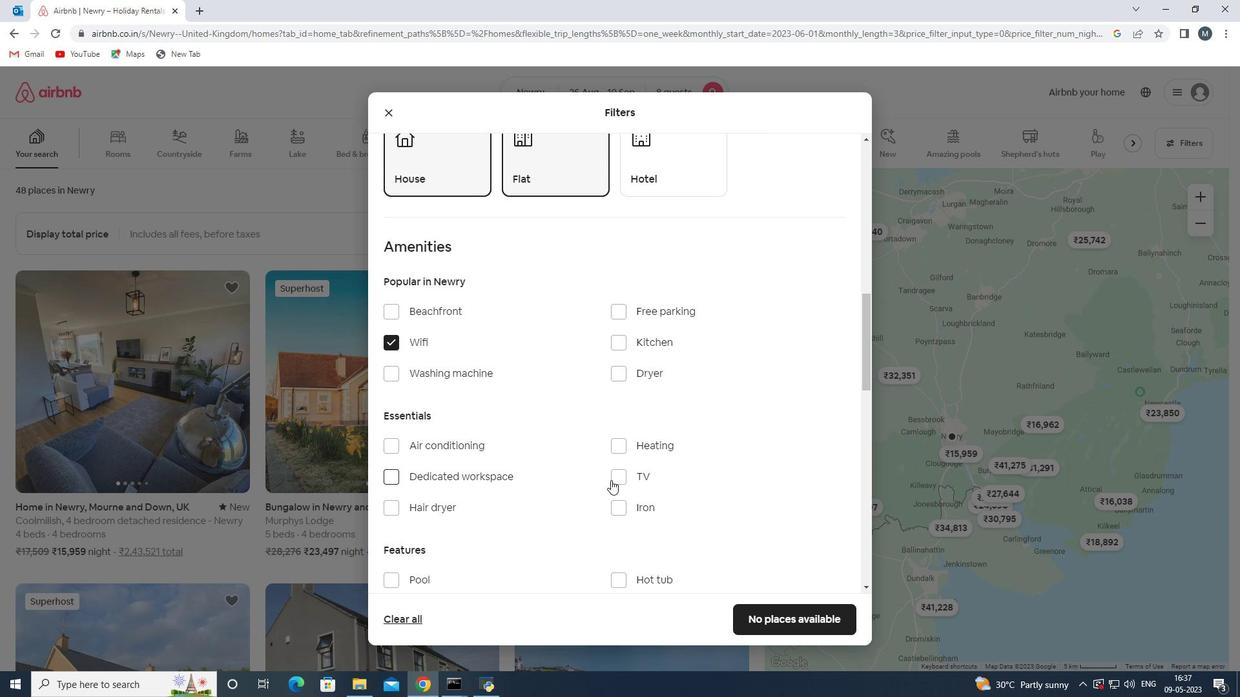 
Action: Mouse moved to (550, 482)
Screenshot: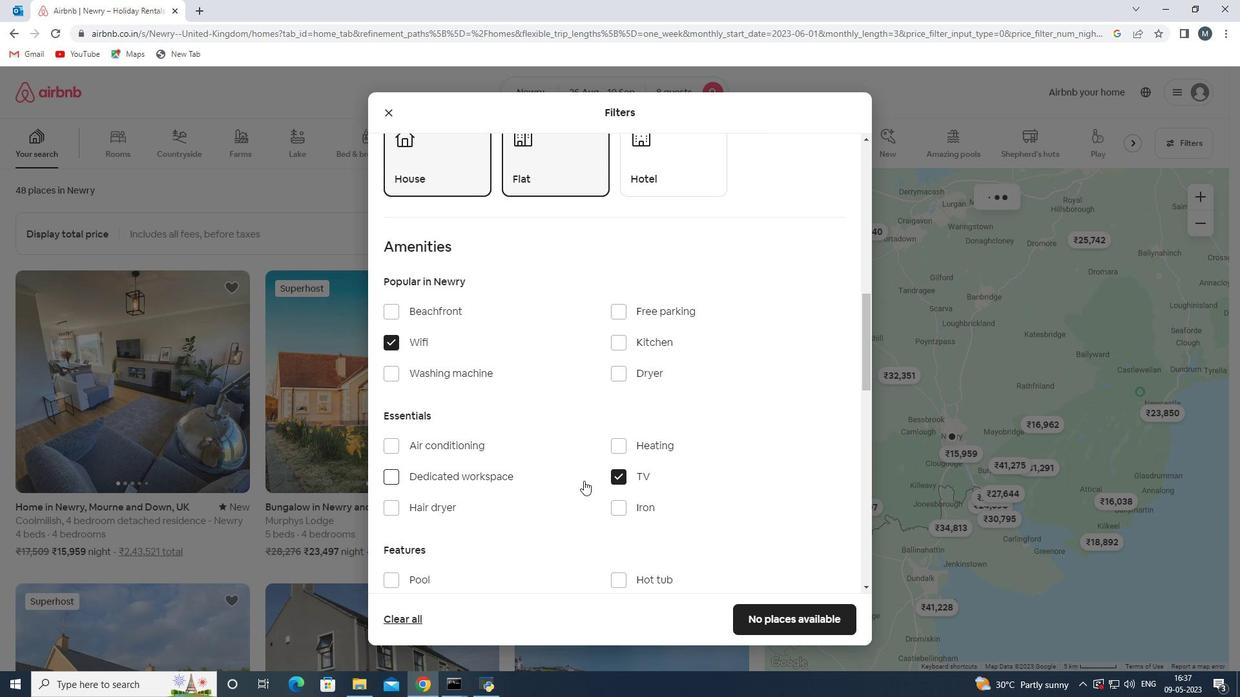
Action: Mouse scrolled (550, 481) with delta (0, 0)
Screenshot: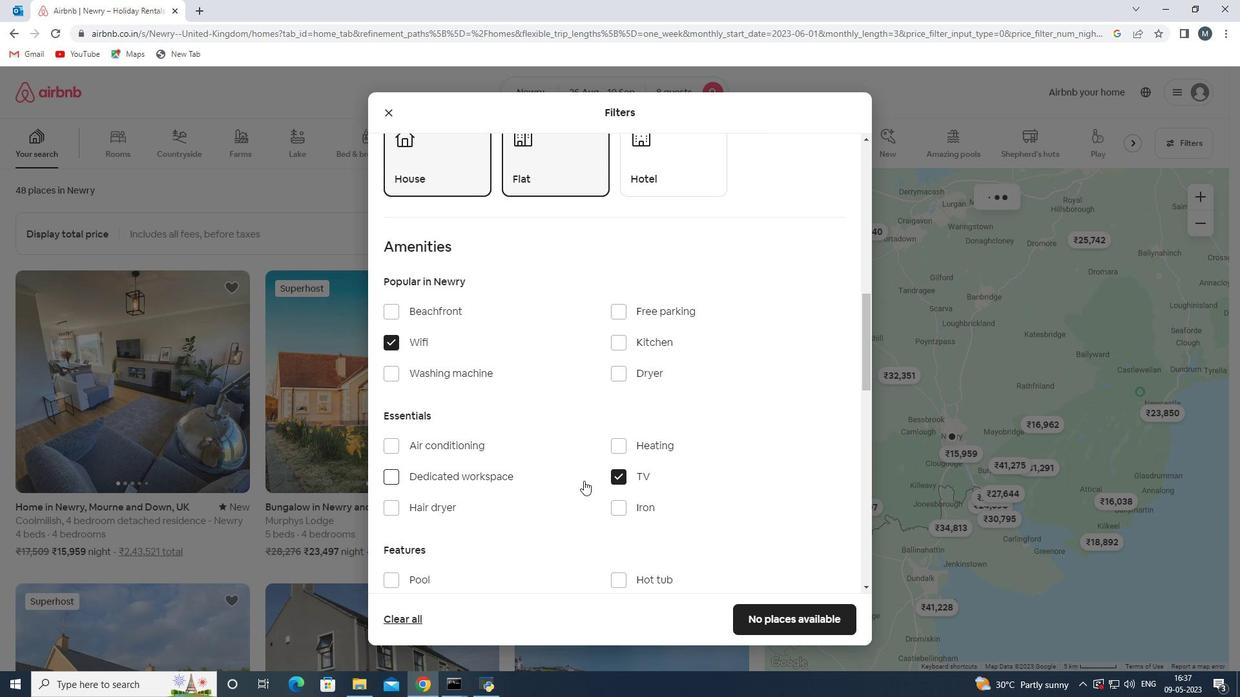 
Action: Mouse moved to (620, 253)
Screenshot: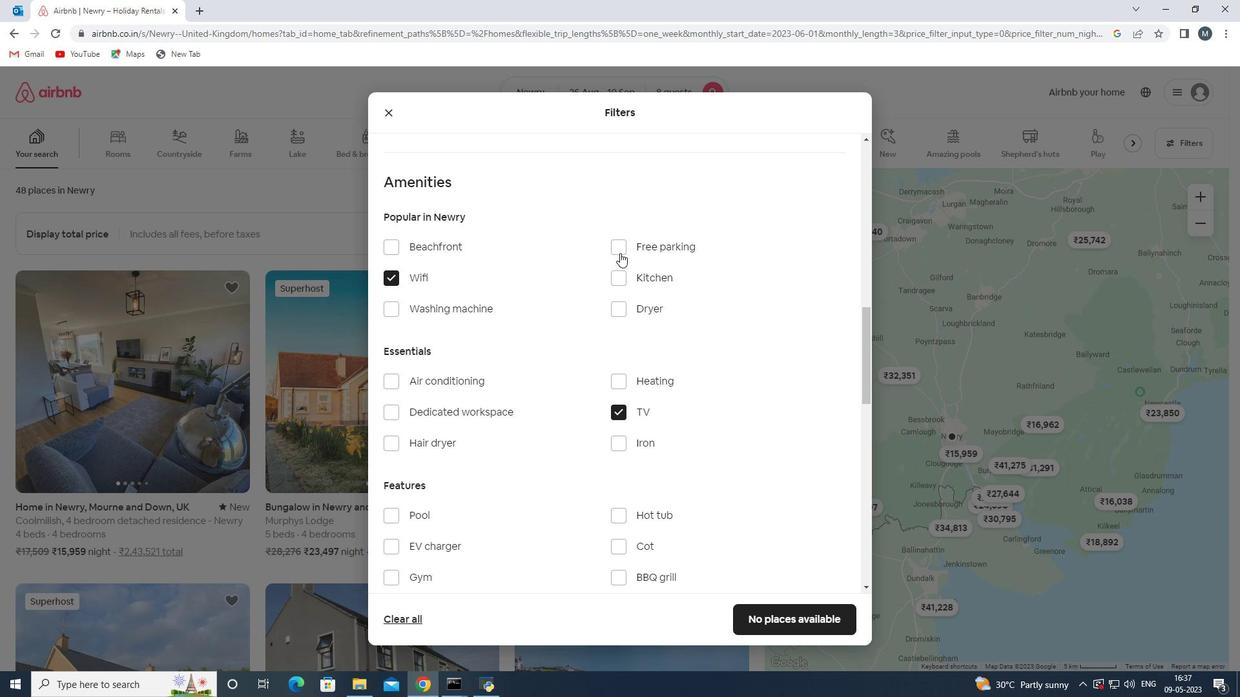 
Action: Mouse pressed left at (620, 253)
Screenshot: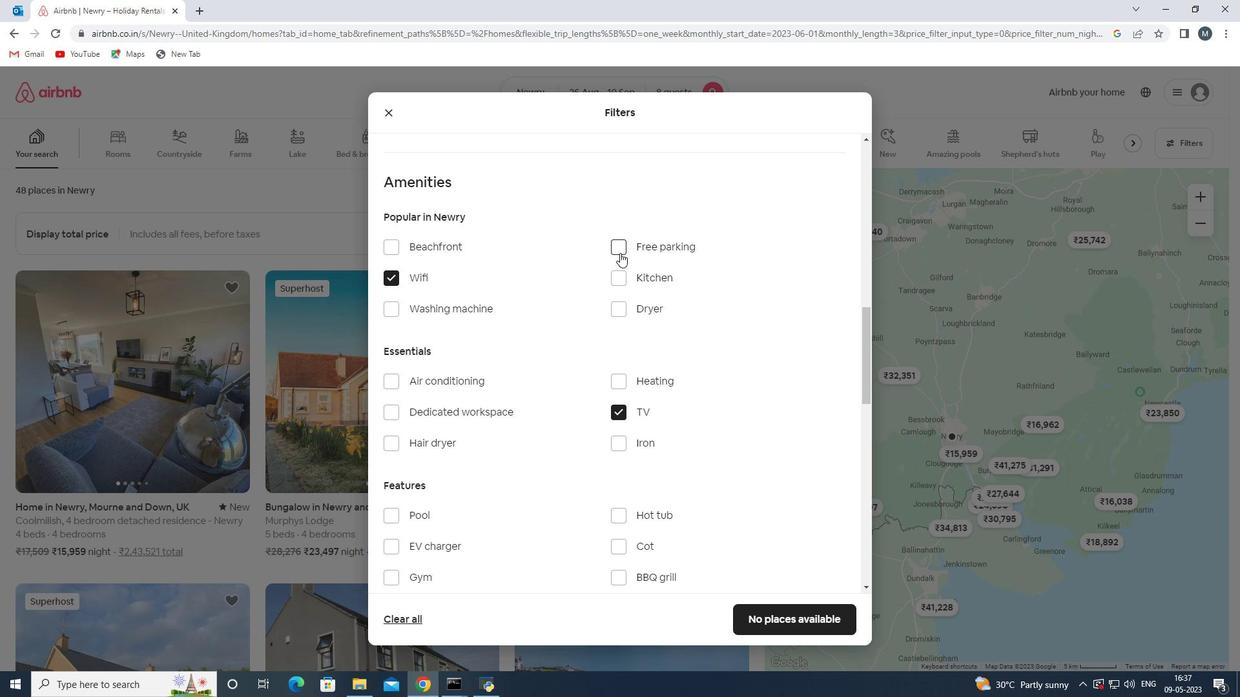 
Action: Mouse moved to (532, 399)
Screenshot: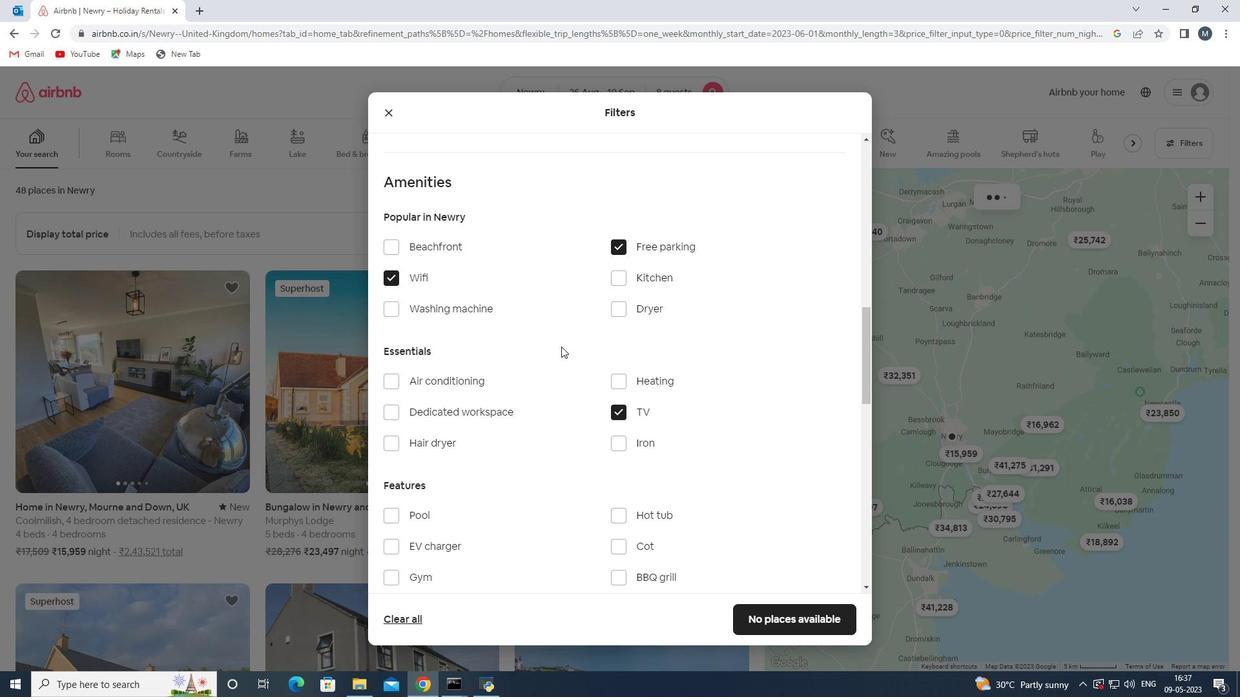 
Action: Mouse scrolled (532, 398) with delta (0, 0)
Screenshot: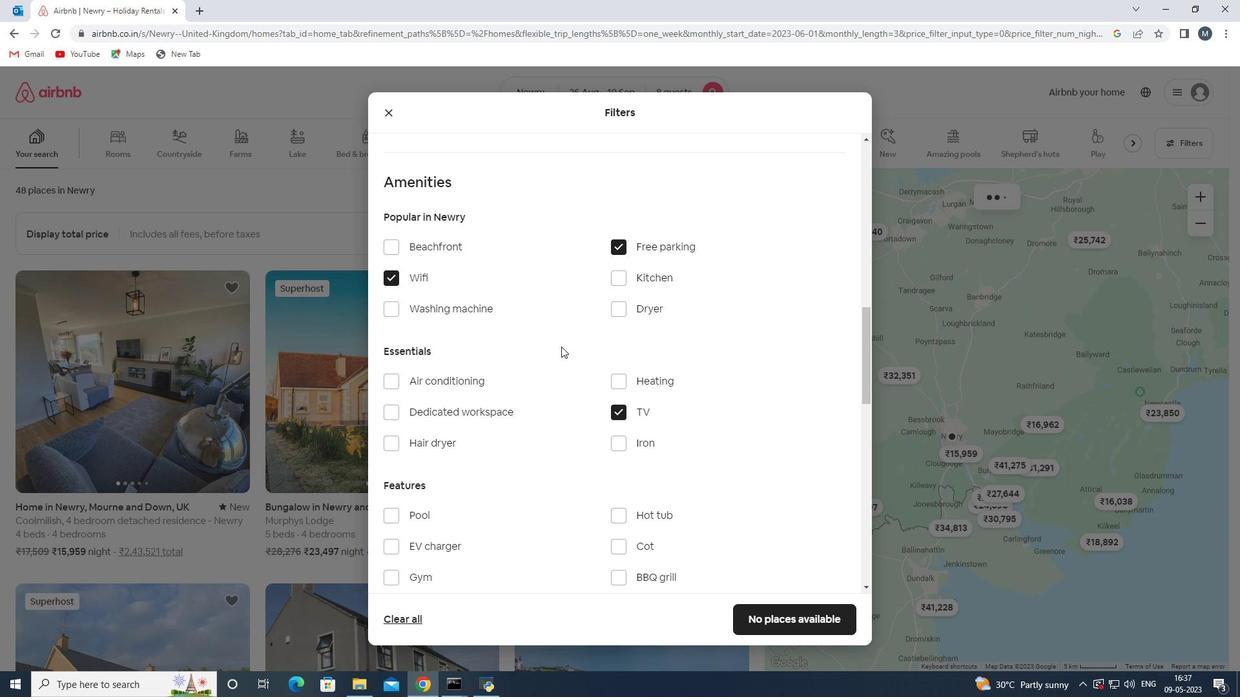 
Action: Mouse moved to (493, 417)
Screenshot: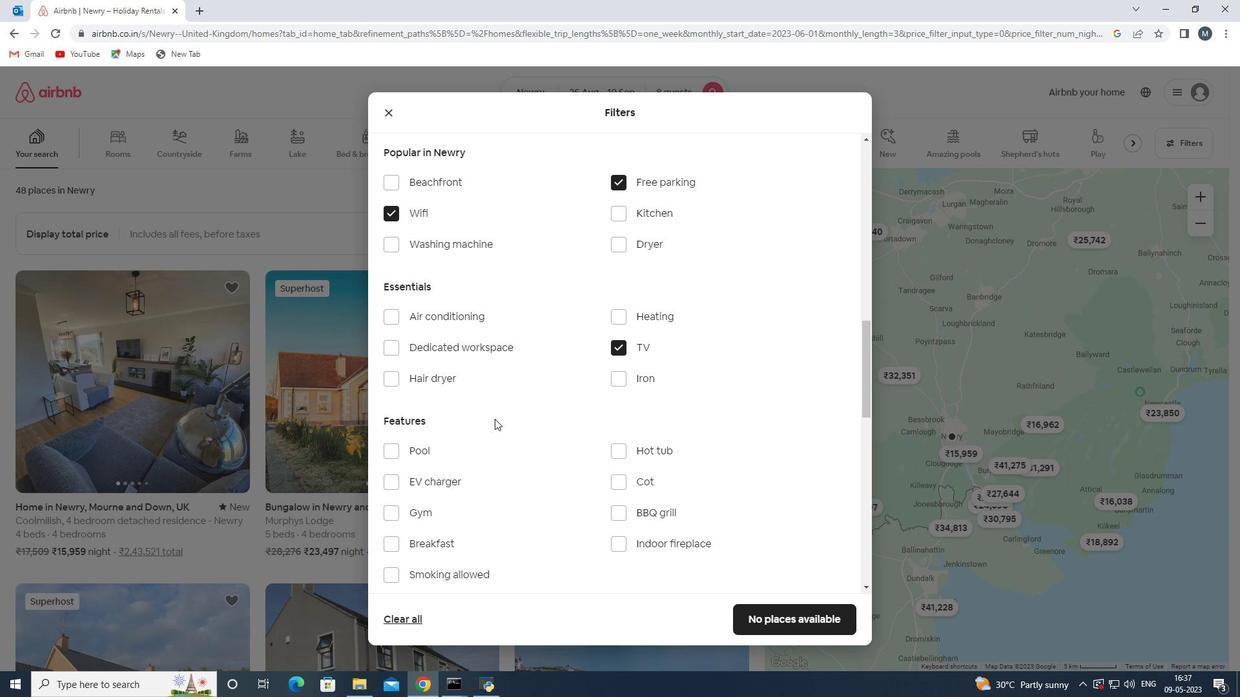 
Action: Mouse scrolled (493, 417) with delta (0, 0)
Screenshot: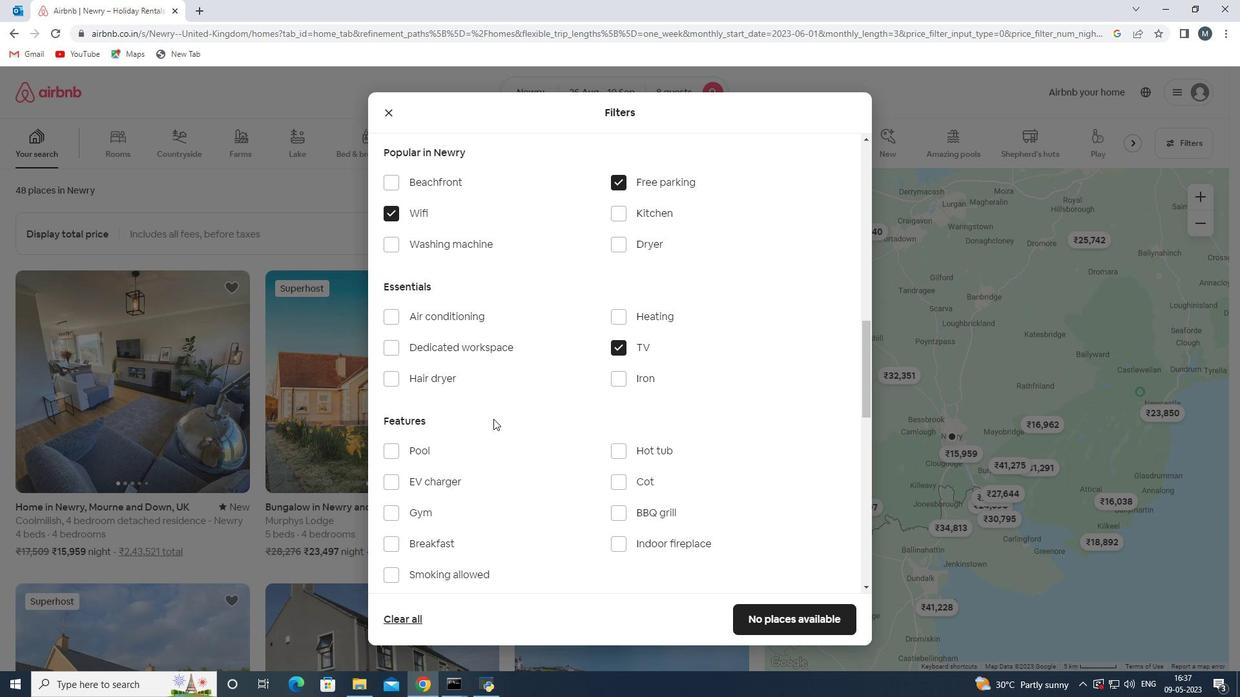 
Action: Mouse moved to (485, 423)
Screenshot: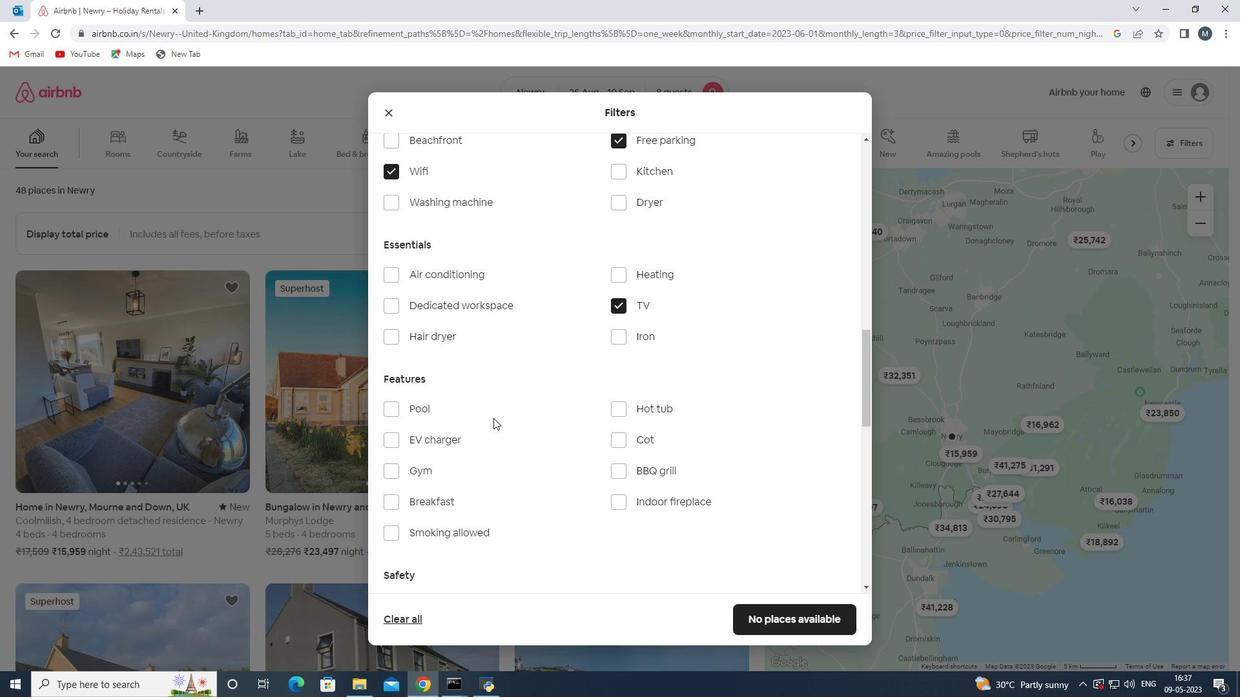 
Action: Mouse scrolled (485, 423) with delta (0, 0)
Screenshot: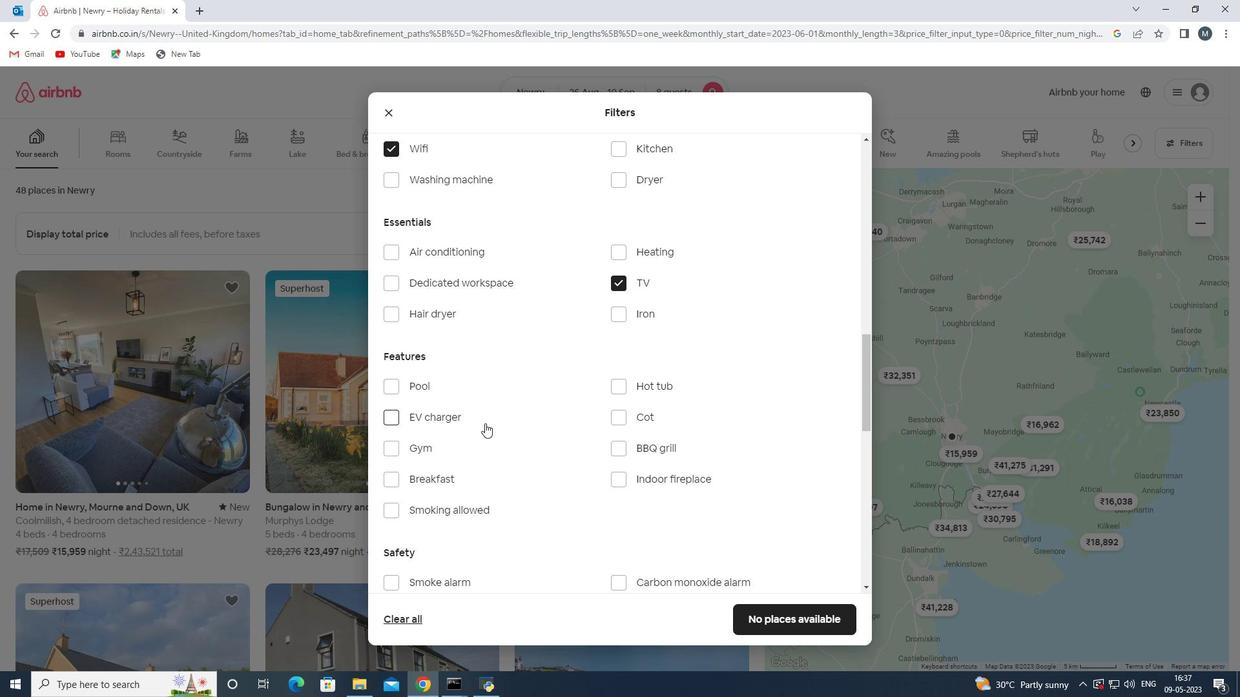 
Action: Mouse moved to (445, 378)
Screenshot: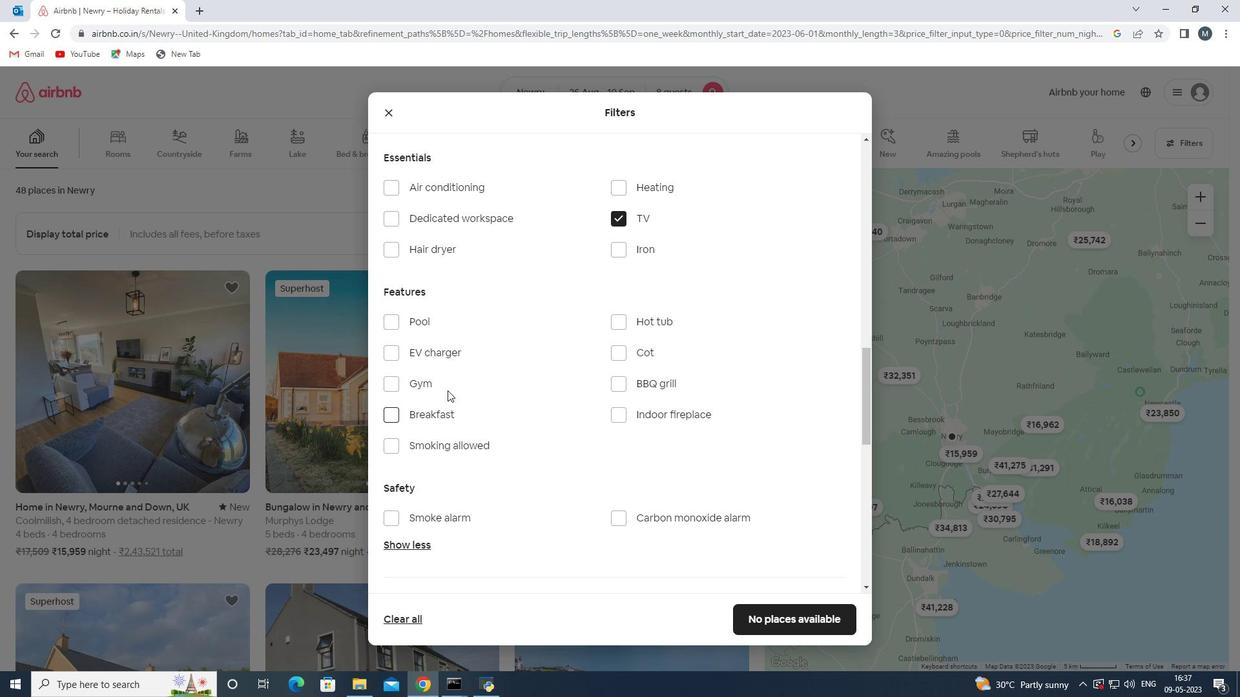 
Action: Mouse pressed left at (445, 378)
Screenshot: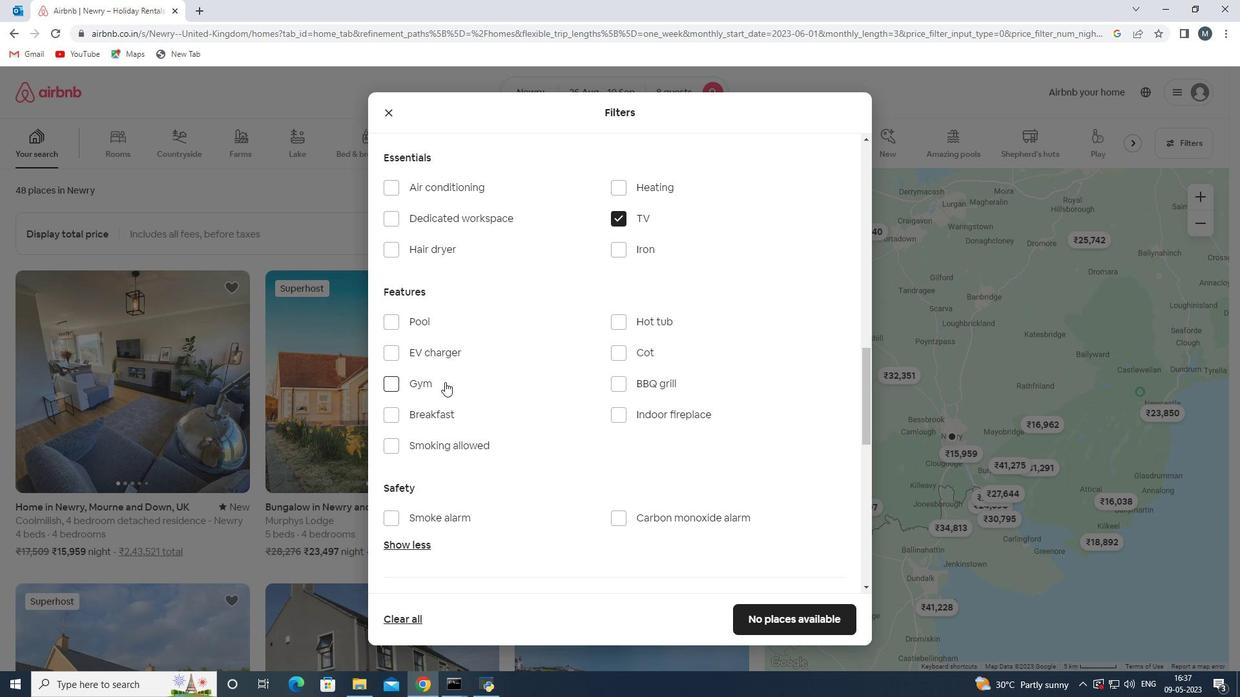 
Action: Mouse moved to (441, 414)
Screenshot: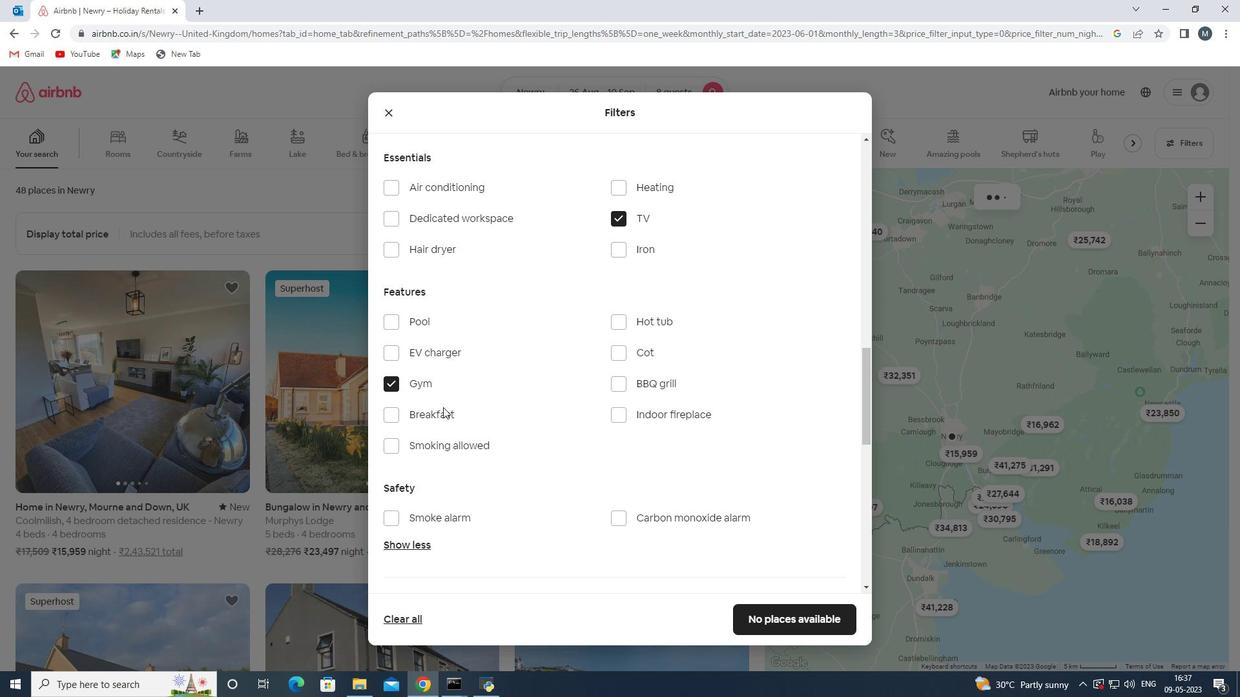 
Action: Mouse pressed left at (441, 414)
Screenshot: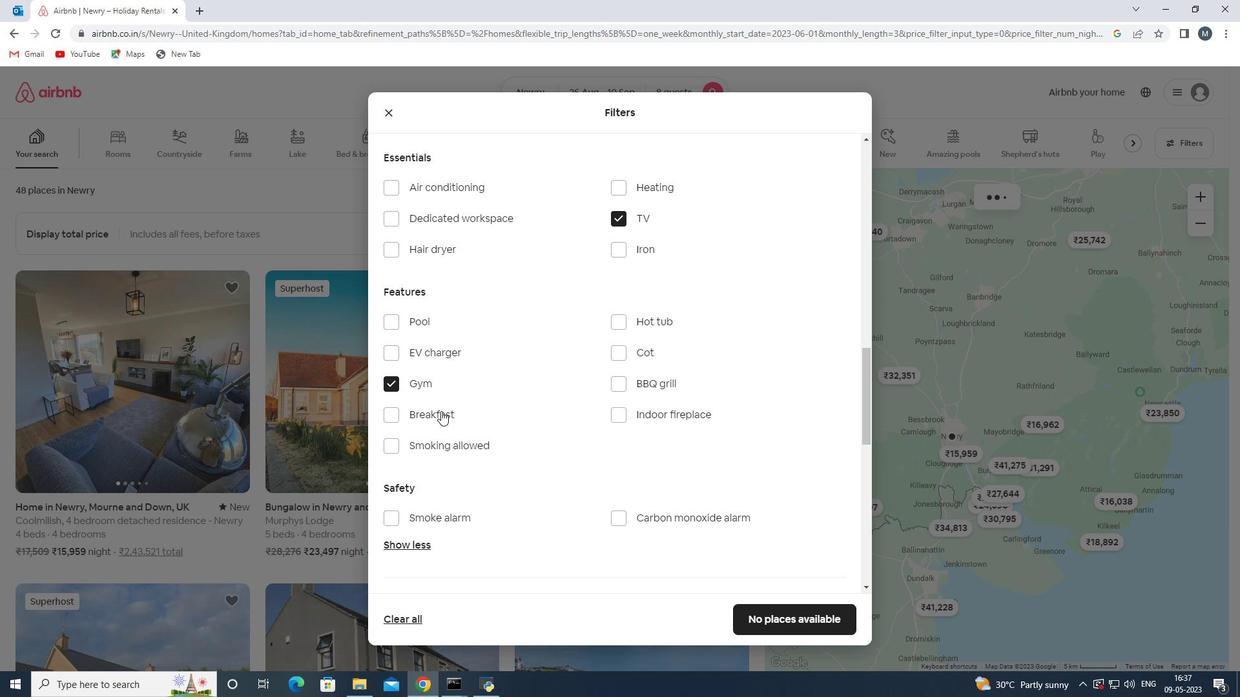 
Action: Mouse moved to (473, 408)
Screenshot: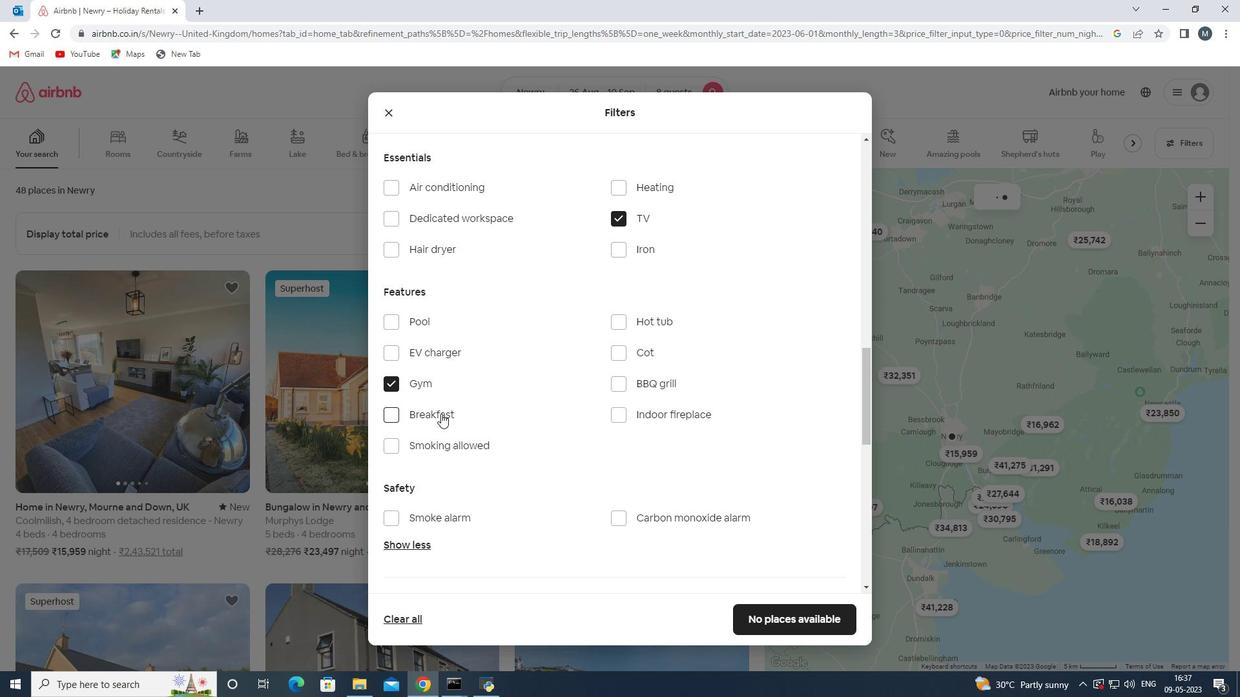 
Action: Mouse scrolled (473, 407) with delta (0, 0)
Screenshot: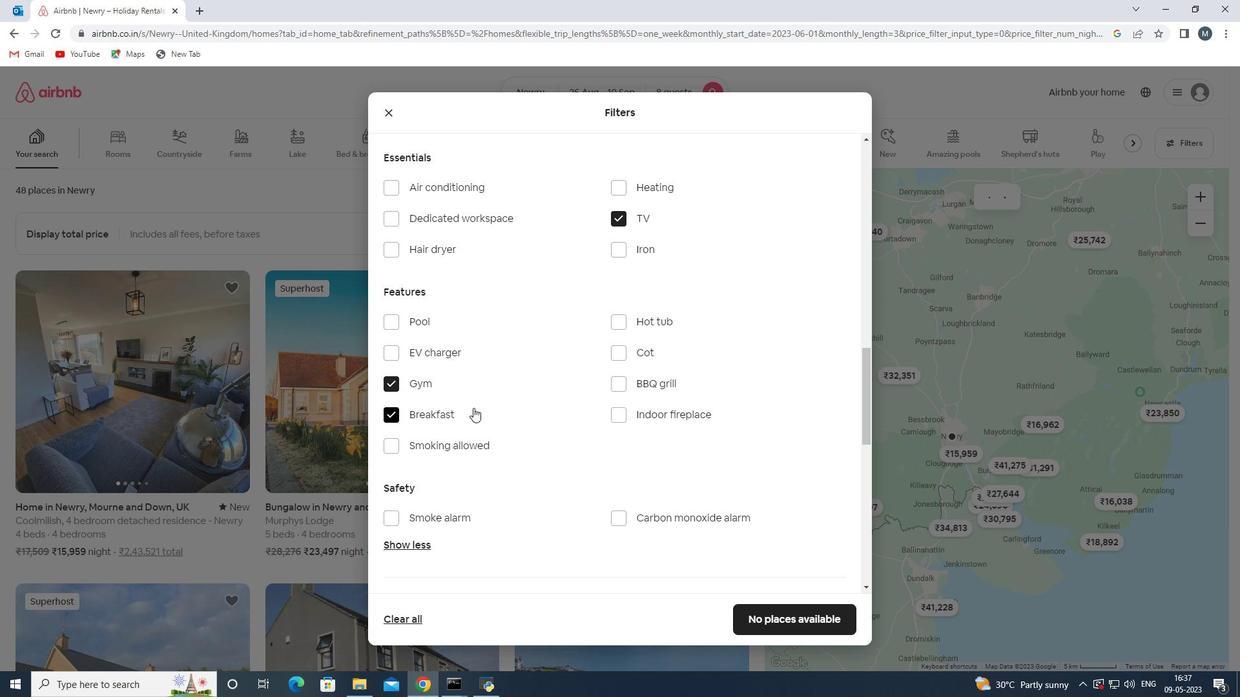 
Action: Mouse scrolled (473, 407) with delta (0, 0)
Screenshot: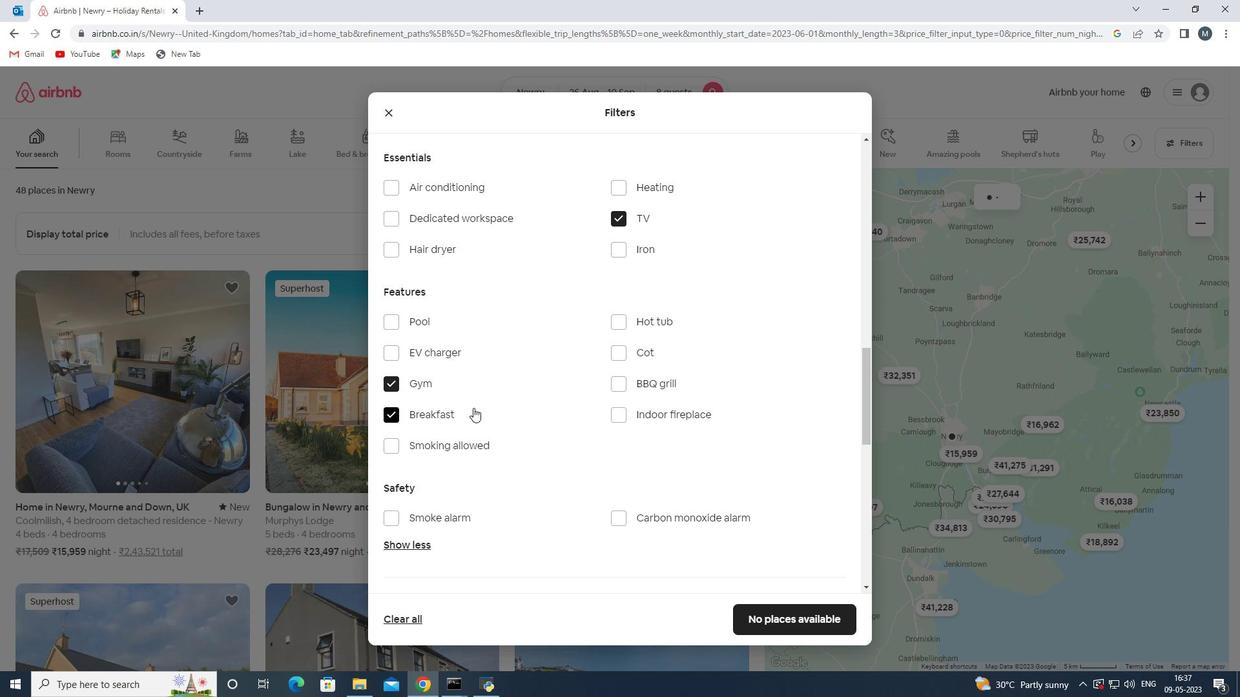 
Action: Mouse scrolled (473, 407) with delta (0, 0)
Screenshot: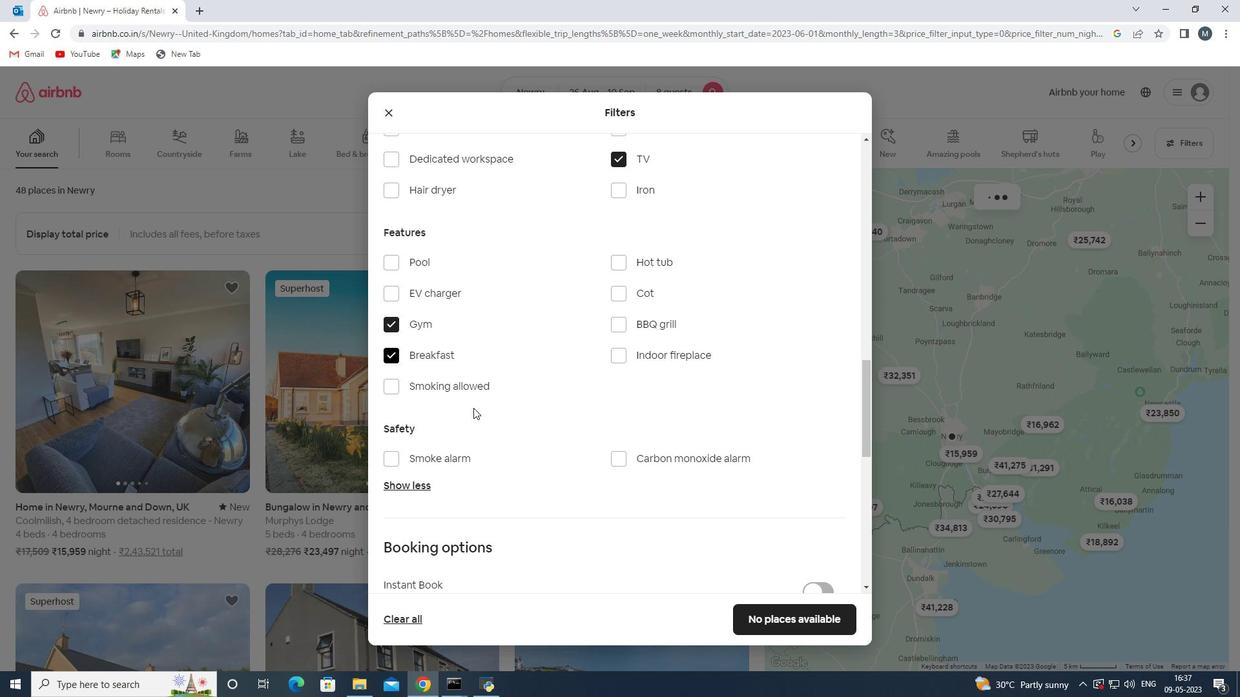
Action: Mouse moved to (472, 408)
Screenshot: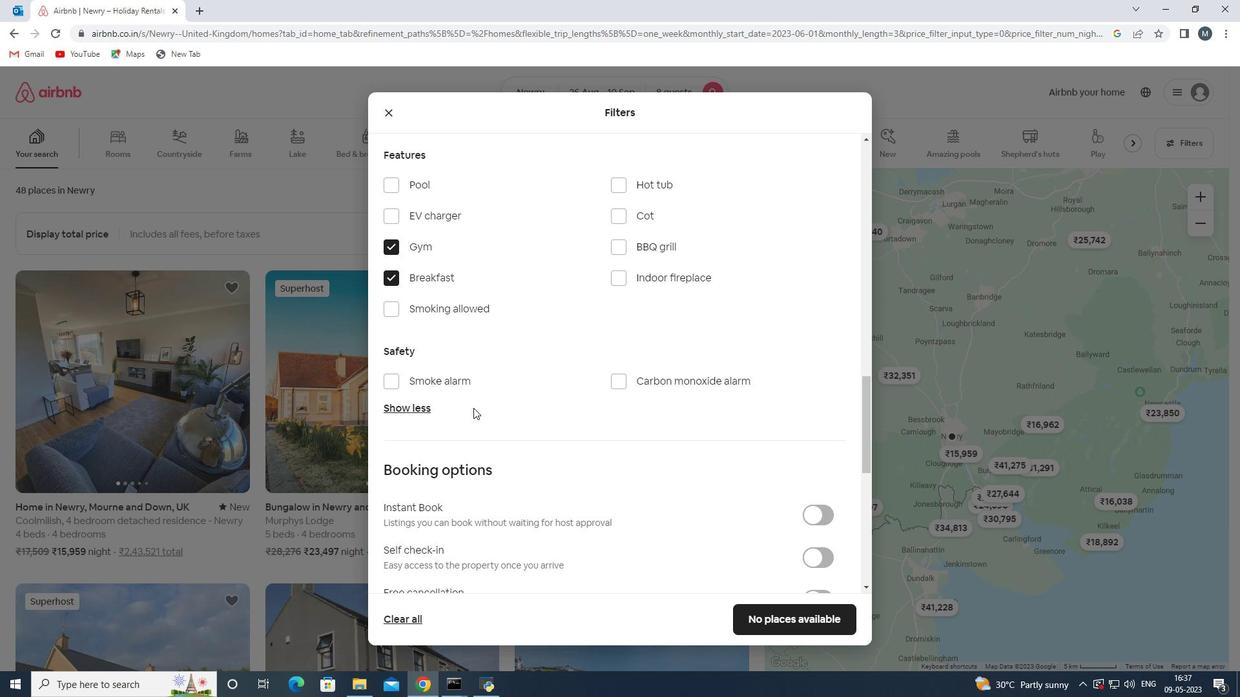 
Action: Mouse scrolled (472, 408) with delta (0, 0)
Screenshot: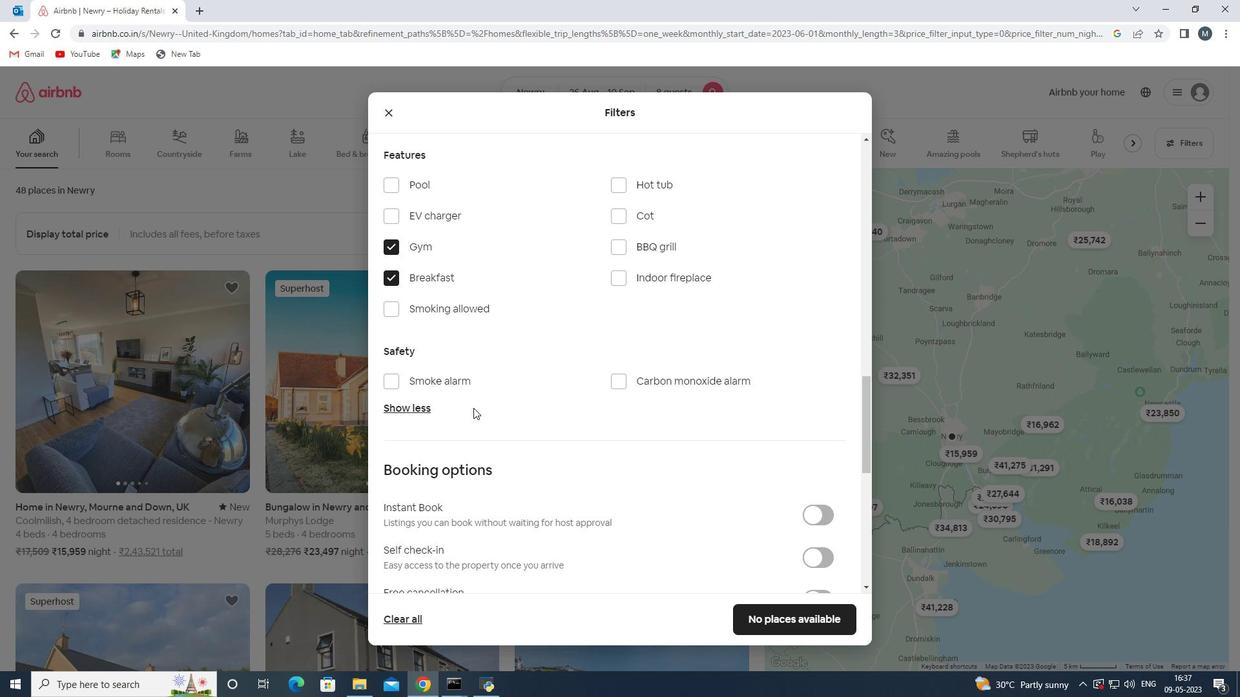 
Action: Mouse moved to (810, 432)
Screenshot: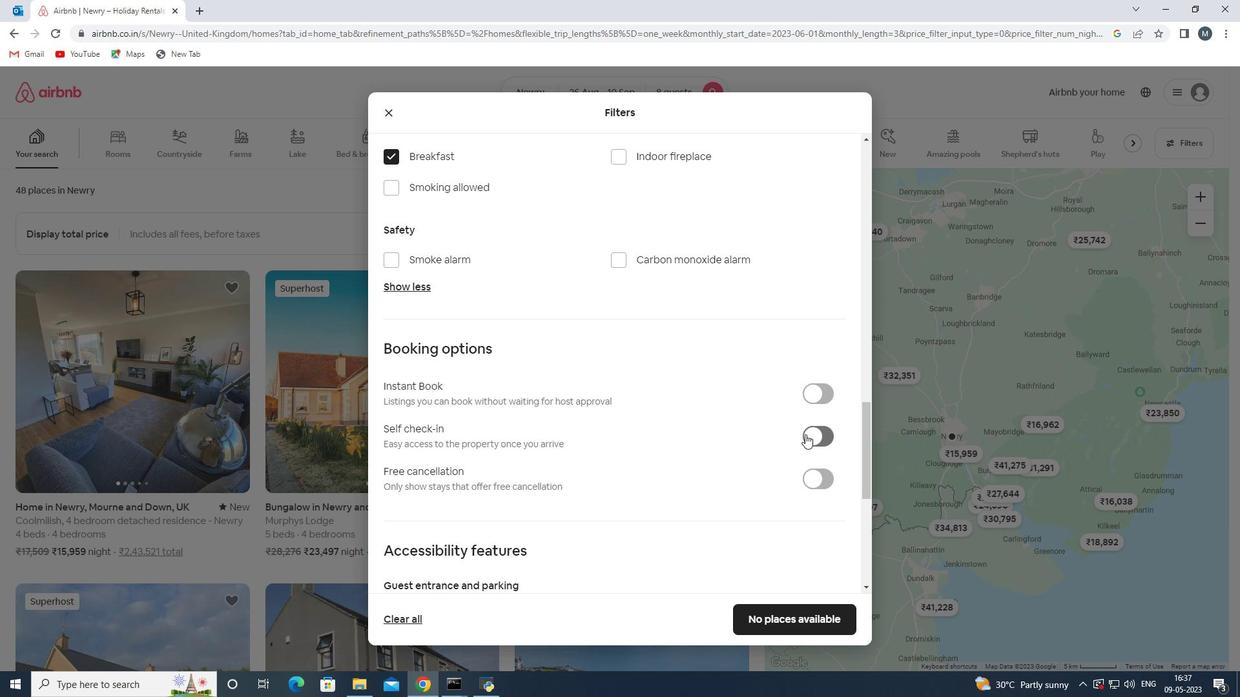 
Action: Mouse pressed left at (810, 432)
Screenshot: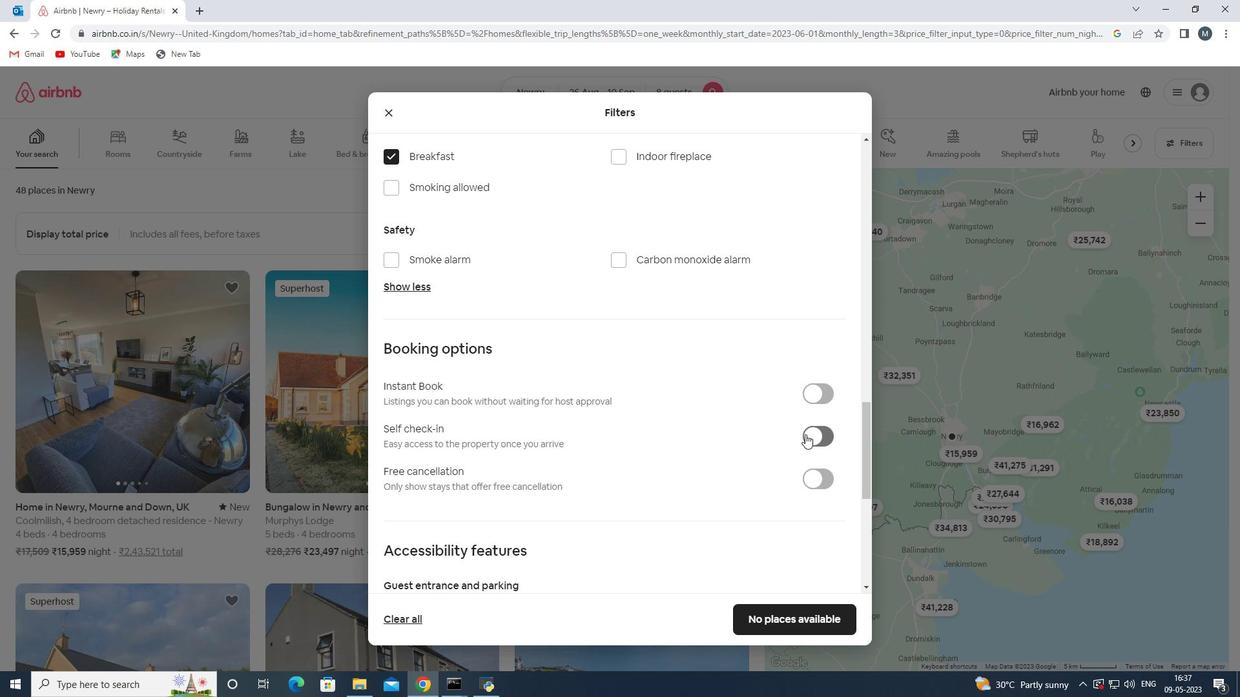 
Action: Mouse moved to (612, 461)
Screenshot: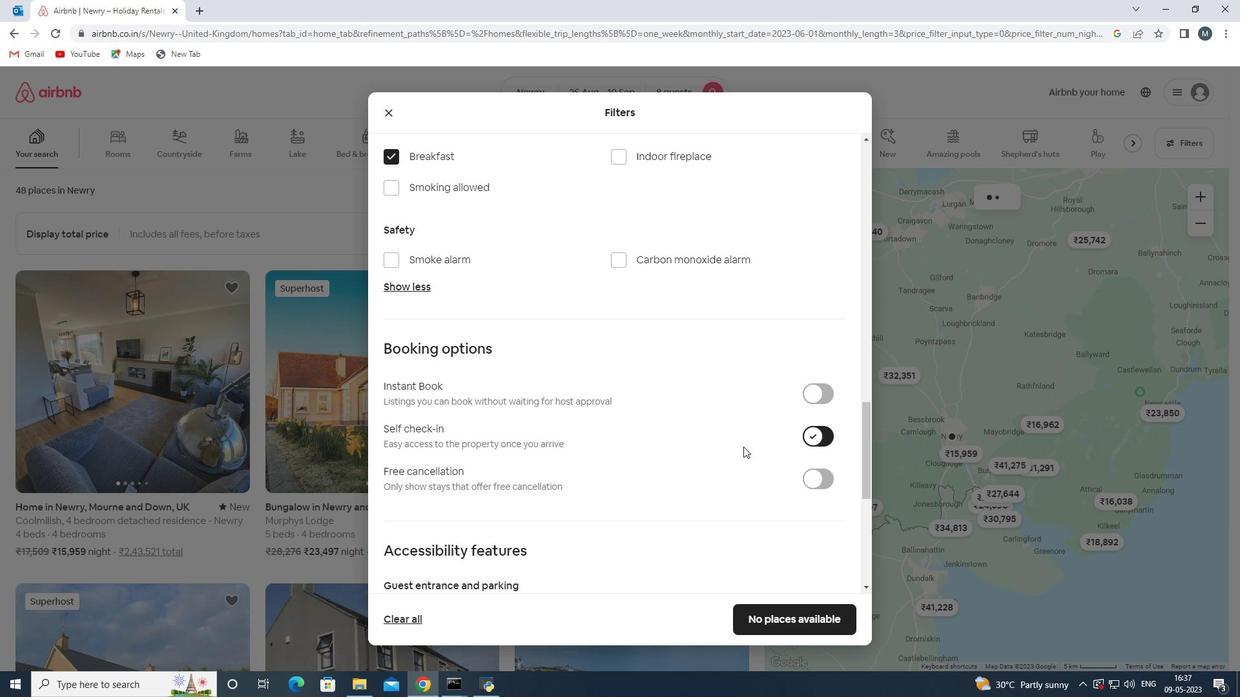 
Action: Mouse scrolled (612, 460) with delta (0, 0)
Screenshot: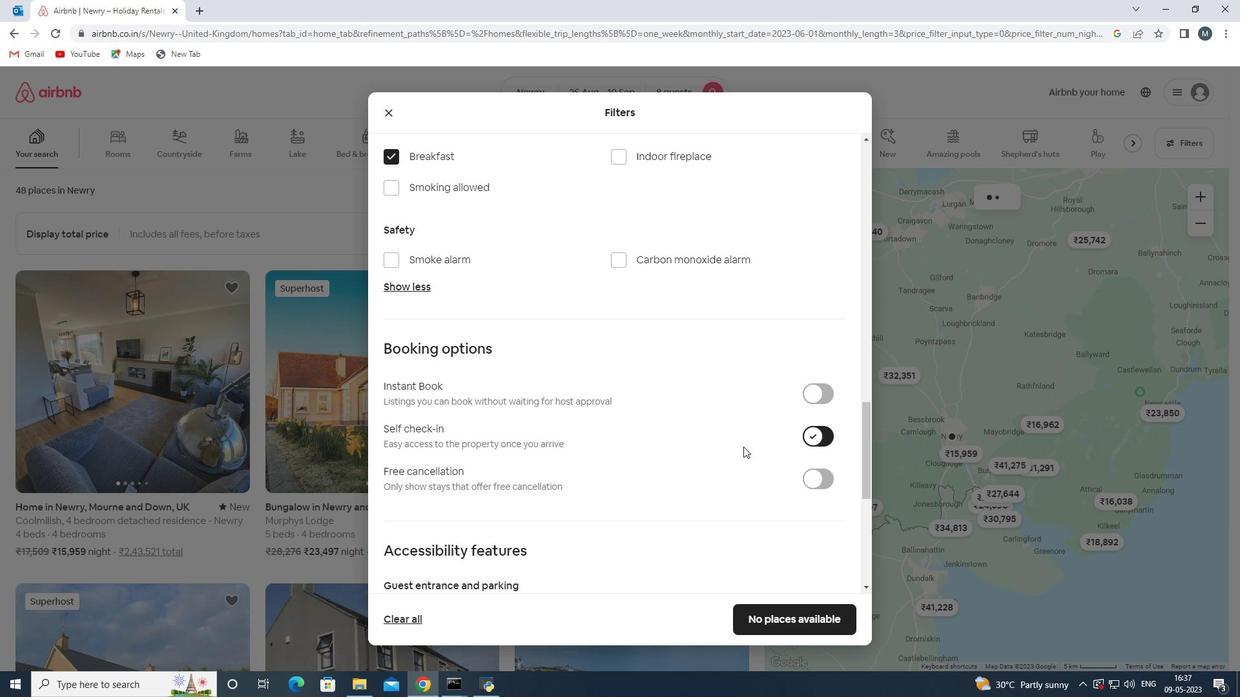 
Action: Mouse moved to (605, 461)
Screenshot: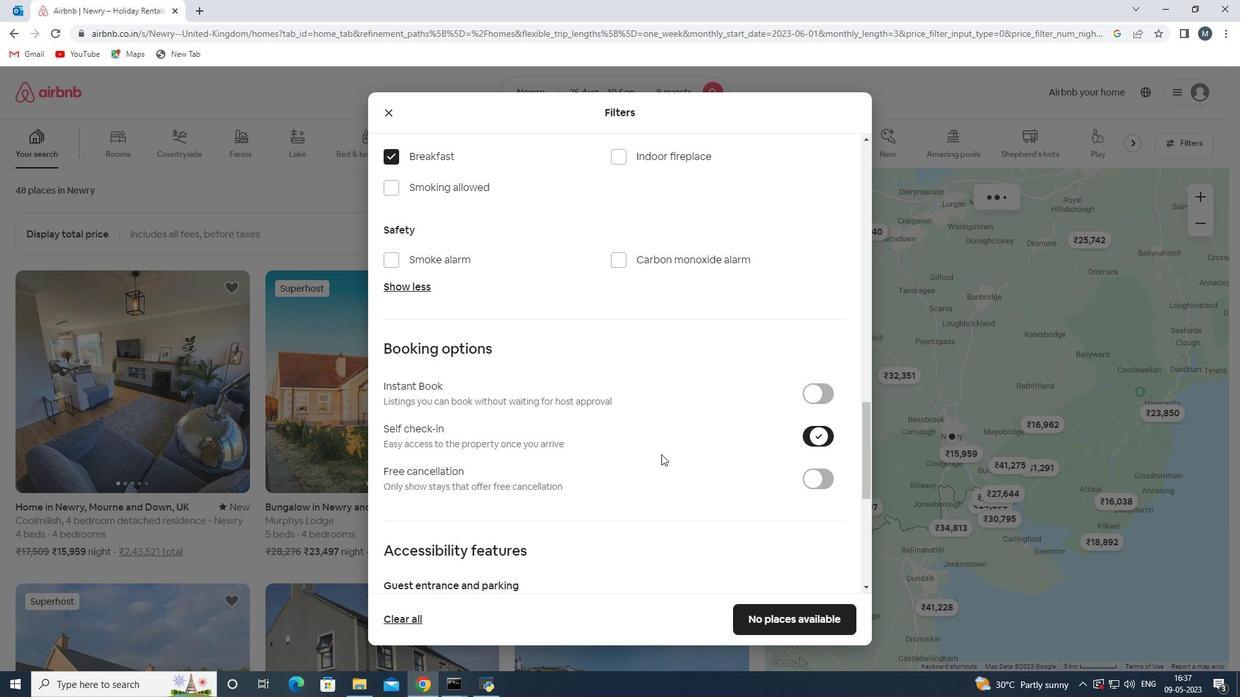 
Action: Mouse scrolled (605, 460) with delta (0, 0)
Screenshot: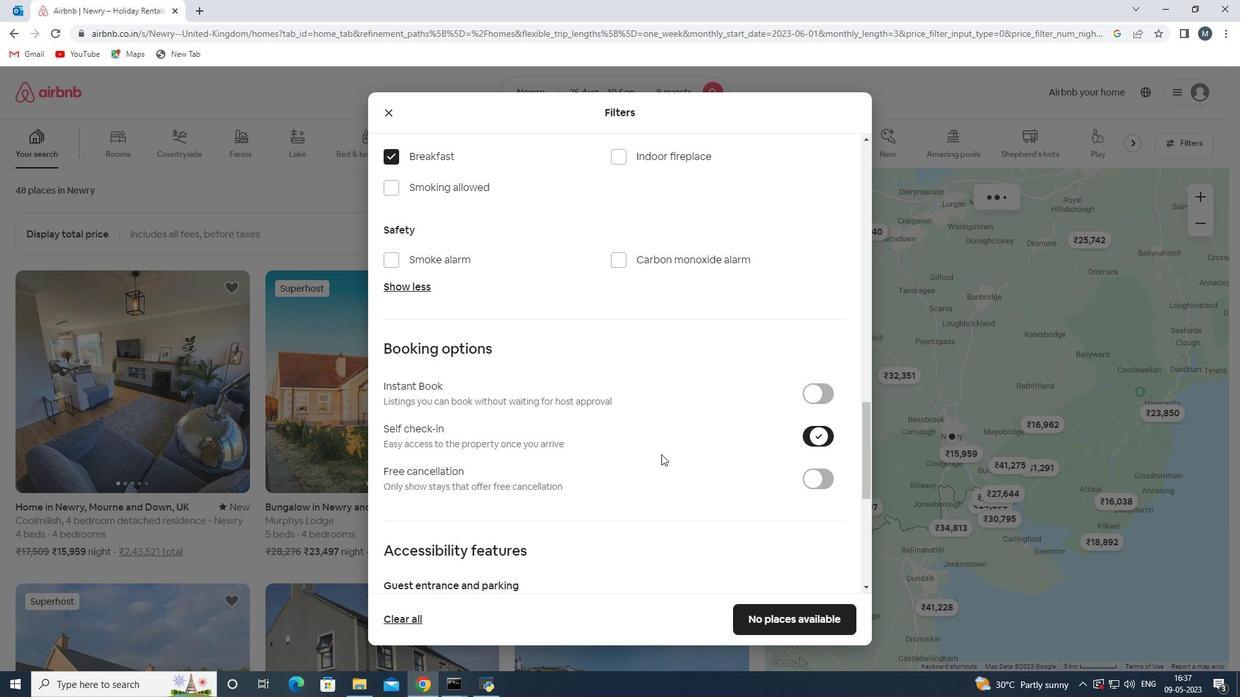 
Action: Mouse moved to (593, 465)
Screenshot: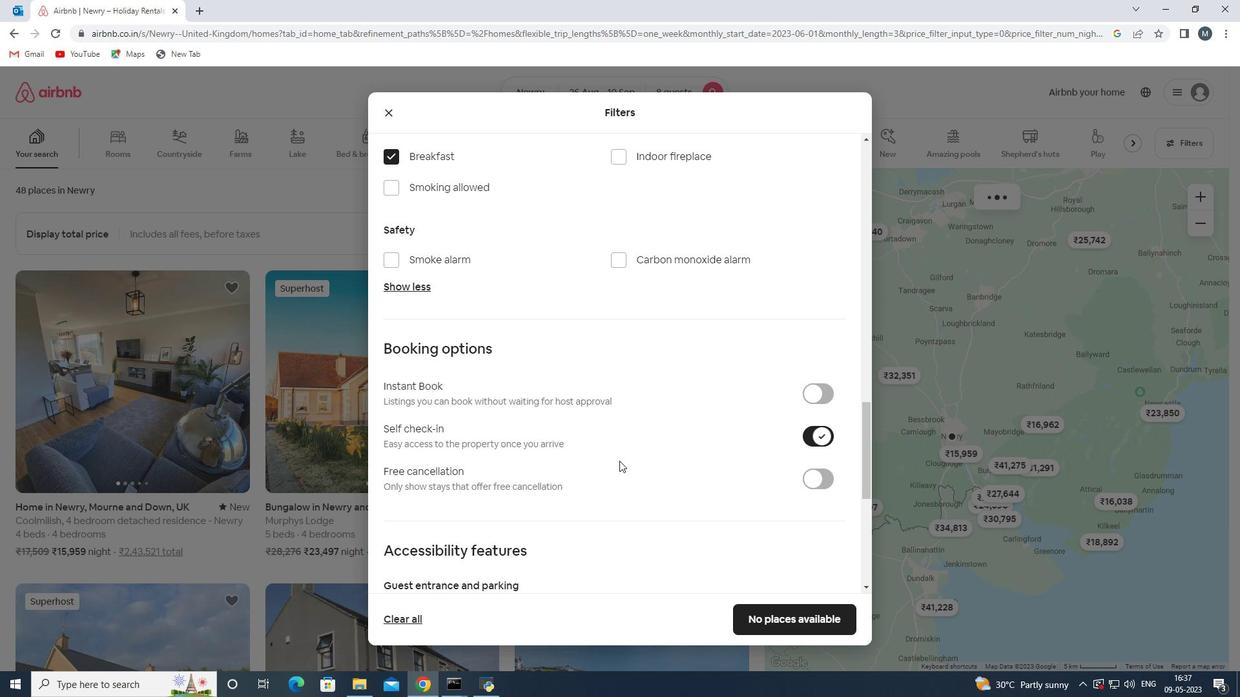 
Action: Mouse scrolled (593, 464) with delta (0, 0)
Screenshot: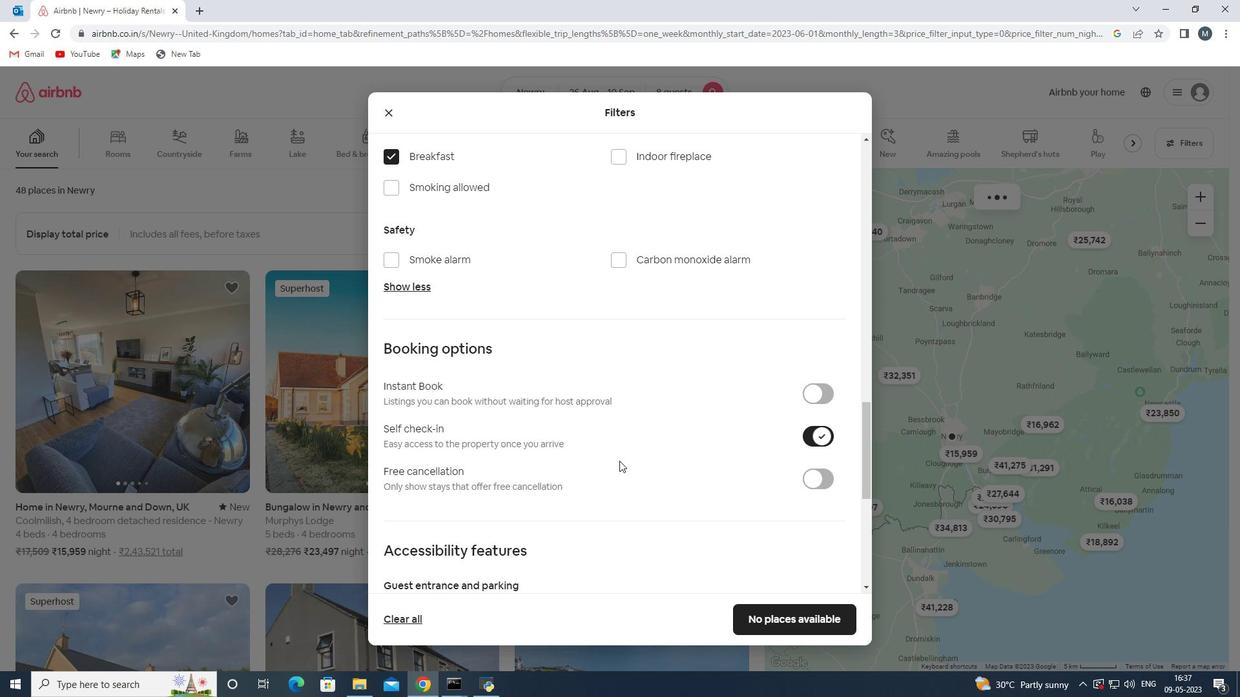 
Action: Mouse moved to (551, 472)
Screenshot: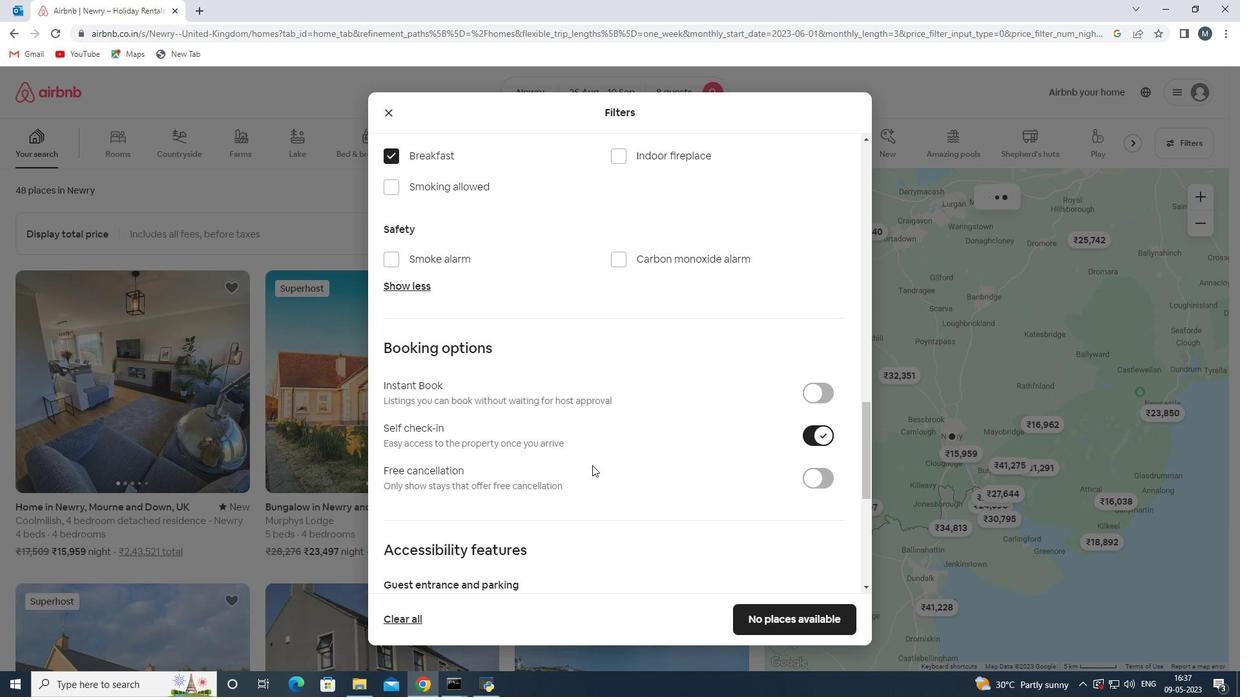 
Action: Mouse scrolled (551, 471) with delta (0, 0)
Screenshot: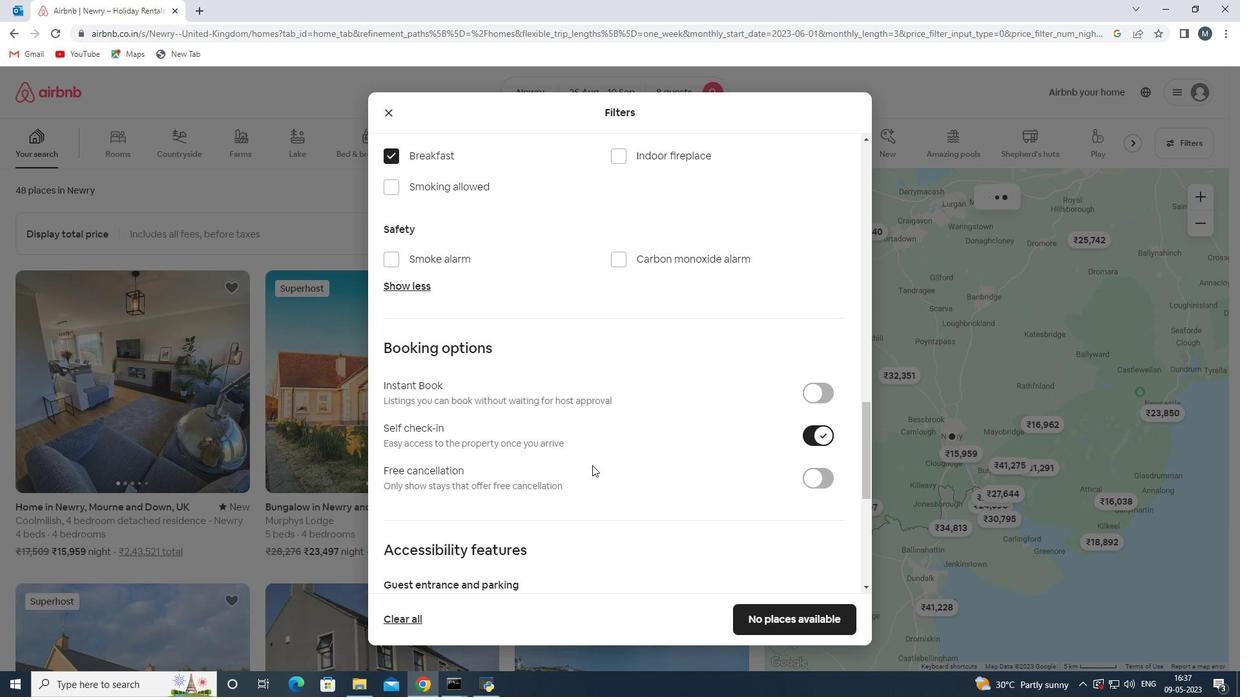 
Action: Mouse moved to (479, 489)
Screenshot: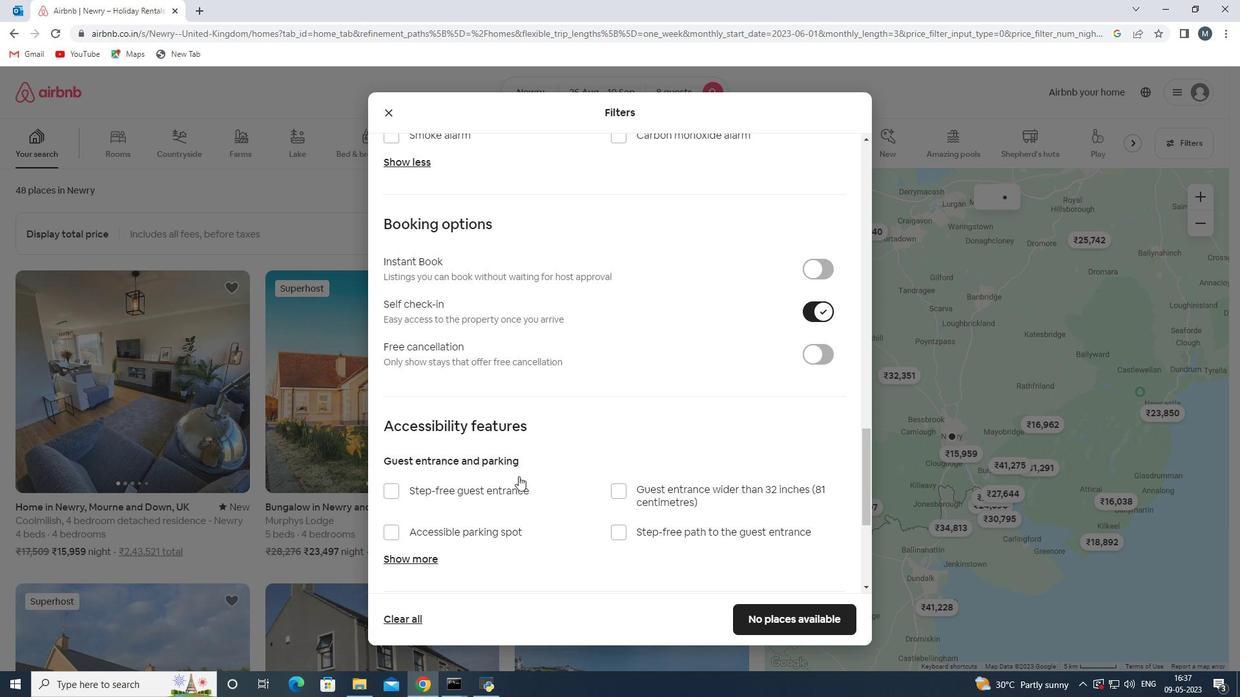 
Action: Mouse scrolled (479, 488) with delta (0, 0)
Screenshot: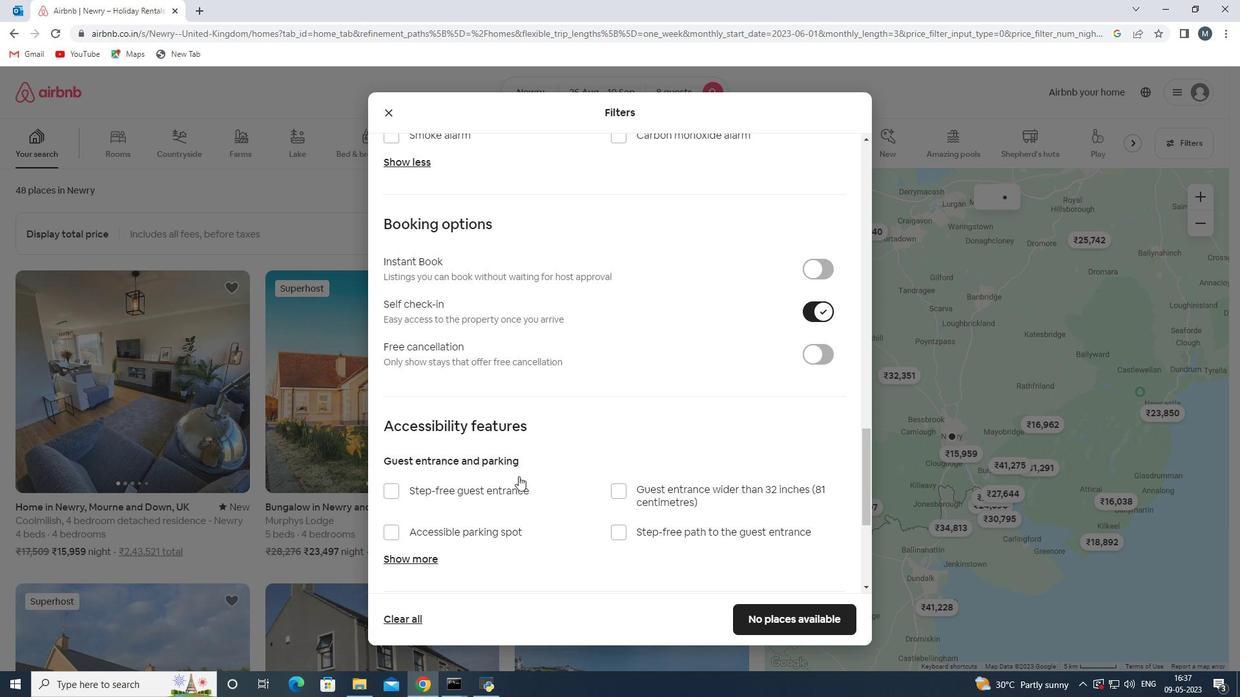 
Action: Mouse moved to (450, 505)
Screenshot: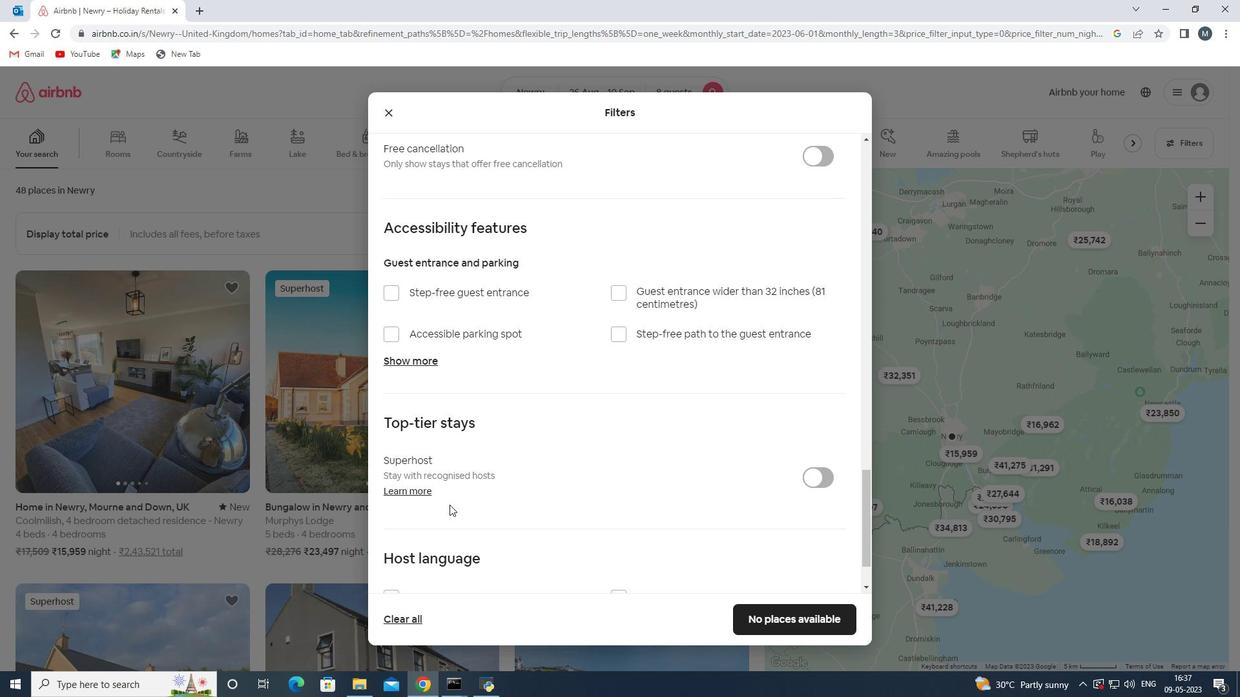 
Action: Mouse scrolled (450, 505) with delta (0, 0)
Screenshot: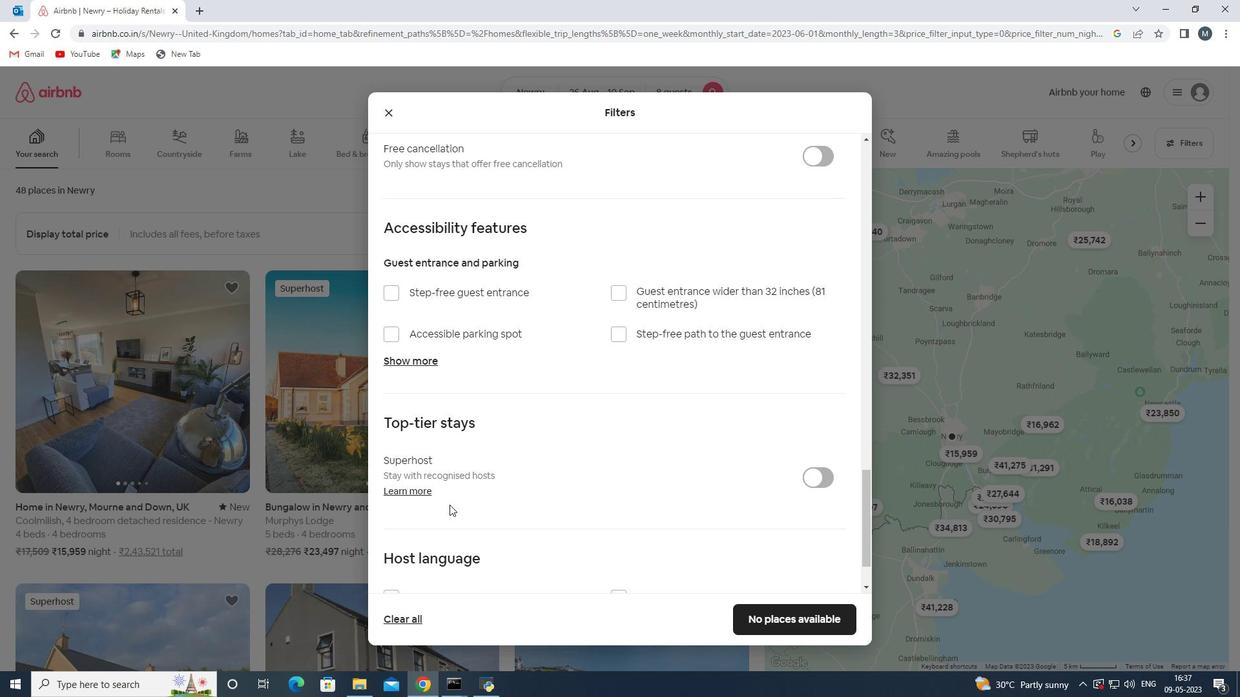
Action: Mouse moved to (429, 529)
Screenshot: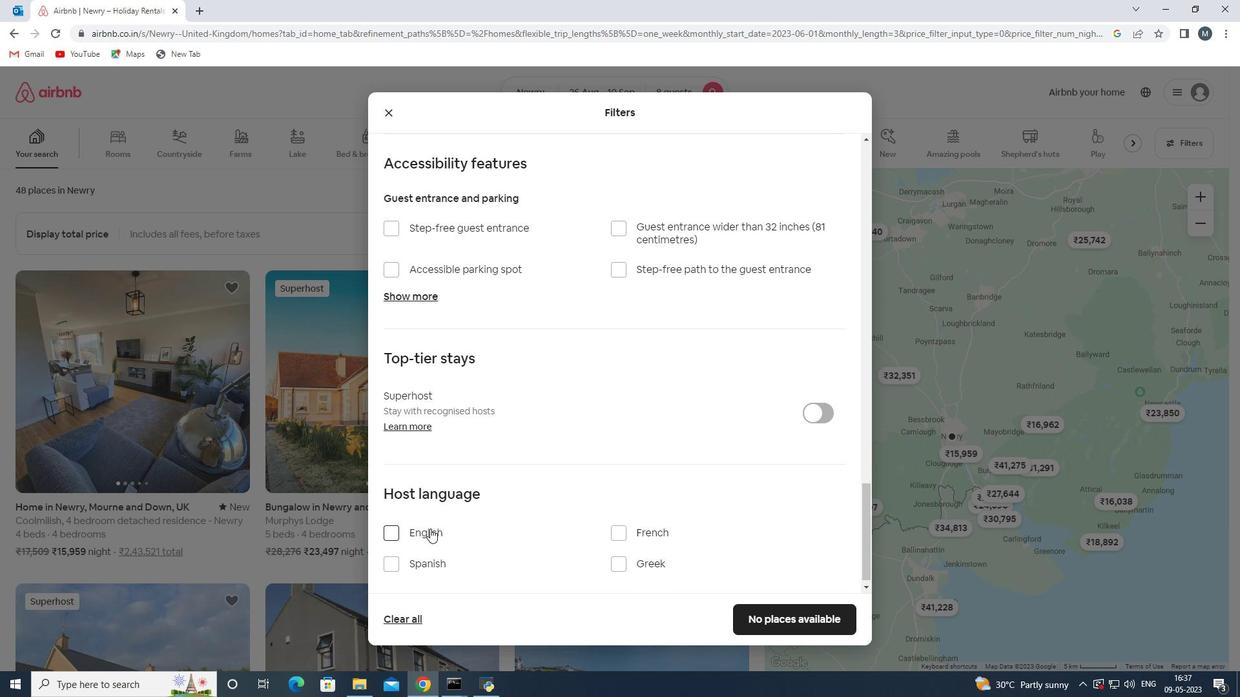 
Action: Mouse pressed left at (429, 529)
Screenshot: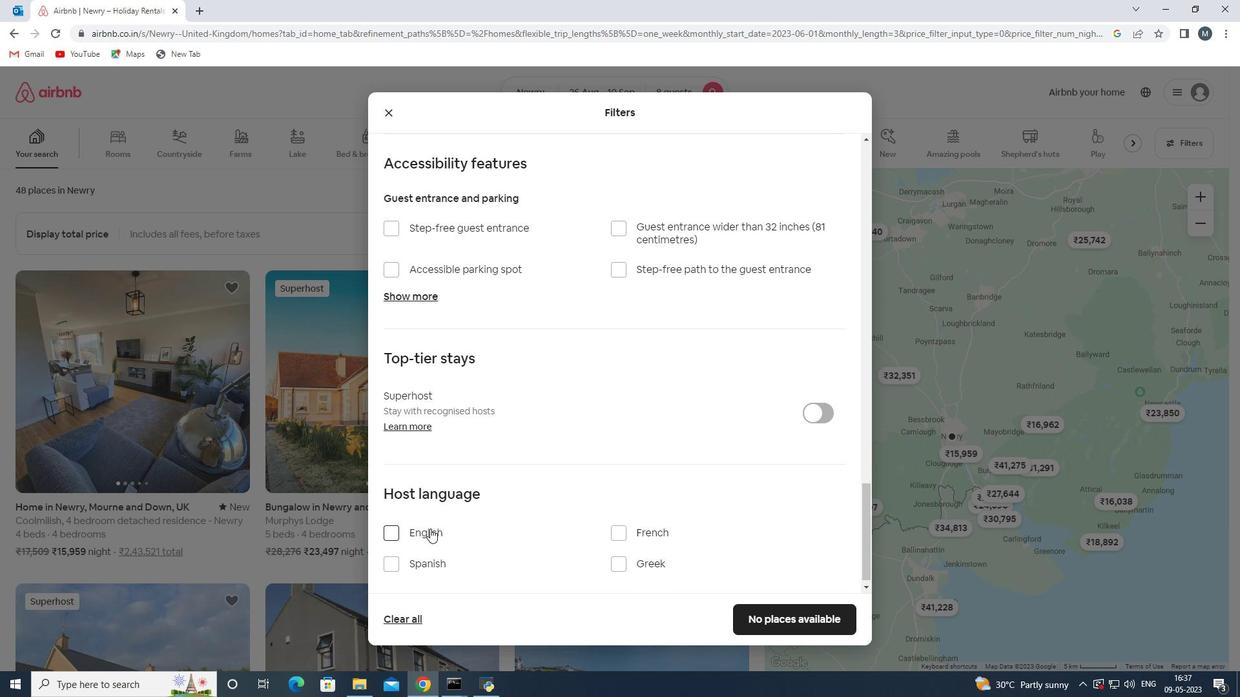 
Action: Mouse moved to (502, 511)
Screenshot: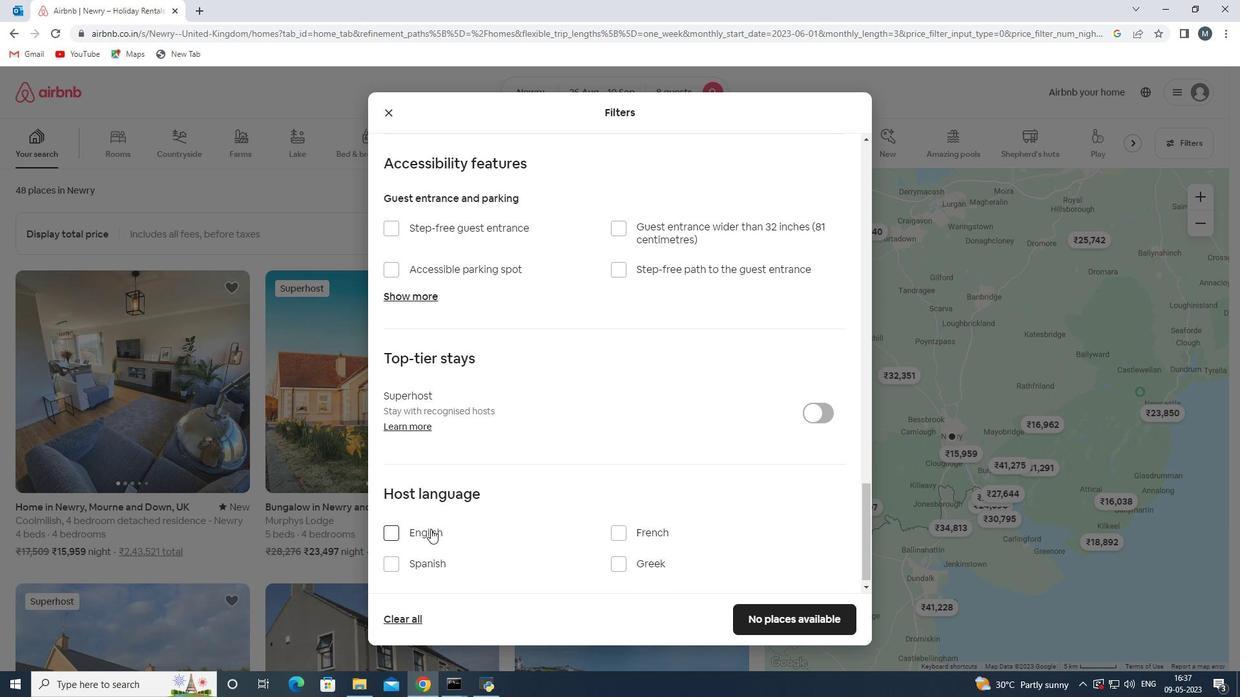 
Action: Mouse scrolled (502, 510) with delta (0, 0)
Screenshot: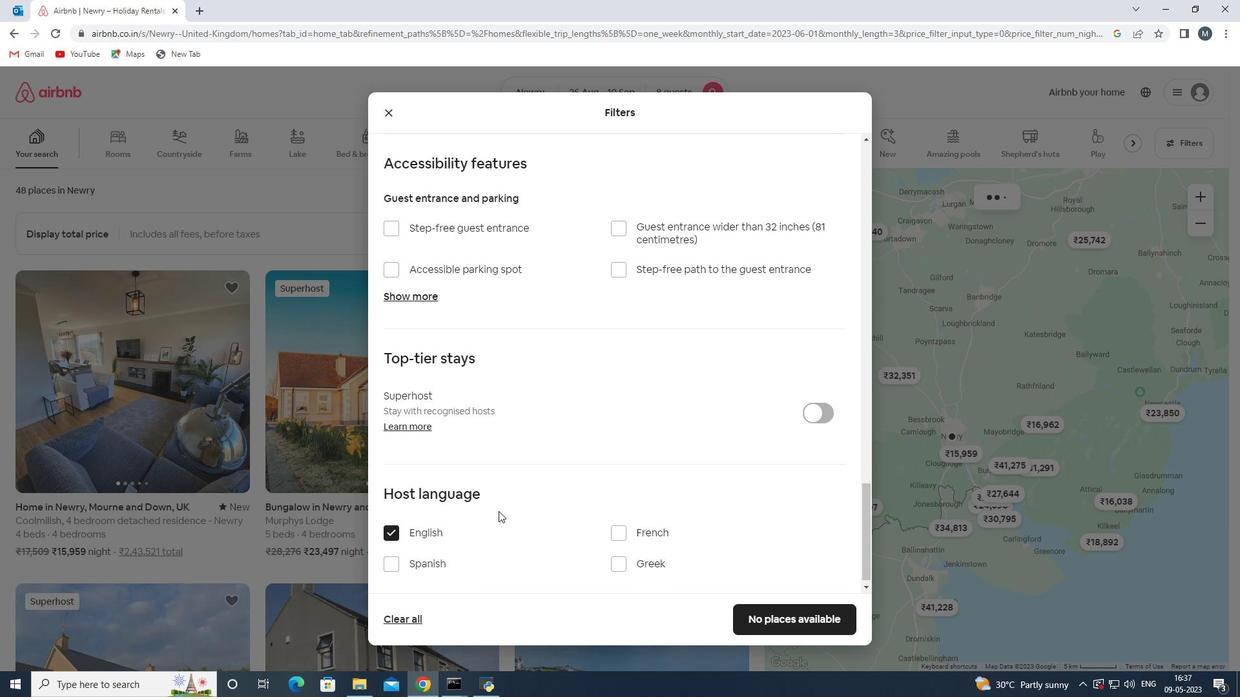 
Action: Mouse moved to (543, 498)
Screenshot: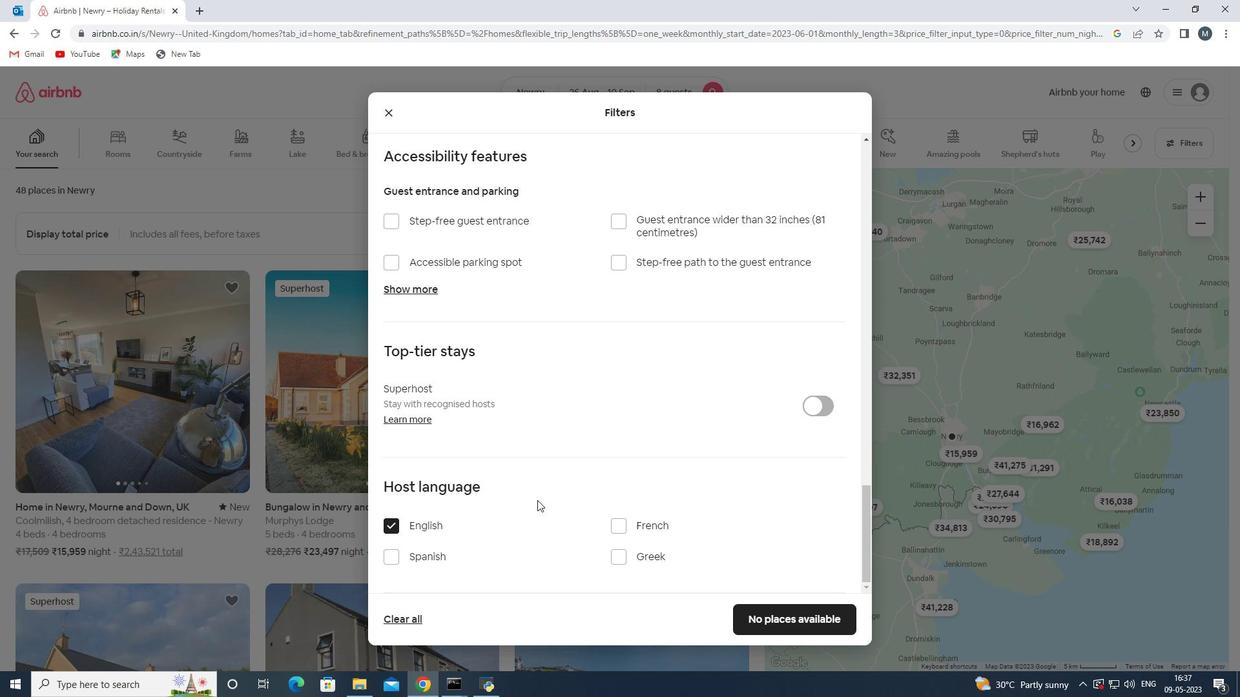 
Action: Mouse scrolled (543, 497) with delta (0, 0)
Screenshot: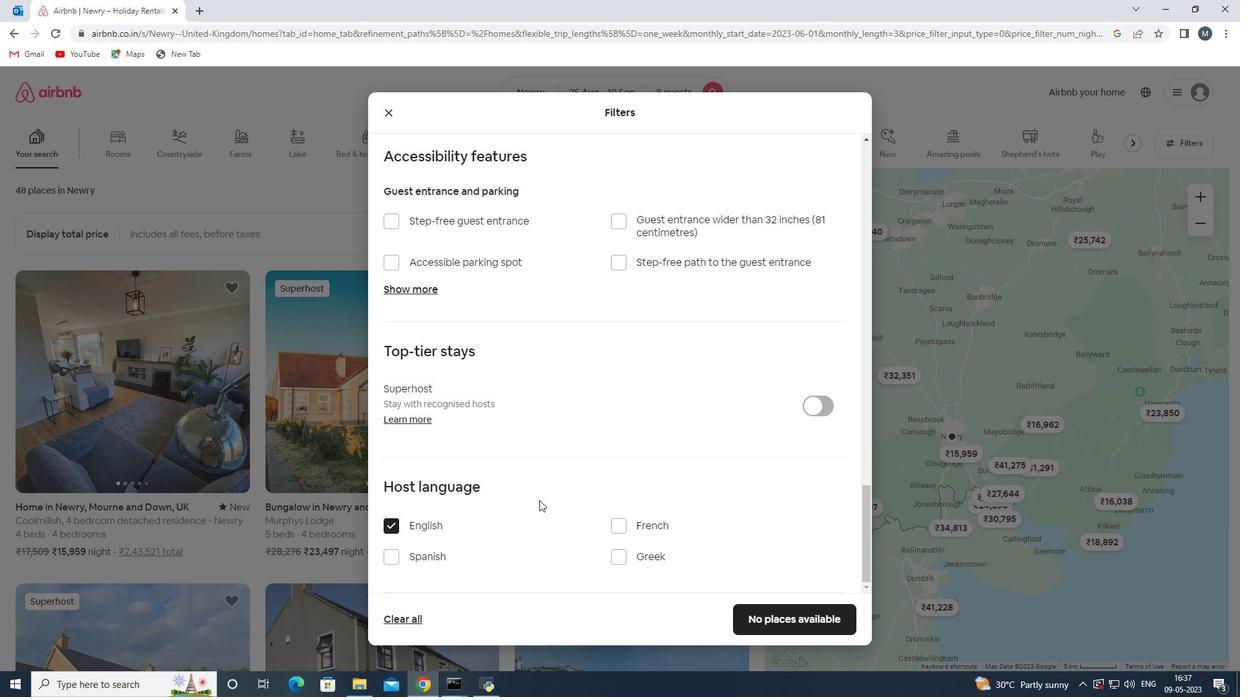 
Action: Mouse scrolled (543, 497) with delta (0, 0)
Screenshot: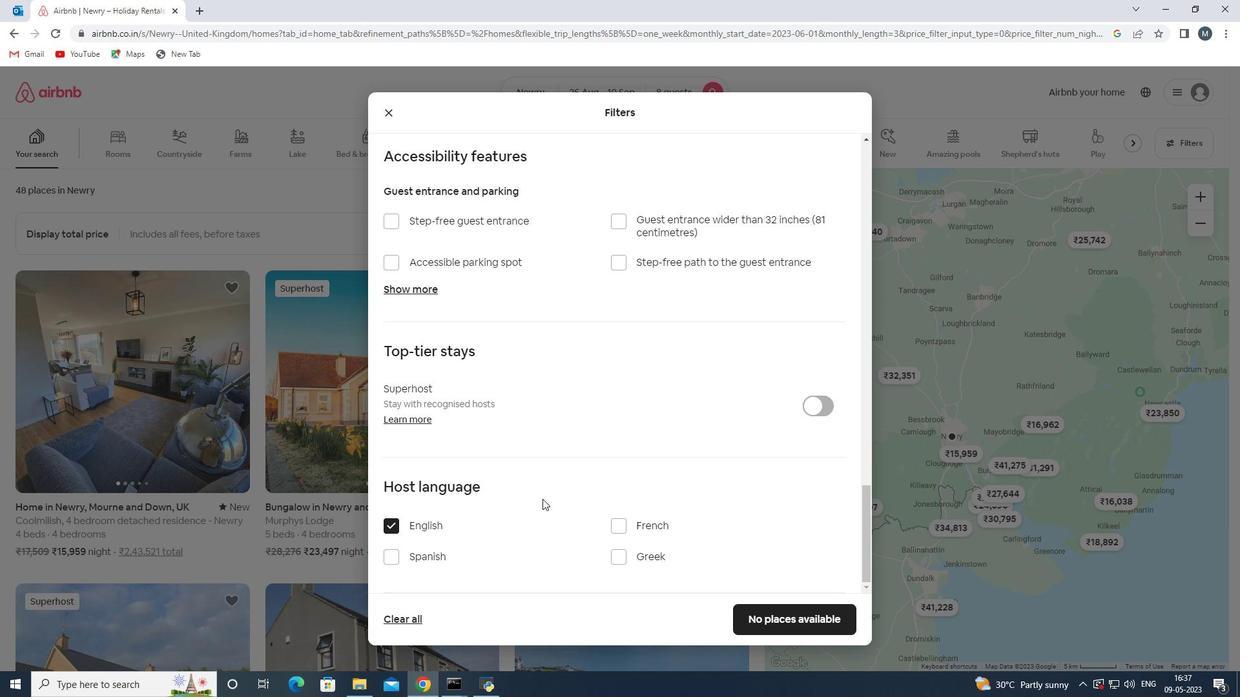 
Action: Mouse scrolled (543, 497) with delta (0, 0)
Screenshot: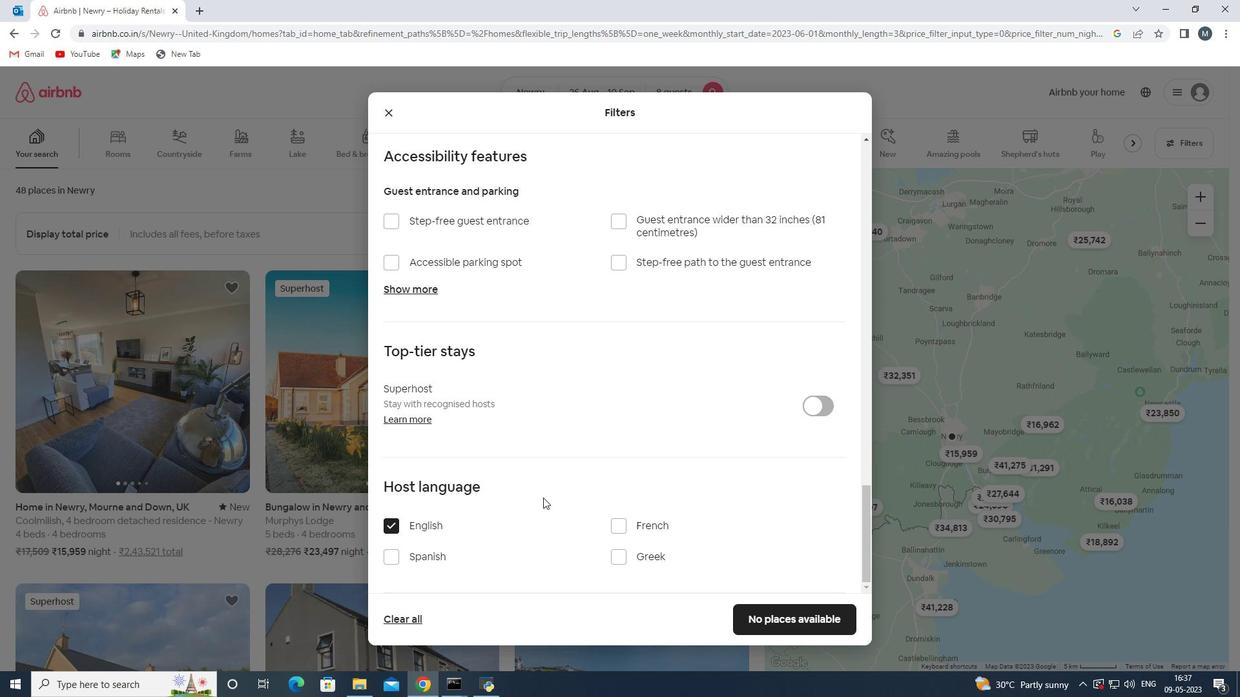 
Action: Mouse moved to (791, 619)
Screenshot: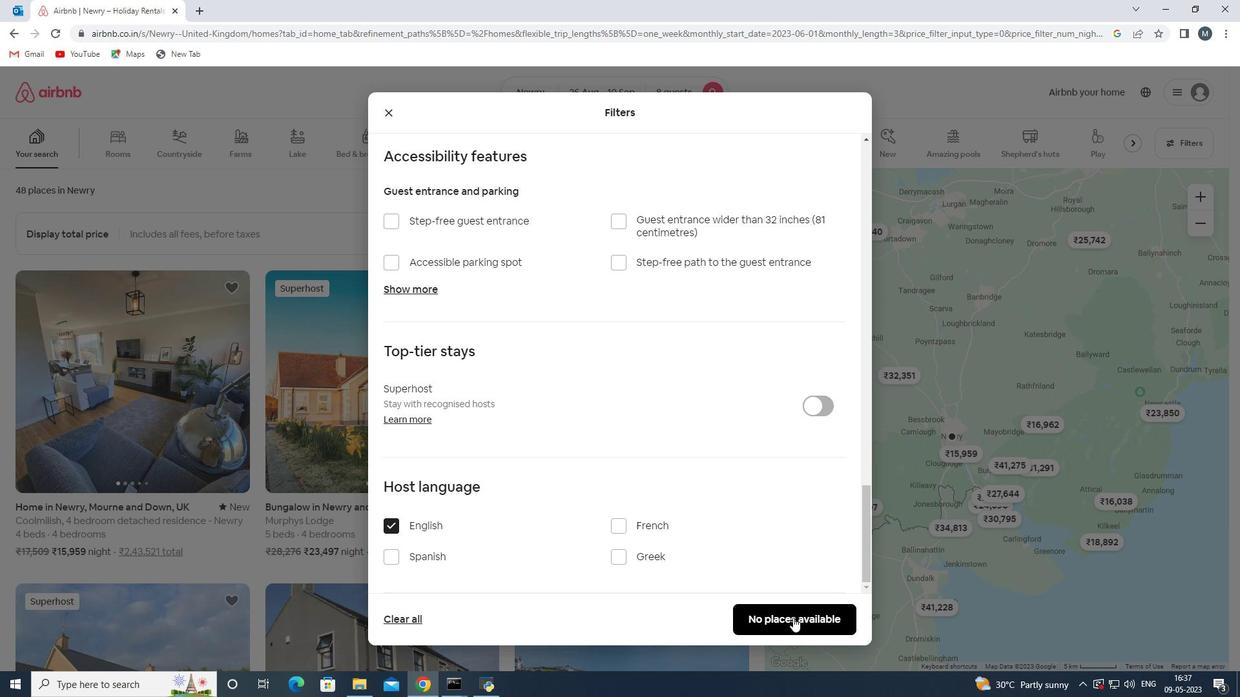 
Action: Mouse pressed left at (791, 619)
Screenshot: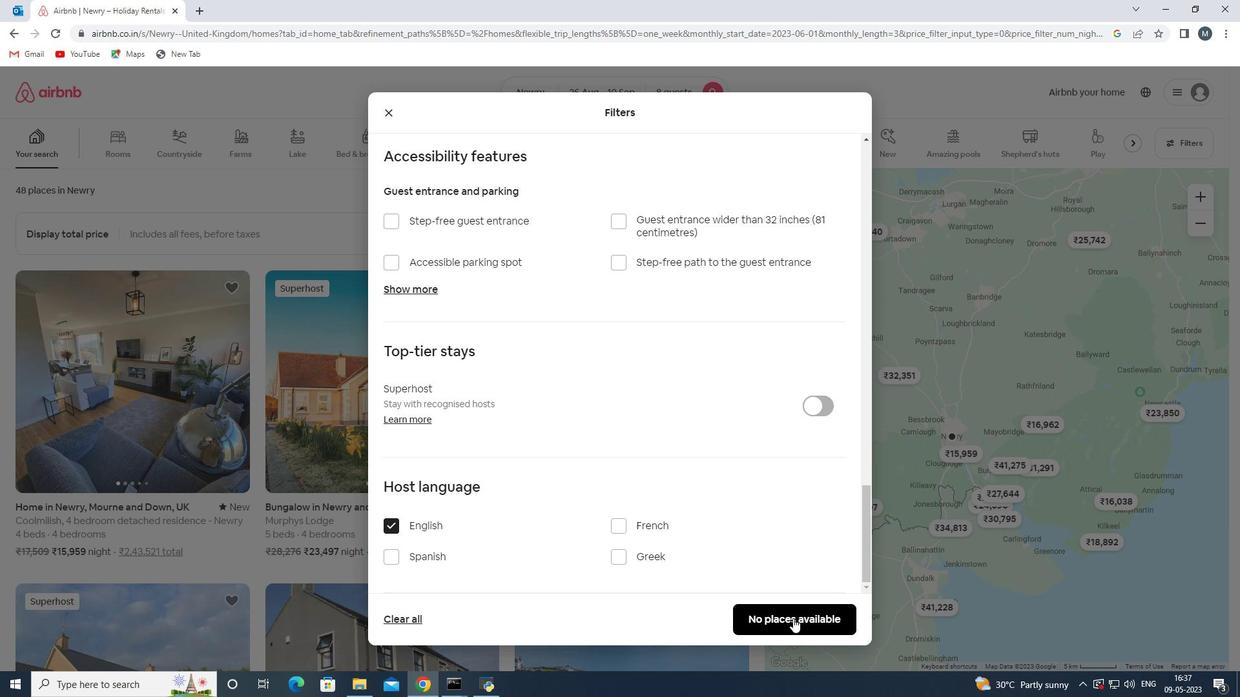 
Action: Mouse moved to (720, 611)
Screenshot: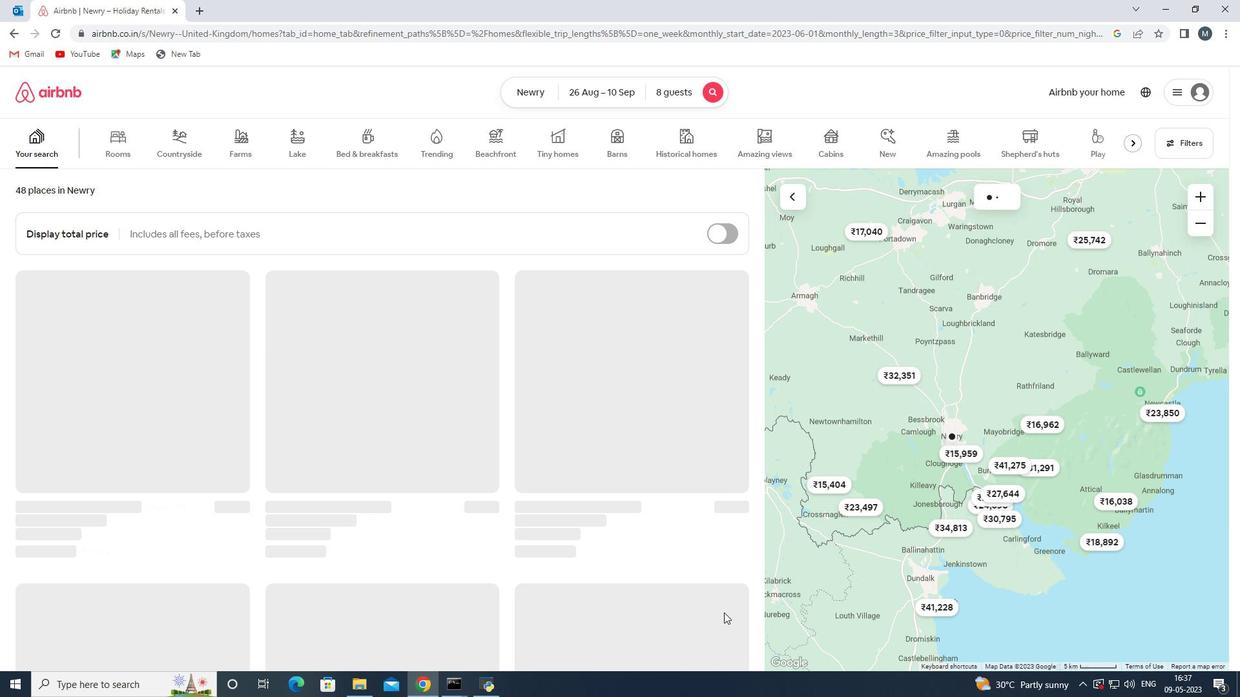 
